 Task: Find connections with filter location Plovdiv with filter topic #lifewith filter profile language Potuguese with filter current company Sealed Air Corporation with filter school Islamia College of Science & Commerce, Srinagar with filter industry Public Assistance Programs with filter service category Insurance with filter keywords title Sales Manager
Action: Mouse moved to (234, 278)
Screenshot: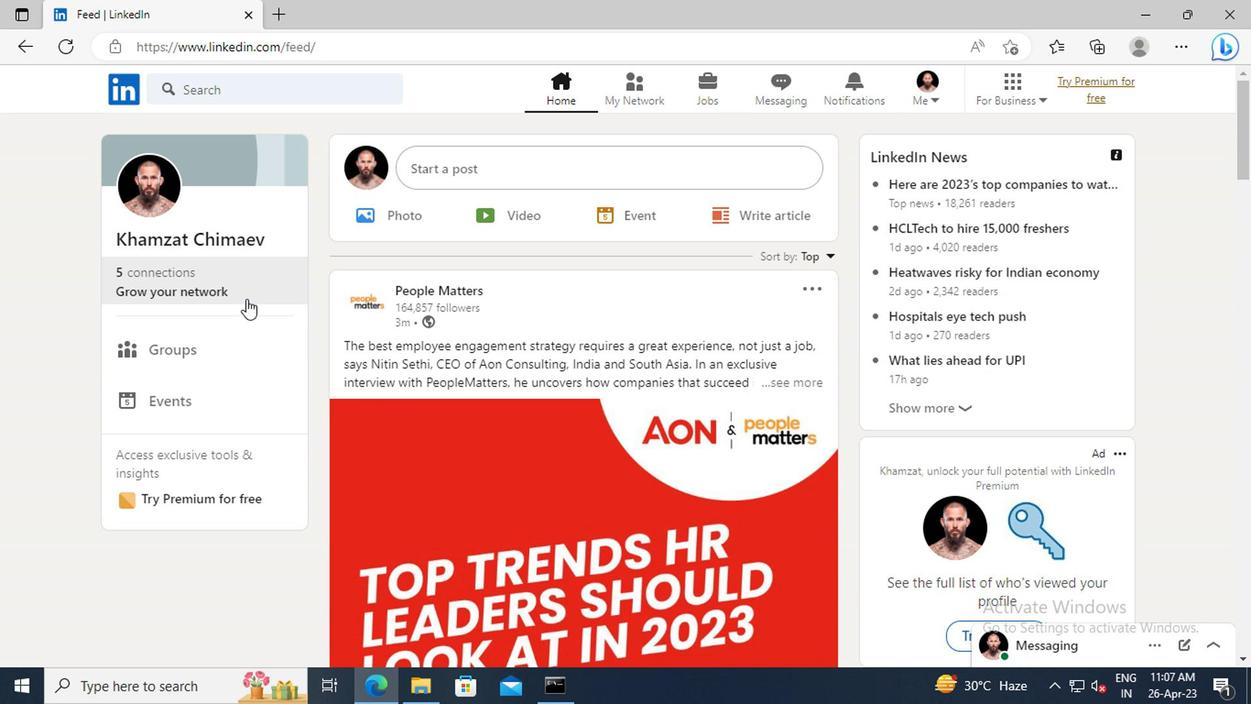 
Action: Mouse pressed left at (234, 278)
Screenshot: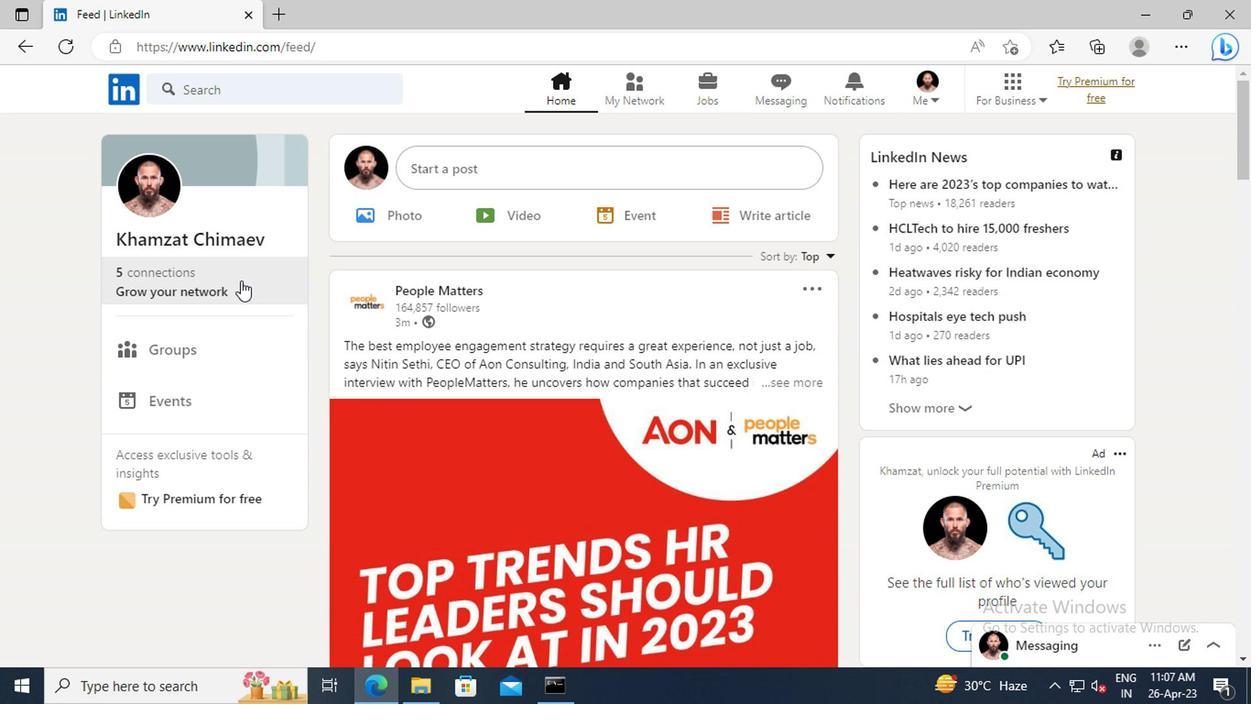 
Action: Mouse moved to (234, 197)
Screenshot: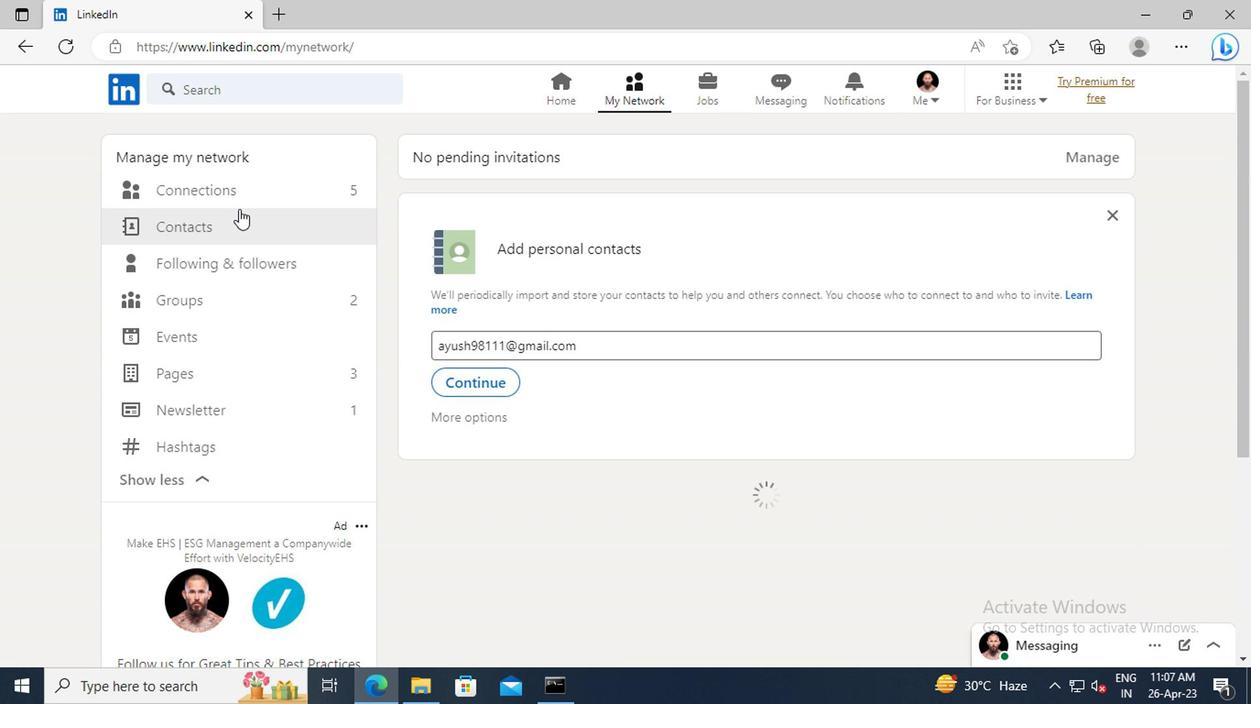 
Action: Mouse pressed left at (234, 197)
Screenshot: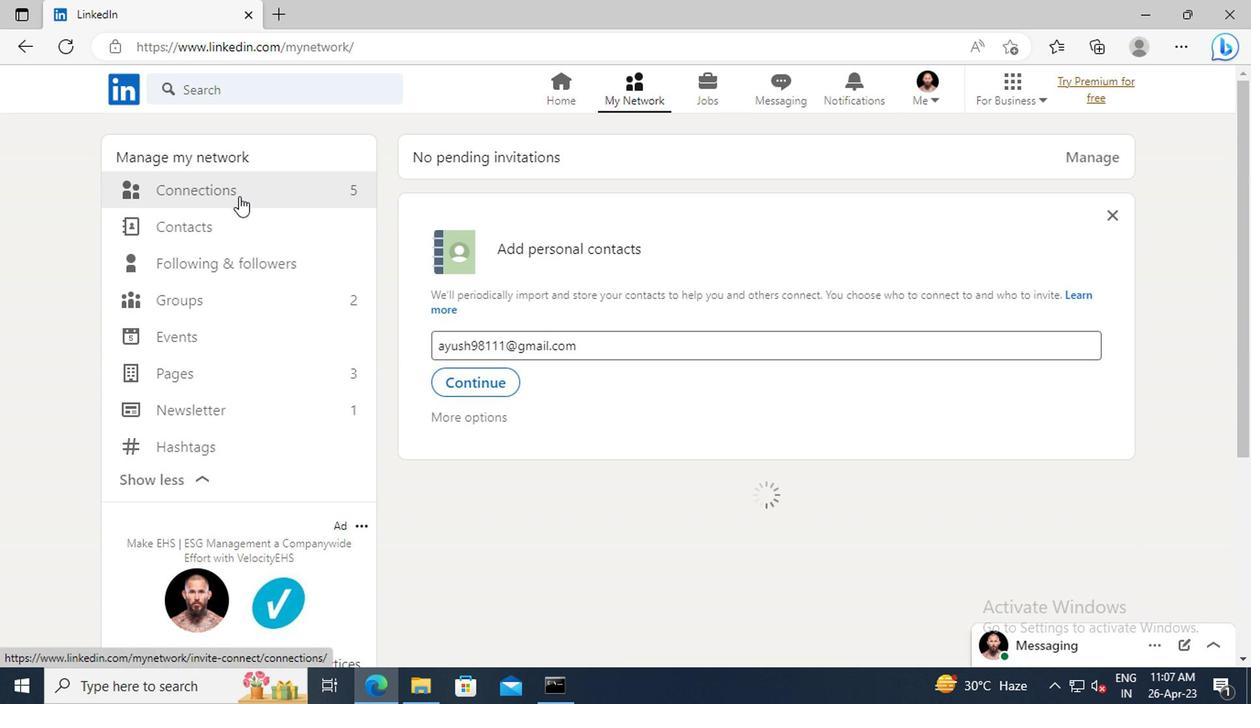 
Action: Mouse moved to (738, 198)
Screenshot: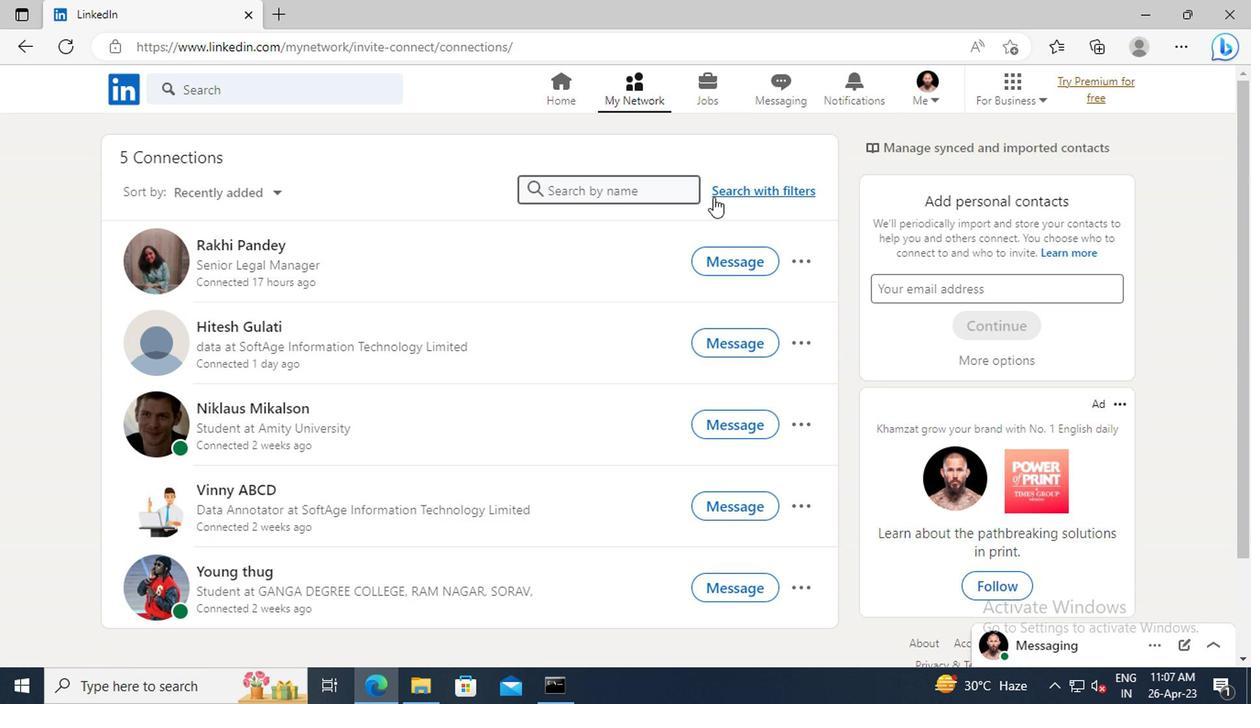 
Action: Mouse pressed left at (738, 198)
Screenshot: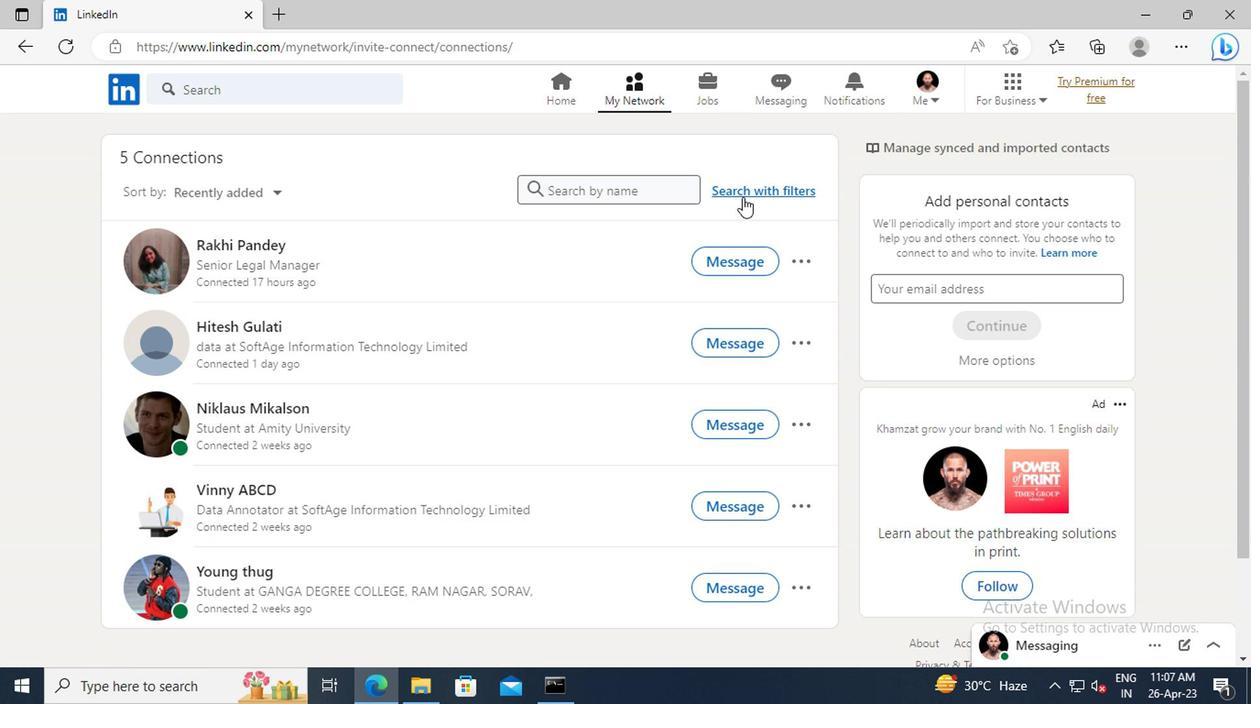 
Action: Mouse moved to (689, 149)
Screenshot: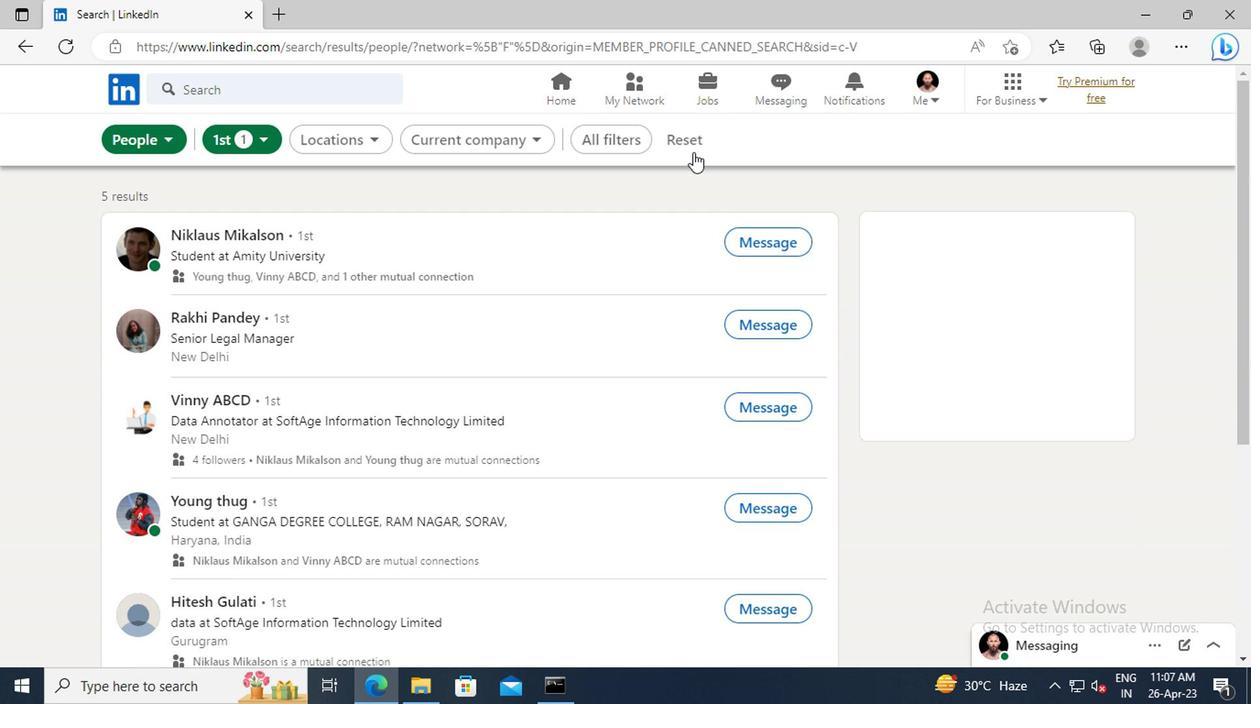 
Action: Mouse pressed left at (689, 149)
Screenshot: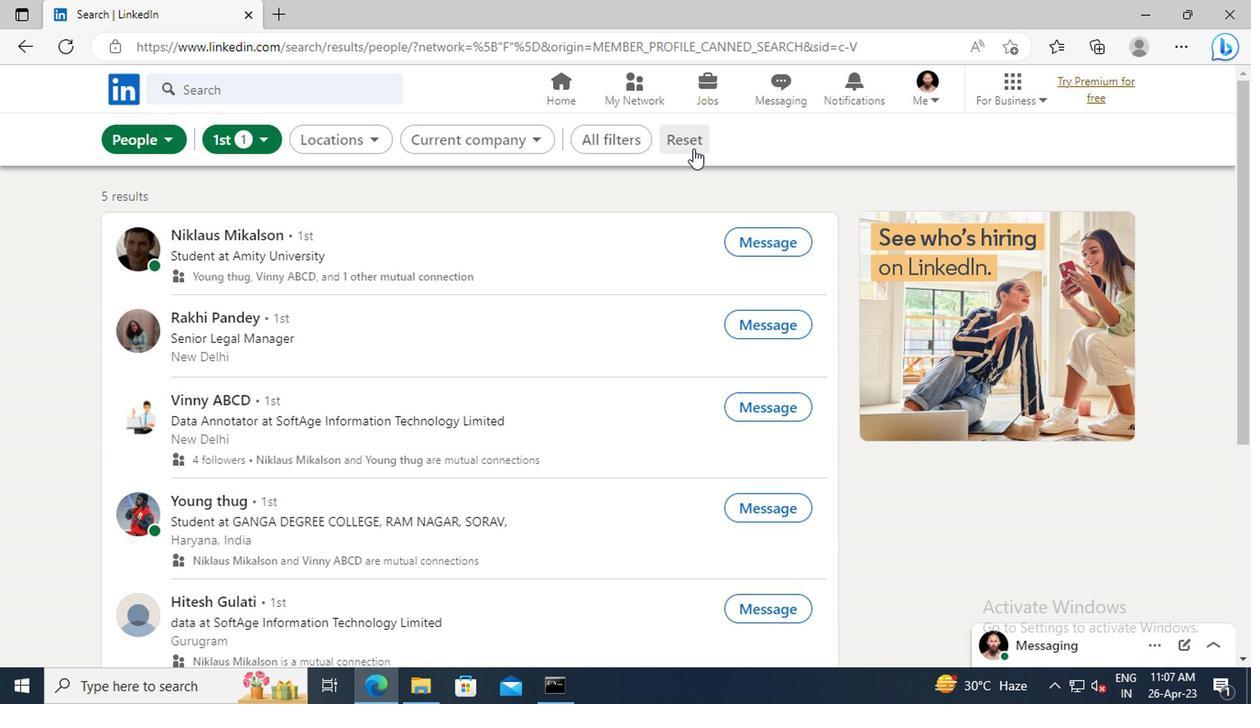 
Action: Mouse moved to (649, 142)
Screenshot: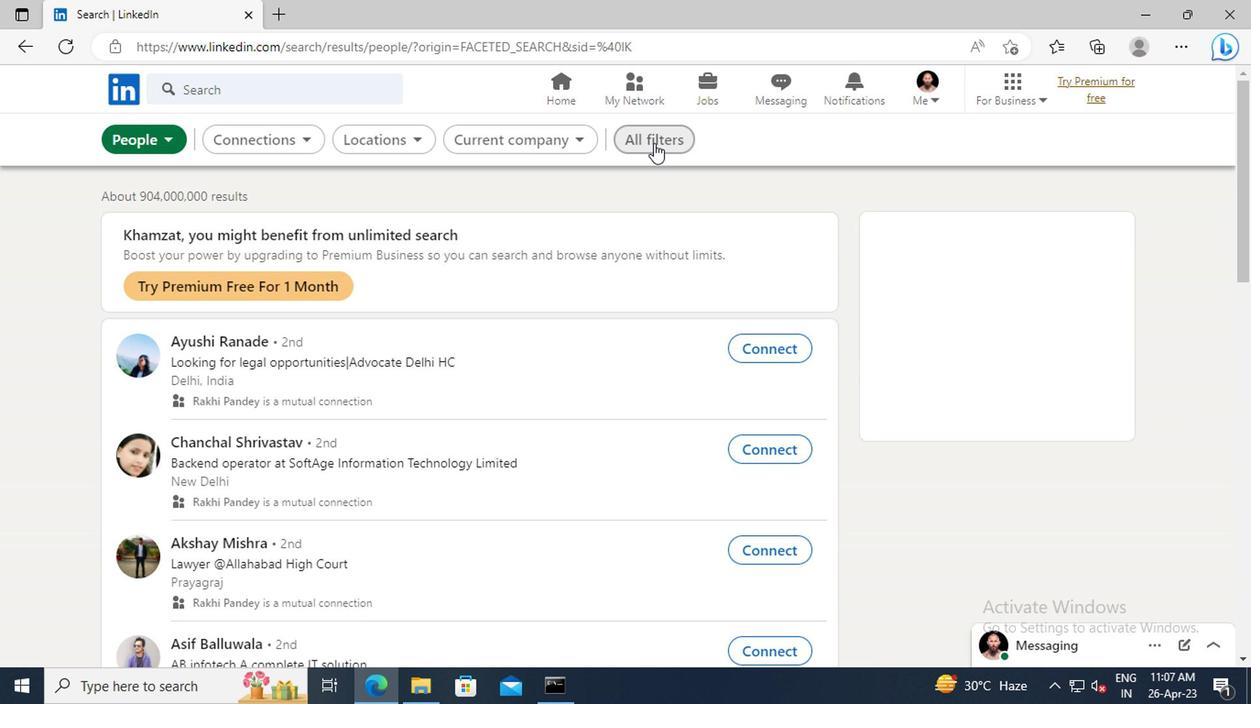 
Action: Mouse pressed left at (649, 142)
Screenshot: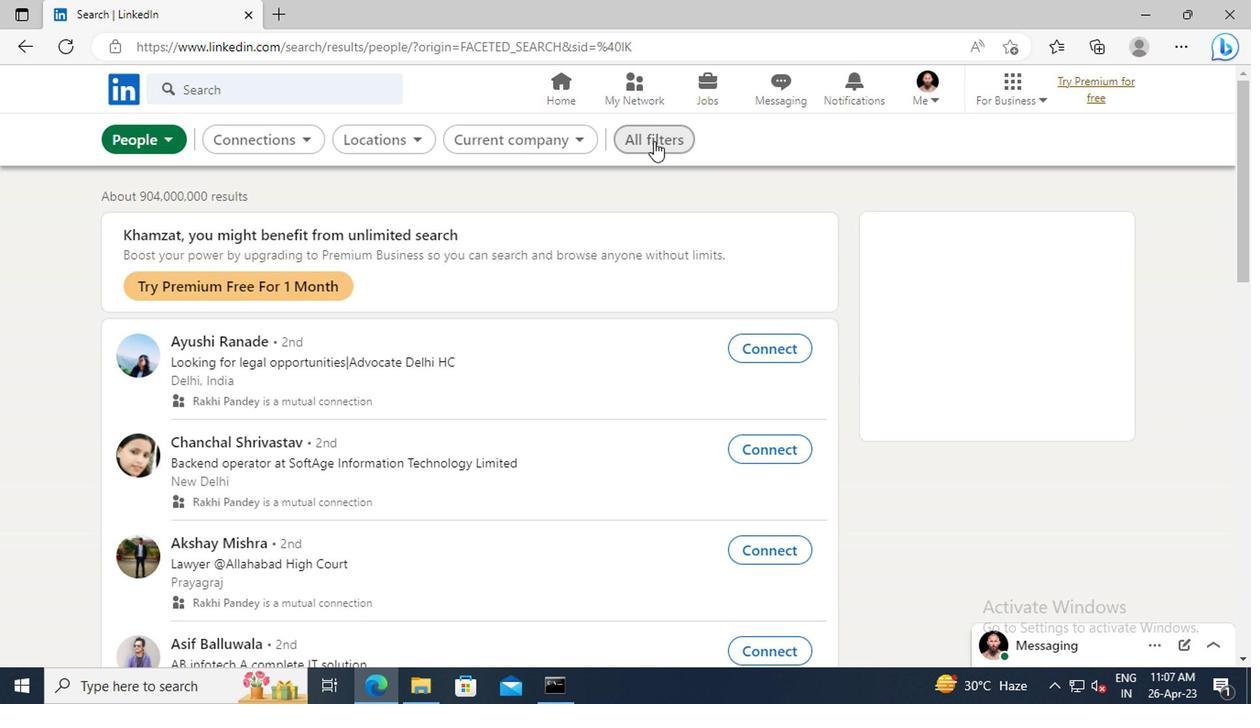
Action: Mouse moved to (999, 314)
Screenshot: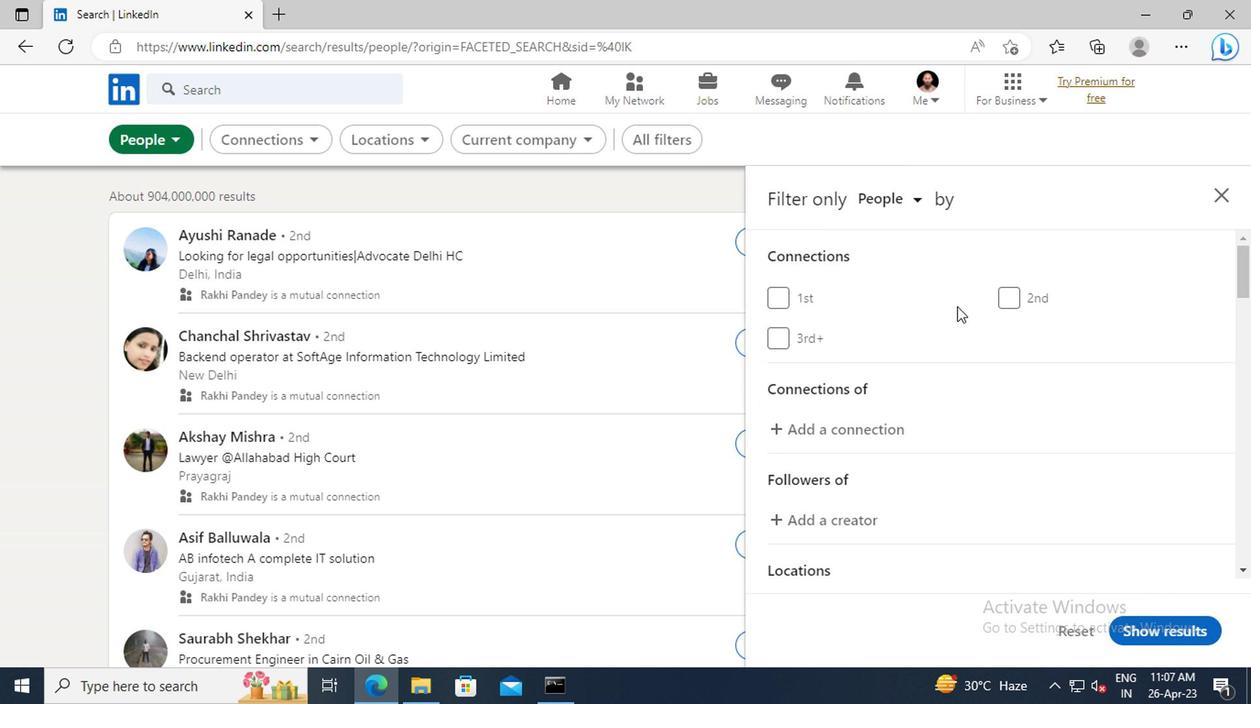 
Action: Mouse scrolled (999, 312) with delta (0, -1)
Screenshot: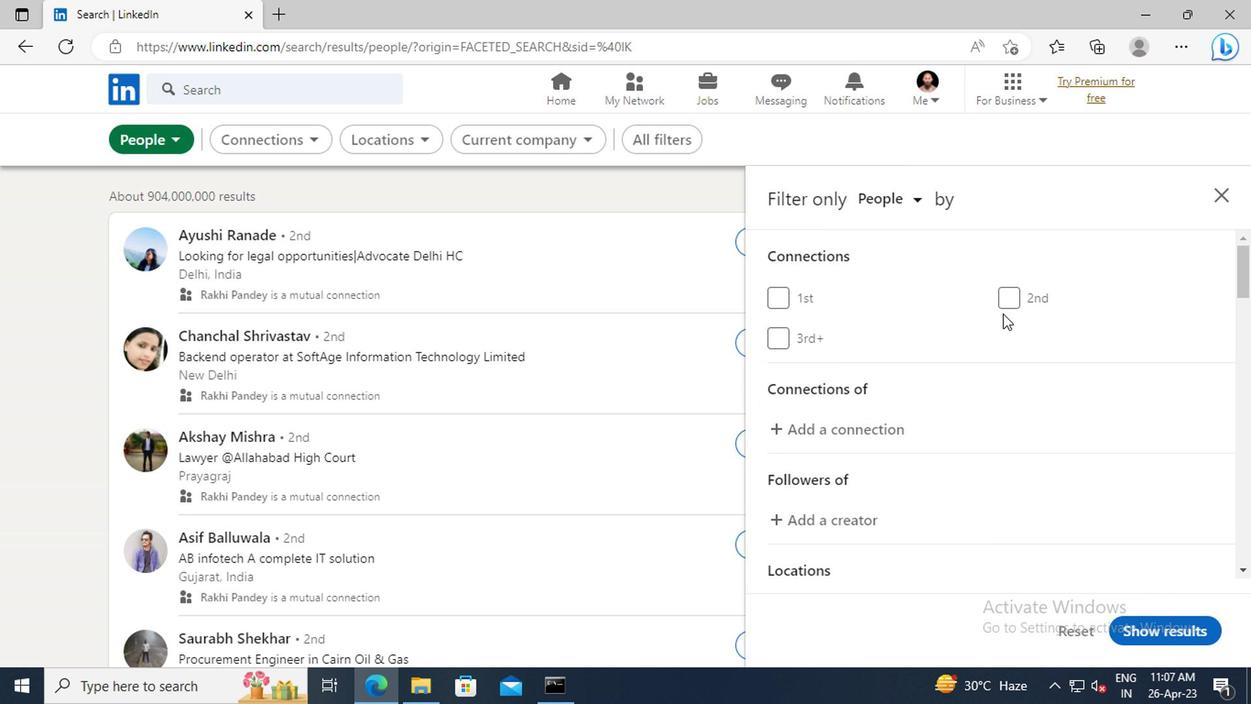 
Action: Mouse scrolled (999, 312) with delta (0, -1)
Screenshot: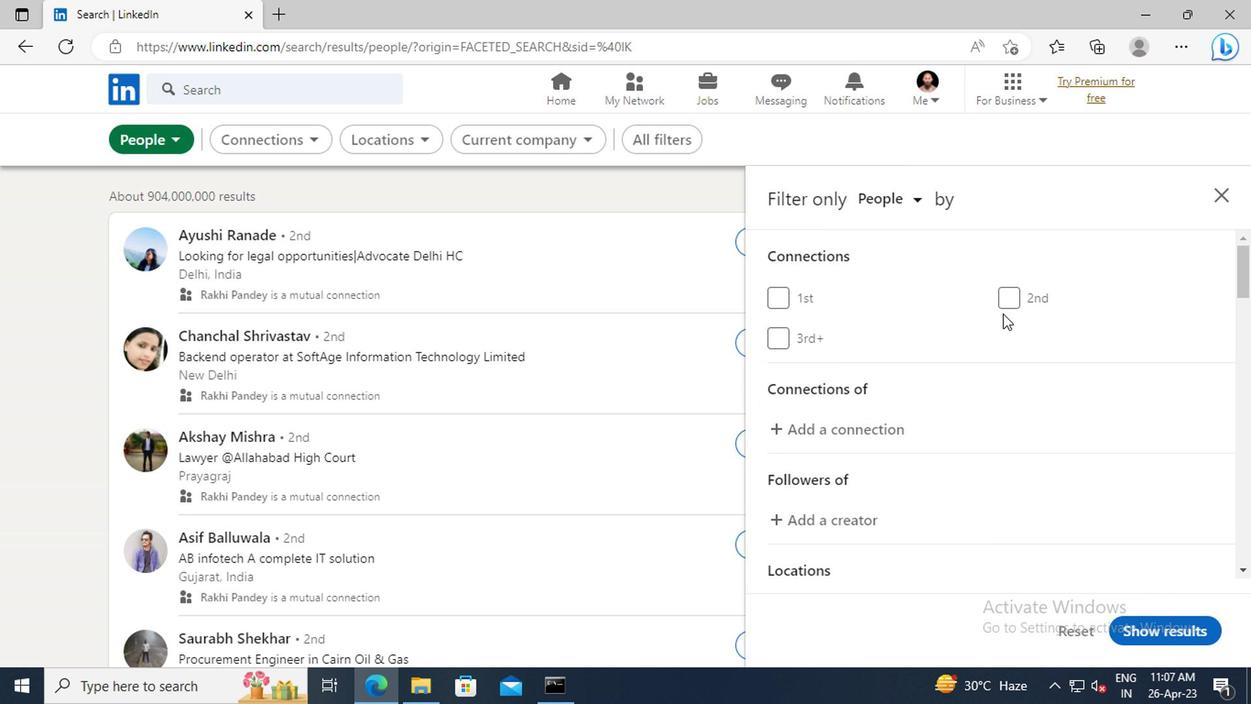 
Action: Mouse scrolled (999, 312) with delta (0, -1)
Screenshot: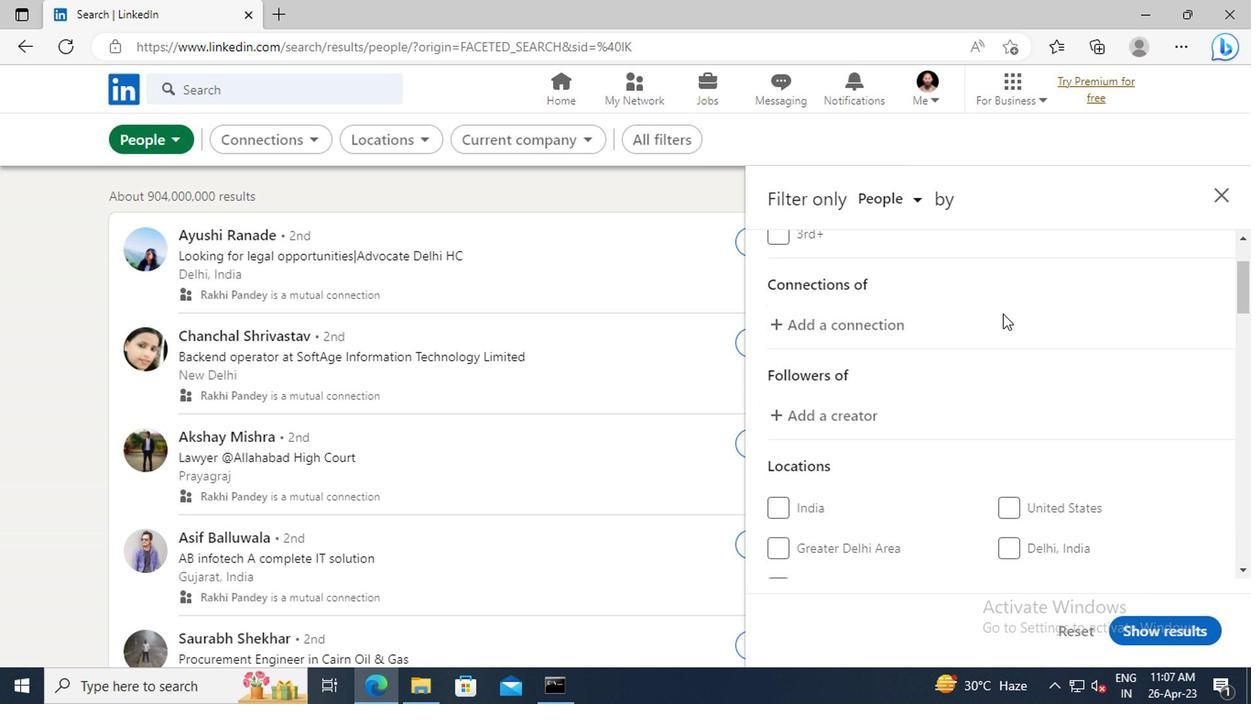 
Action: Mouse scrolled (999, 312) with delta (0, -1)
Screenshot: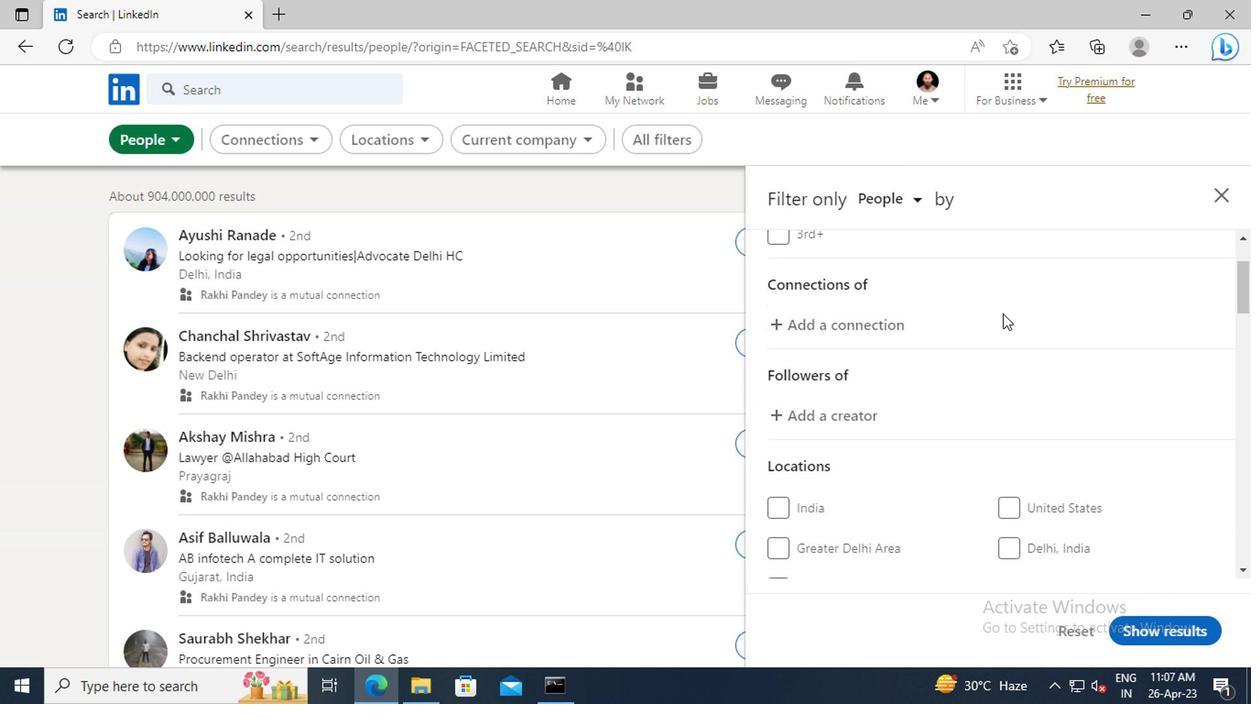 
Action: Mouse scrolled (999, 312) with delta (0, -1)
Screenshot: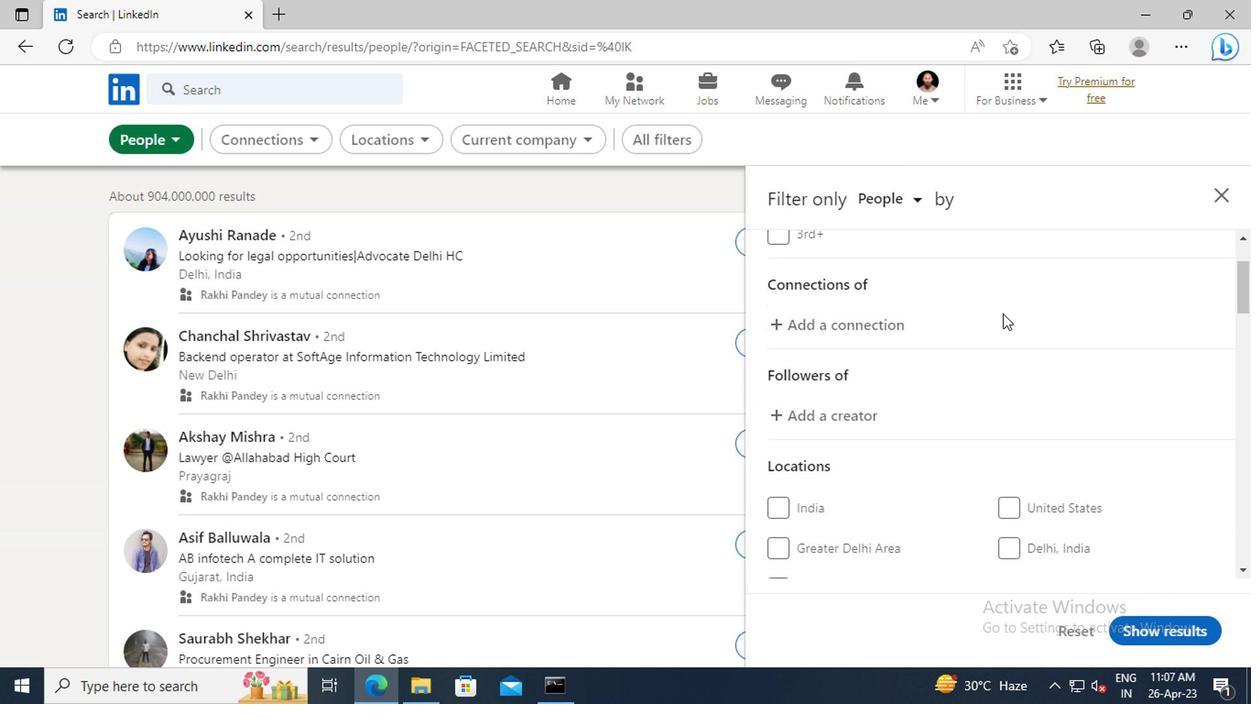 
Action: Mouse scrolled (999, 312) with delta (0, -1)
Screenshot: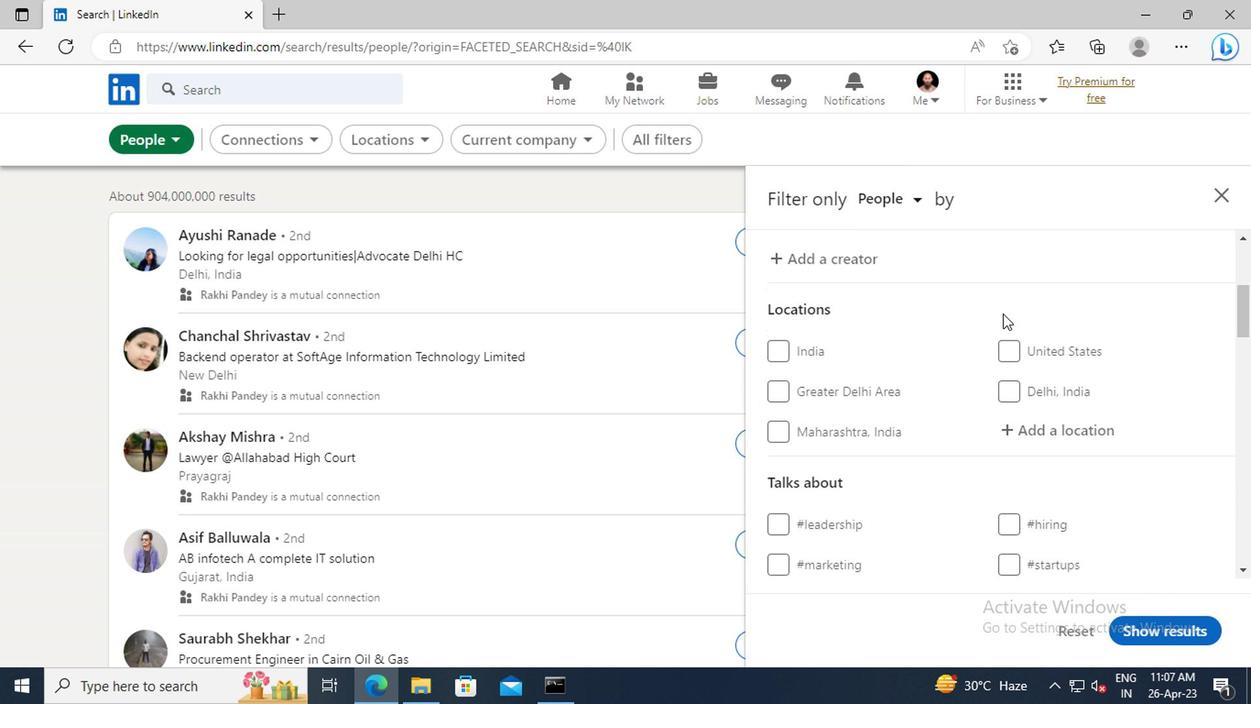 
Action: Mouse moved to (1033, 376)
Screenshot: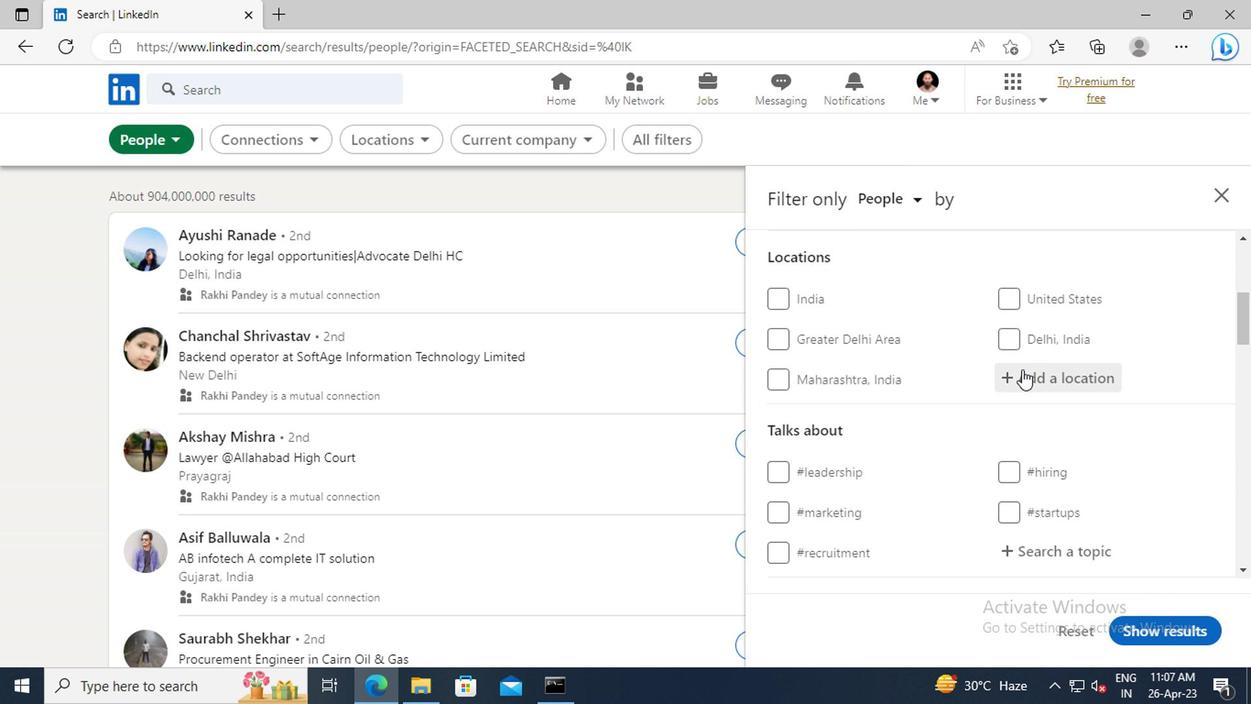 
Action: Mouse pressed left at (1033, 376)
Screenshot: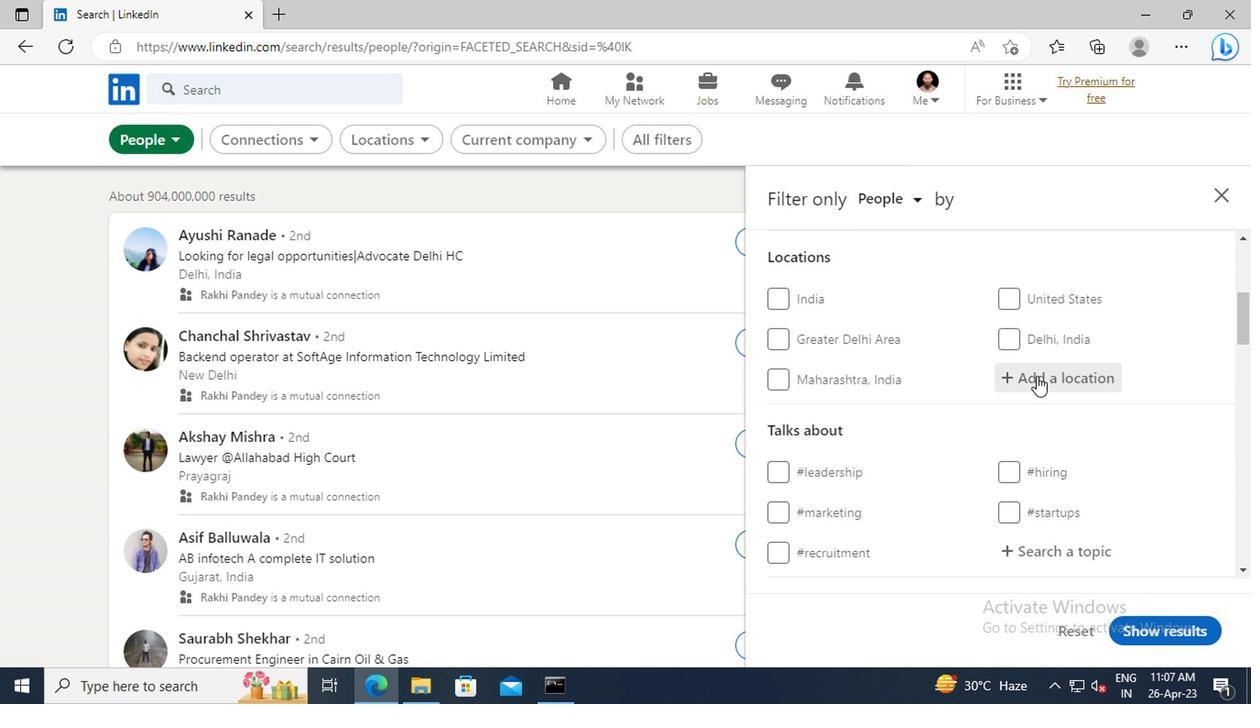 
Action: Key pressed <Key.shift><Key.shift><Key.shift><Key.shift><Key.shift><Key.shift><Key.shift><Key.shift><Key.shift><Key.shift><Key.shift><Key.shift><Key.shift><Key.shift>PLOVDIV
Screenshot: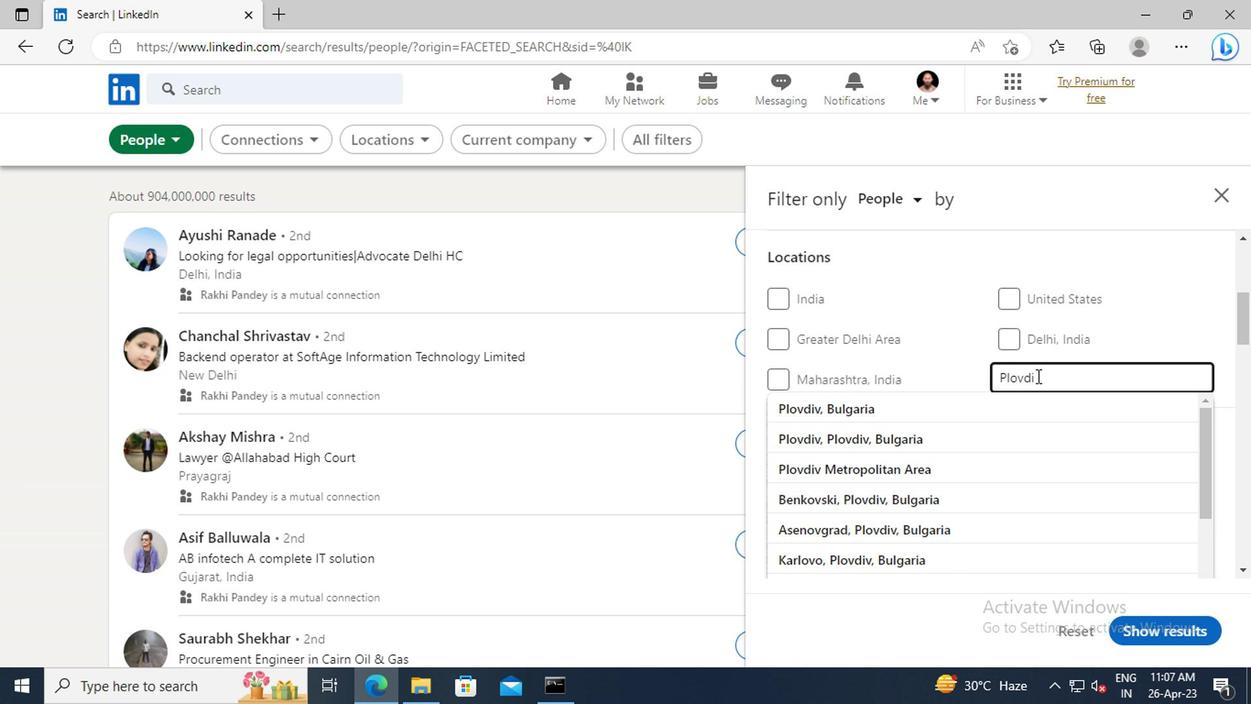 
Action: Mouse moved to (1028, 406)
Screenshot: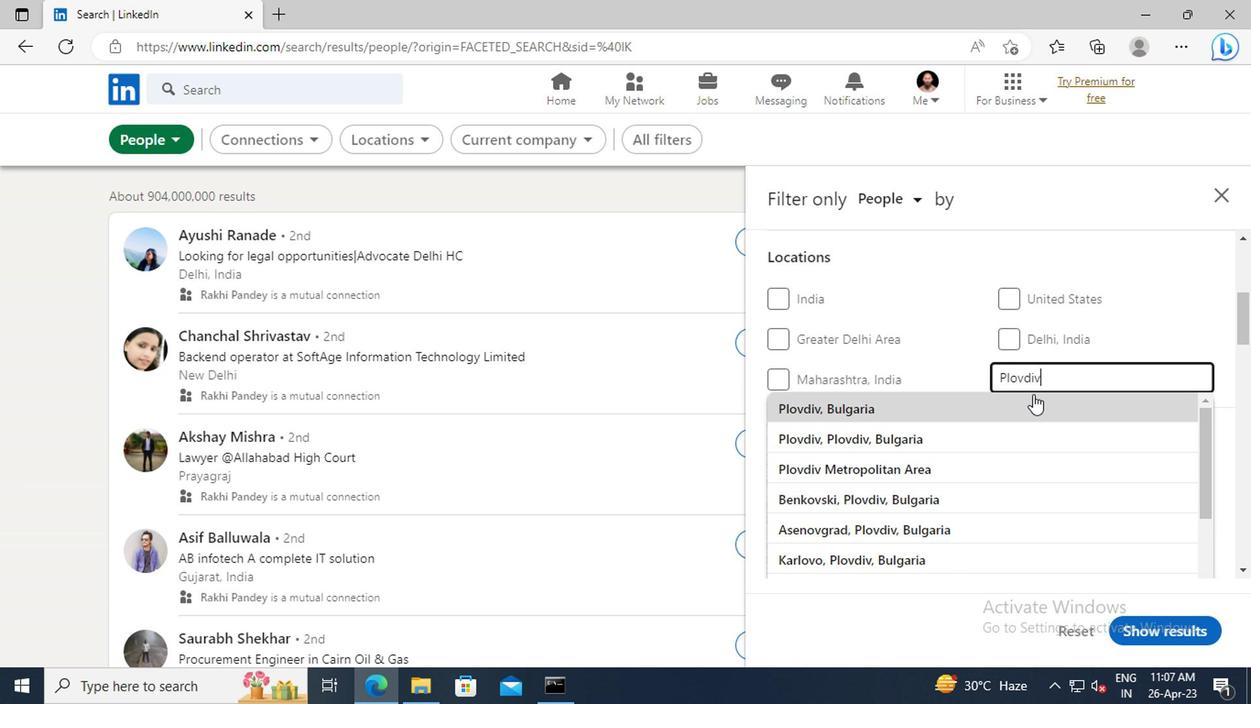 
Action: Mouse pressed left at (1028, 406)
Screenshot: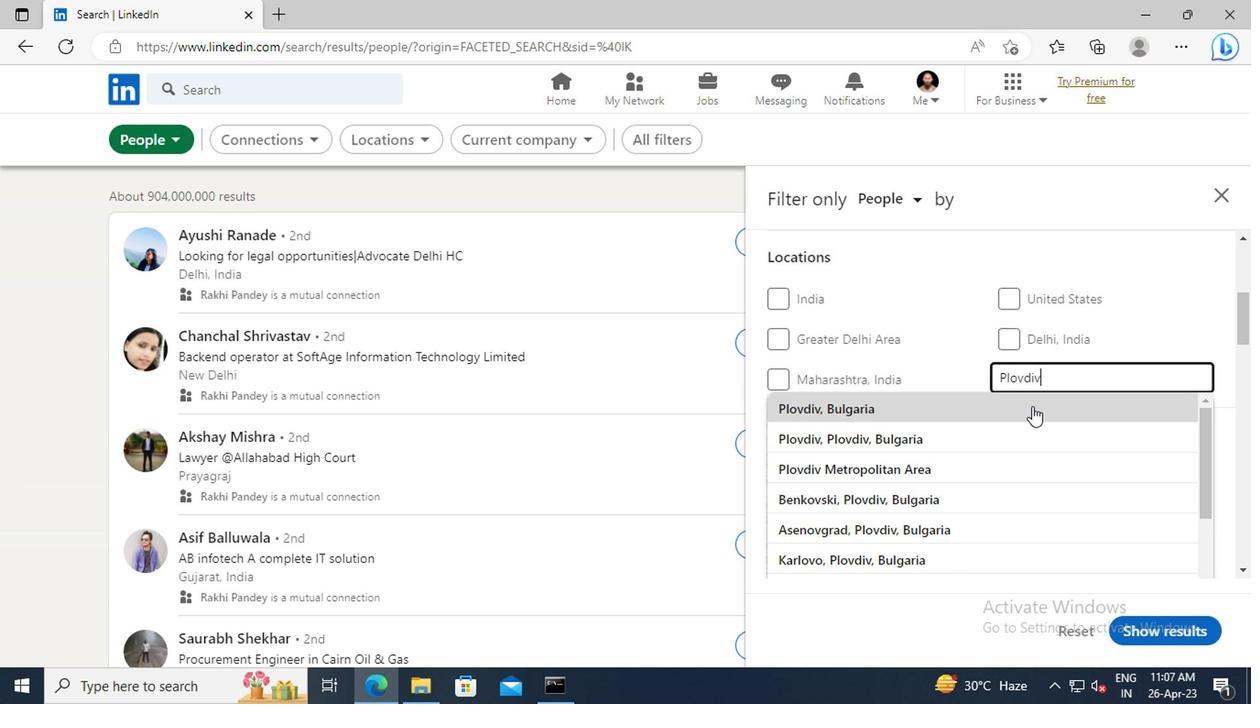 
Action: Mouse moved to (1026, 357)
Screenshot: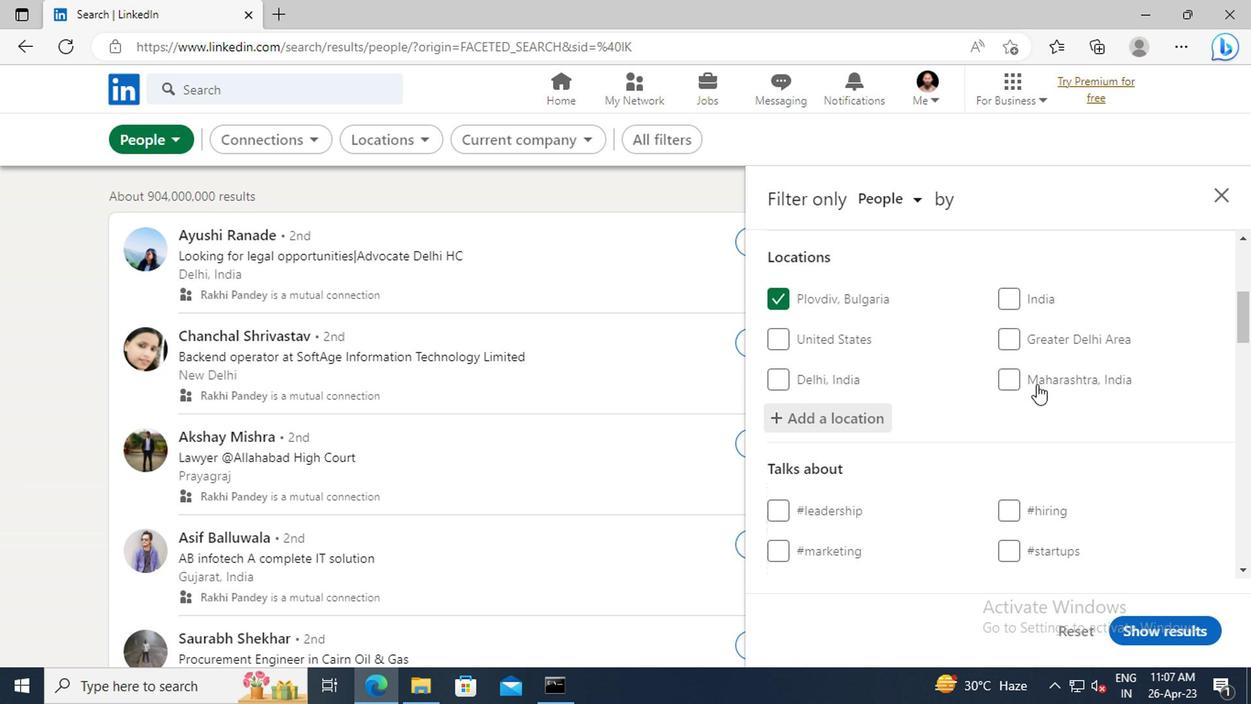 
Action: Mouse scrolled (1026, 356) with delta (0, -1)
Screenshot: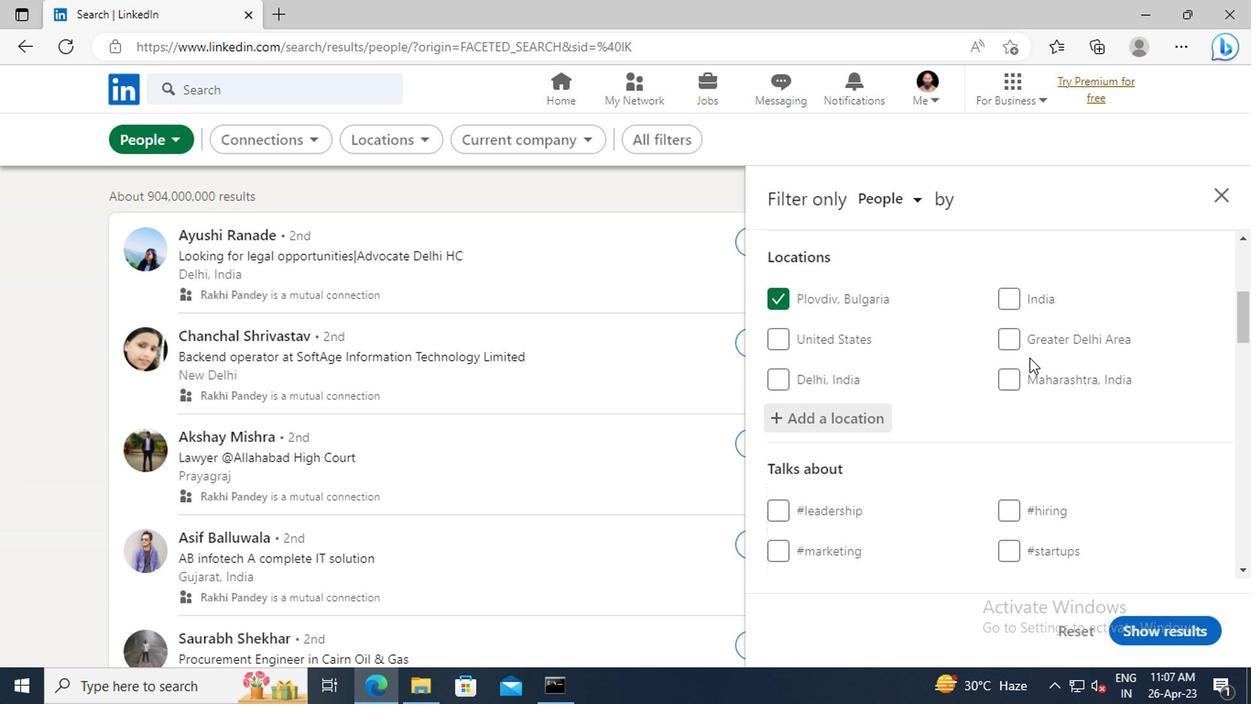 
Action: Mouse scrolled (1026, 356) with delta (0, -1)
Screenshot: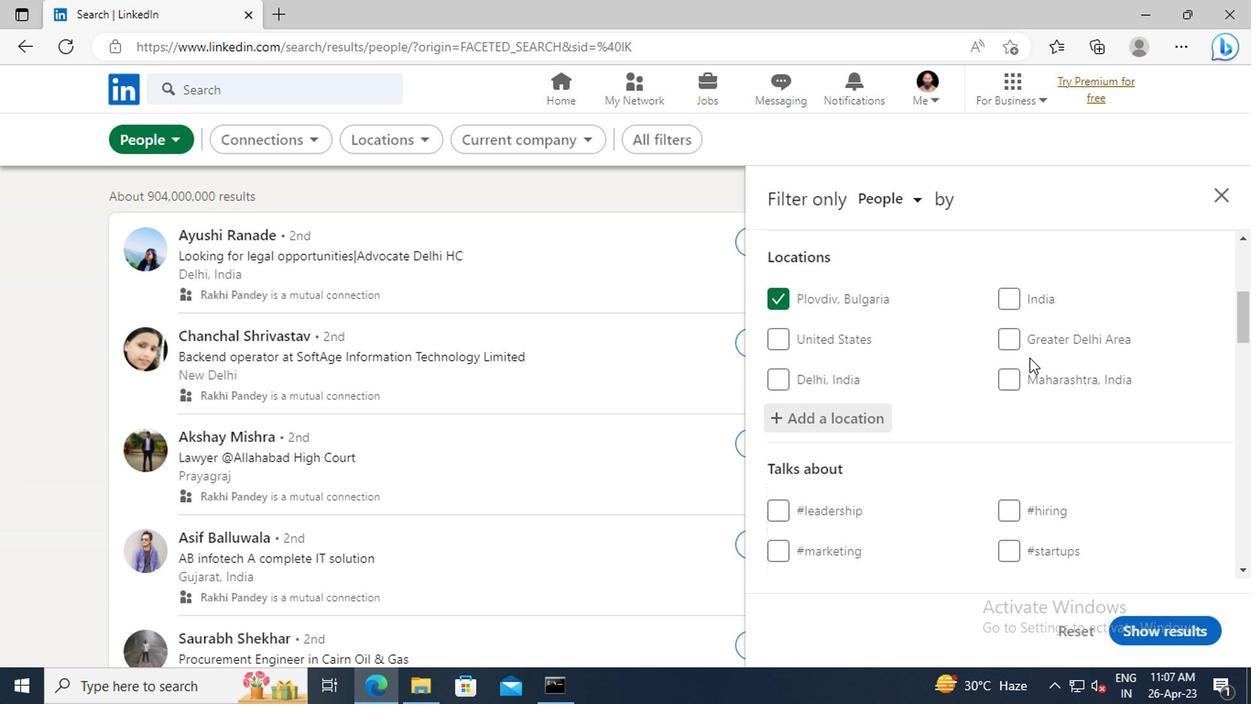 
Action: Mouse scrolled (1026, 356) with delta (0, -1)
Screenshot: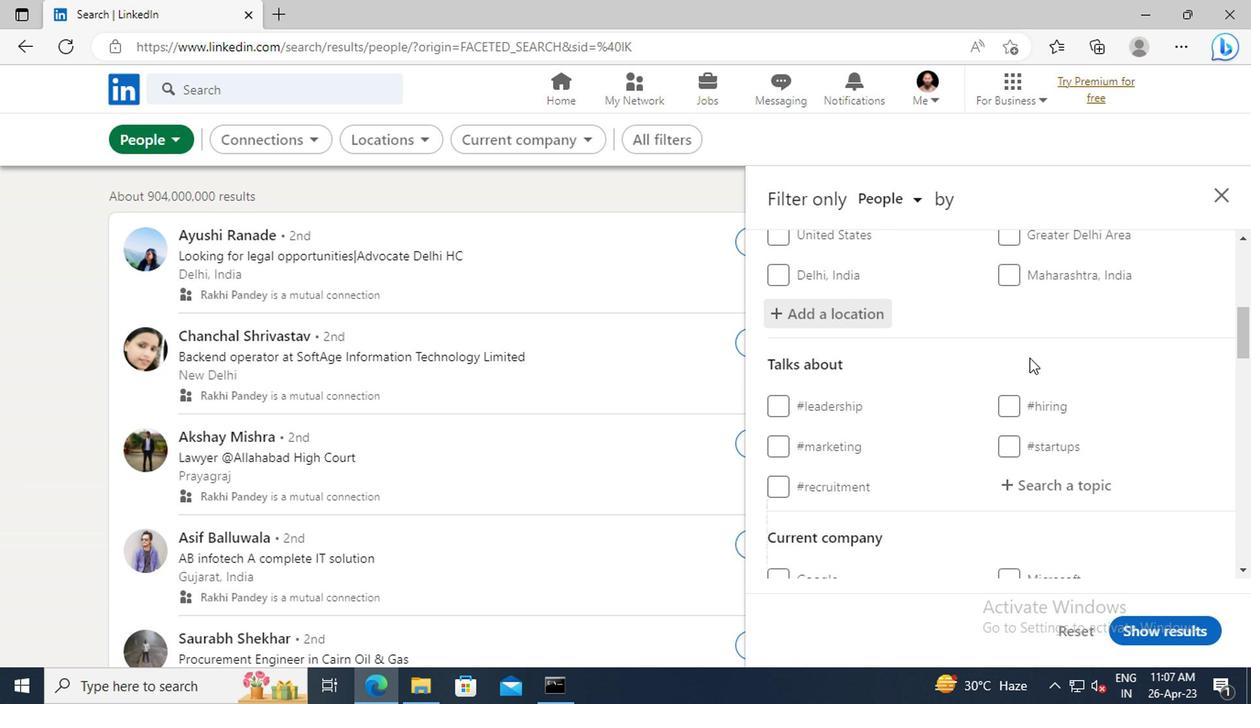 
Action: Mouse scrolled (1026, 356) with delta (0, -1)
Screenshot: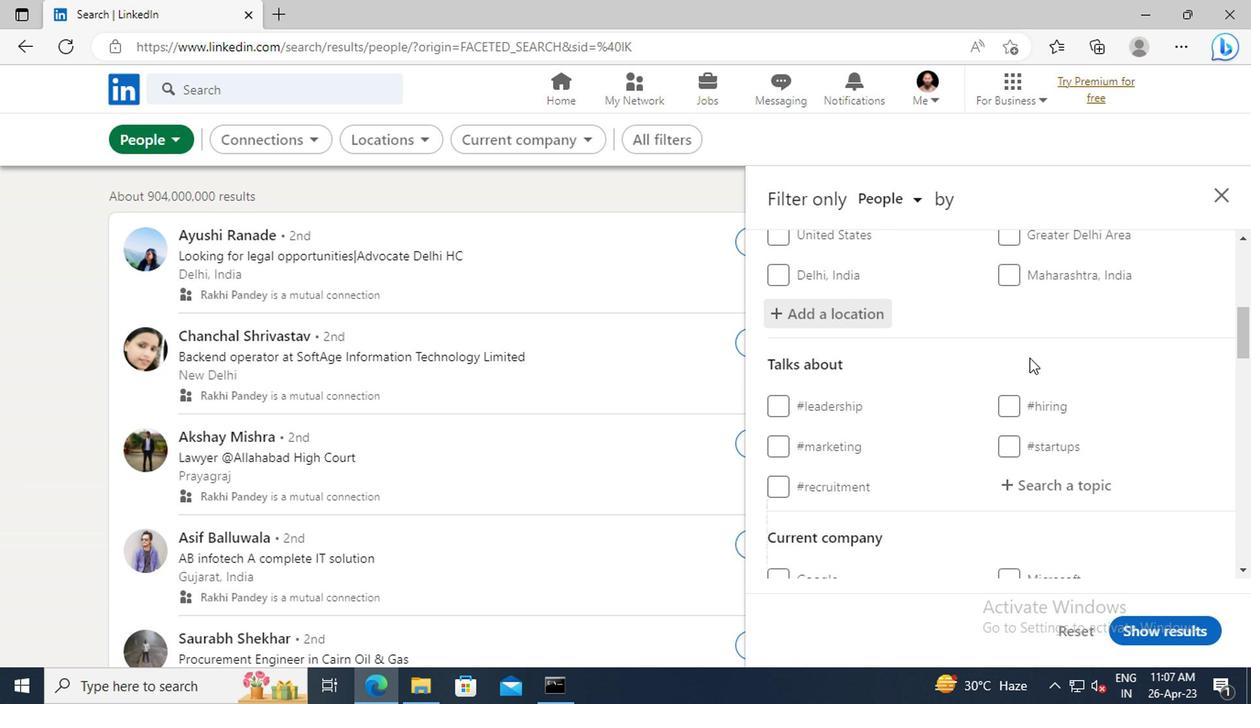 
Action: Mouse moved to (1033, 385)
Screenshot: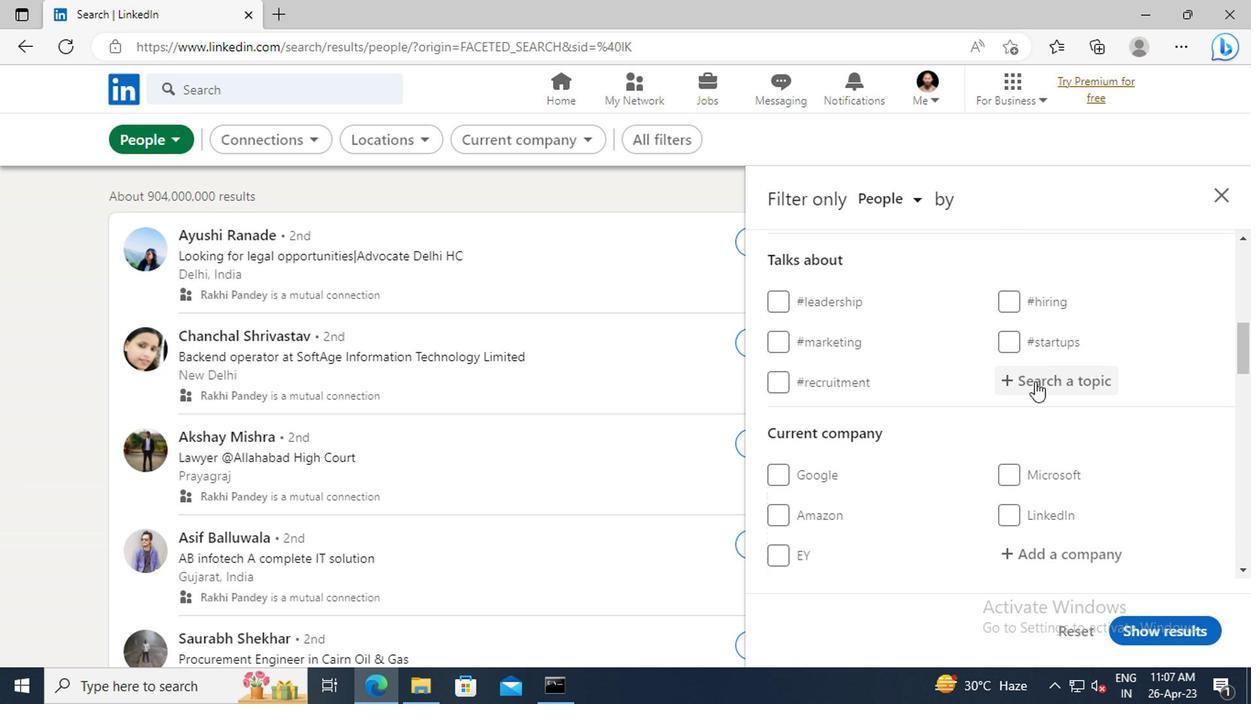 
Action: Mouse pressed left at (1033, 385)
Screenshot: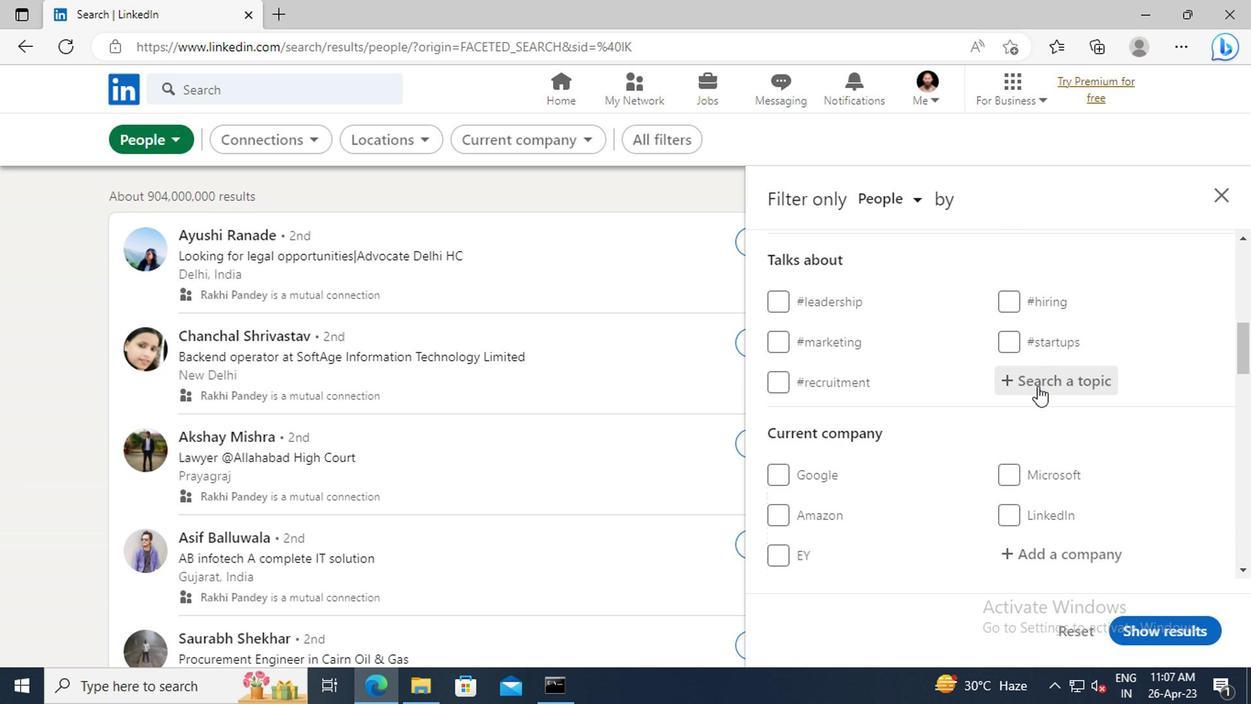 
Action: Key pressed <Key.shift>#LIFEWITH<Key.enter>
Screenshot: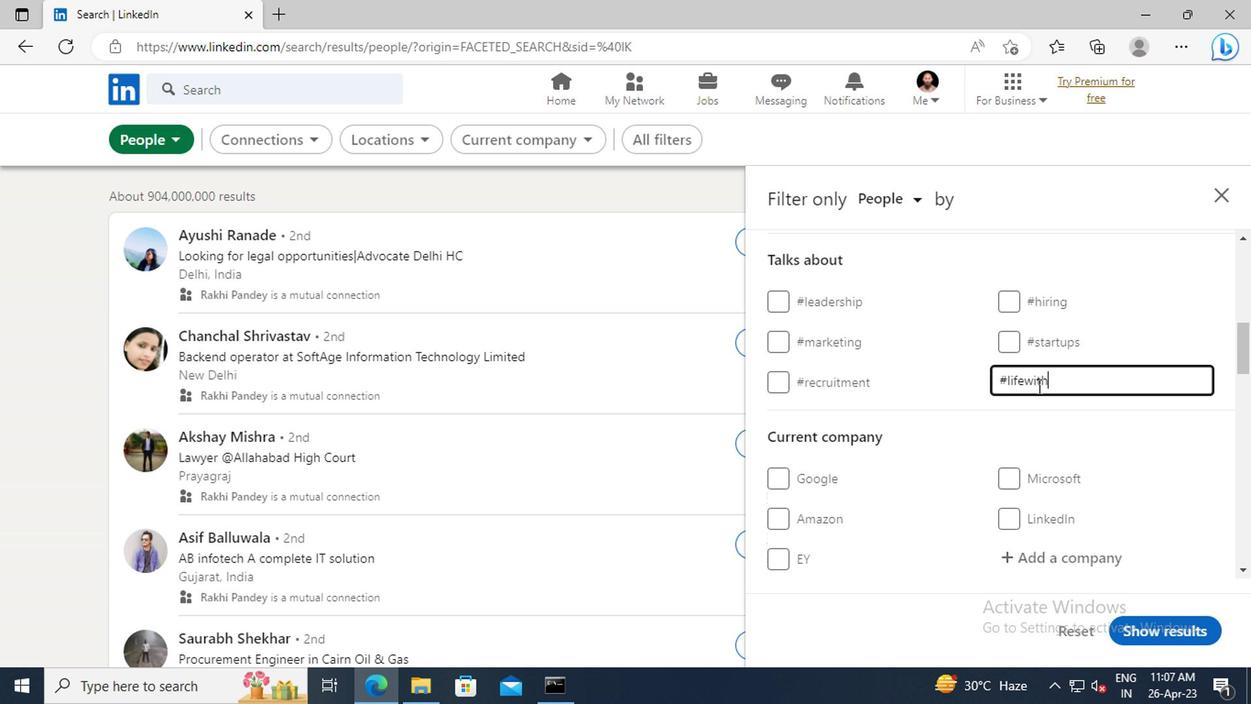 
Action: Mouse moved to (988, 376)
Screenshot: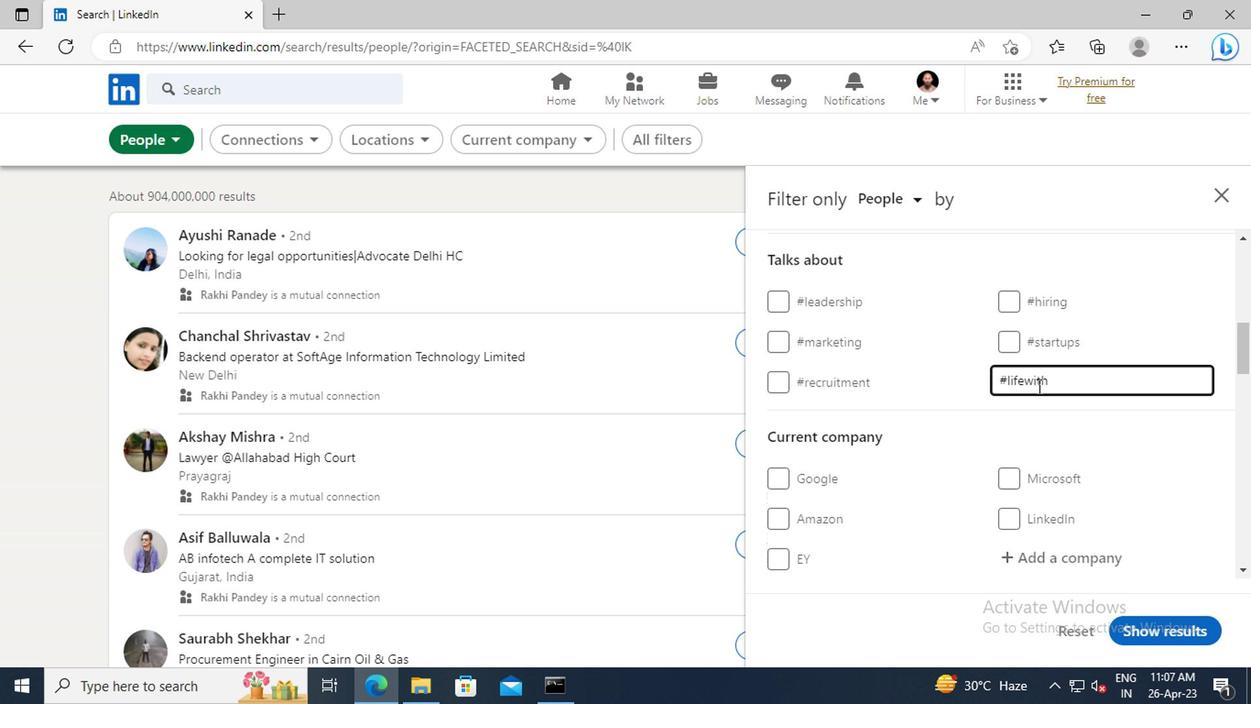 
Action: Mouse scrolled (988, 376) with delta (0, 0)
Screenshot: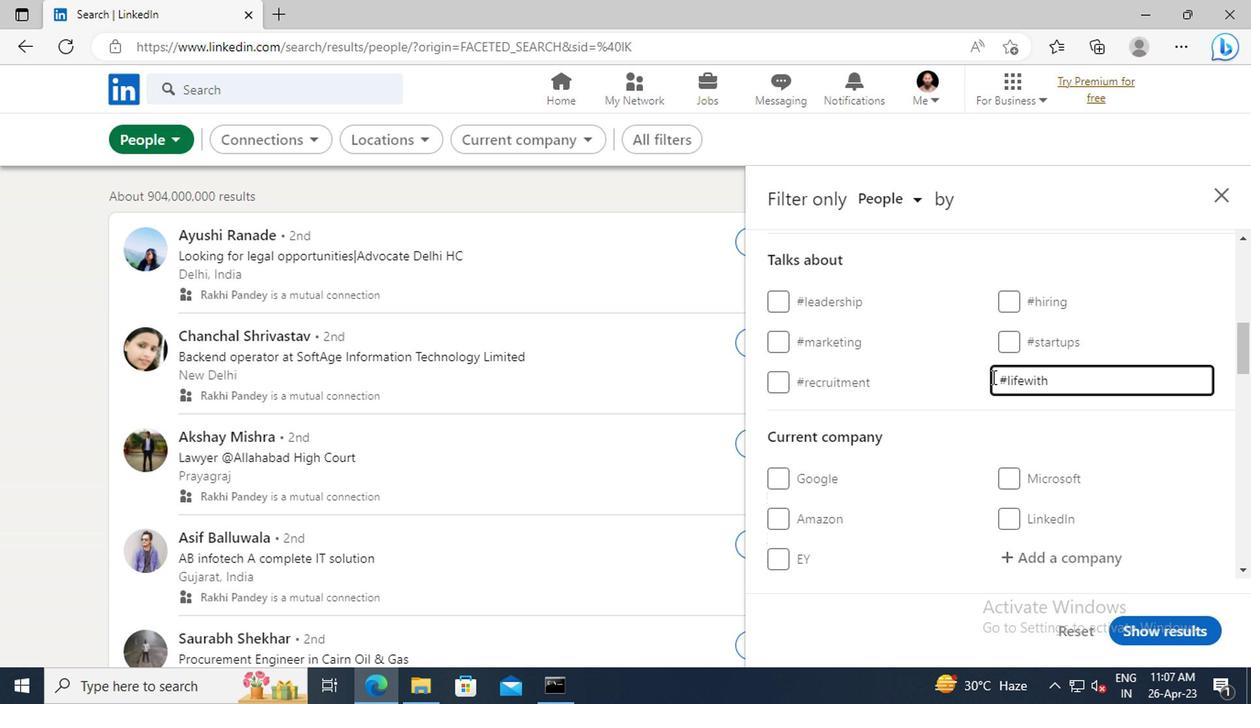 
Action: Mouse scrolled (988, 376) with delta (0, 0)
Screenshot: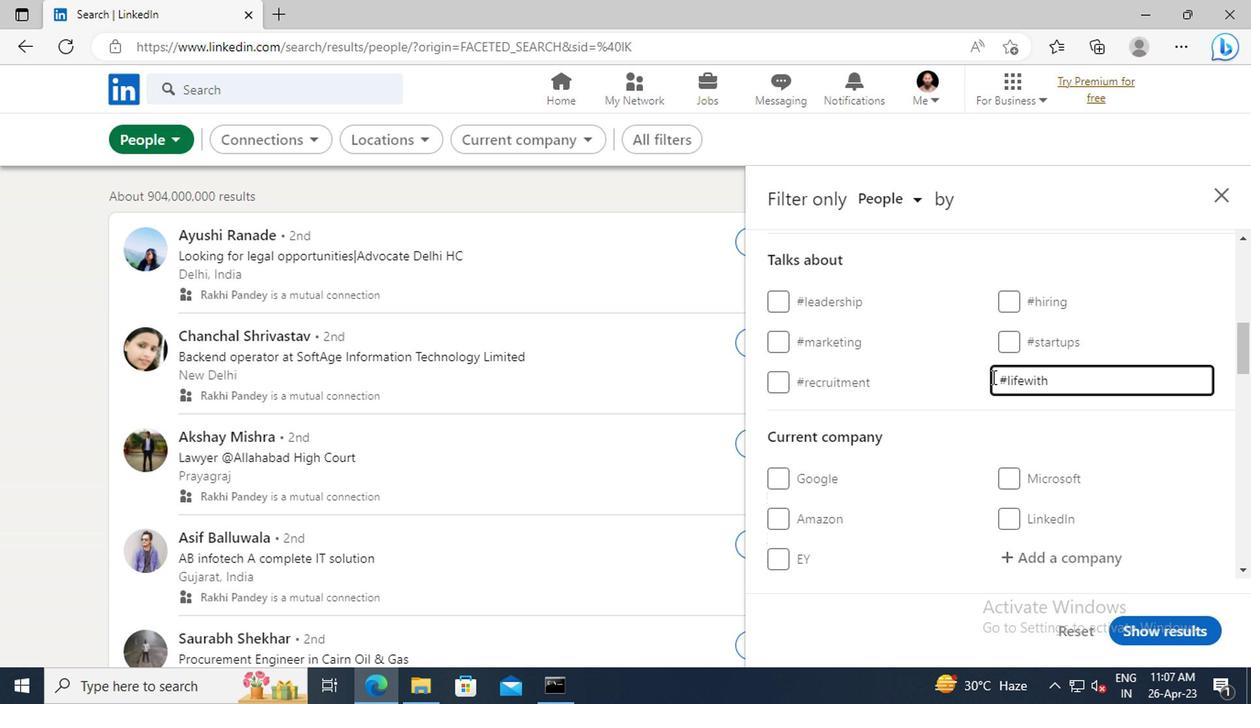 
Action: Mouse scrolled (988, 376) with delta (0, 0)
Screenshot: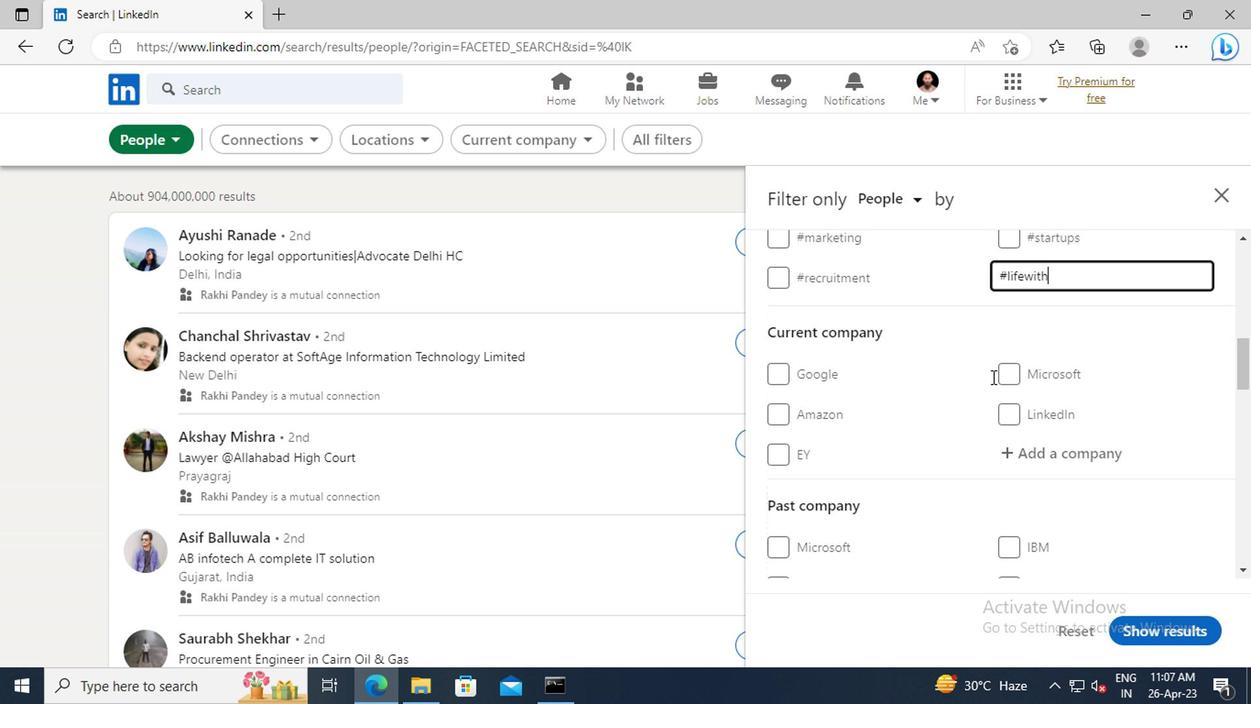 
Action: Mouse scrolled (988, 376) with delta (0, 0)
Screenshot: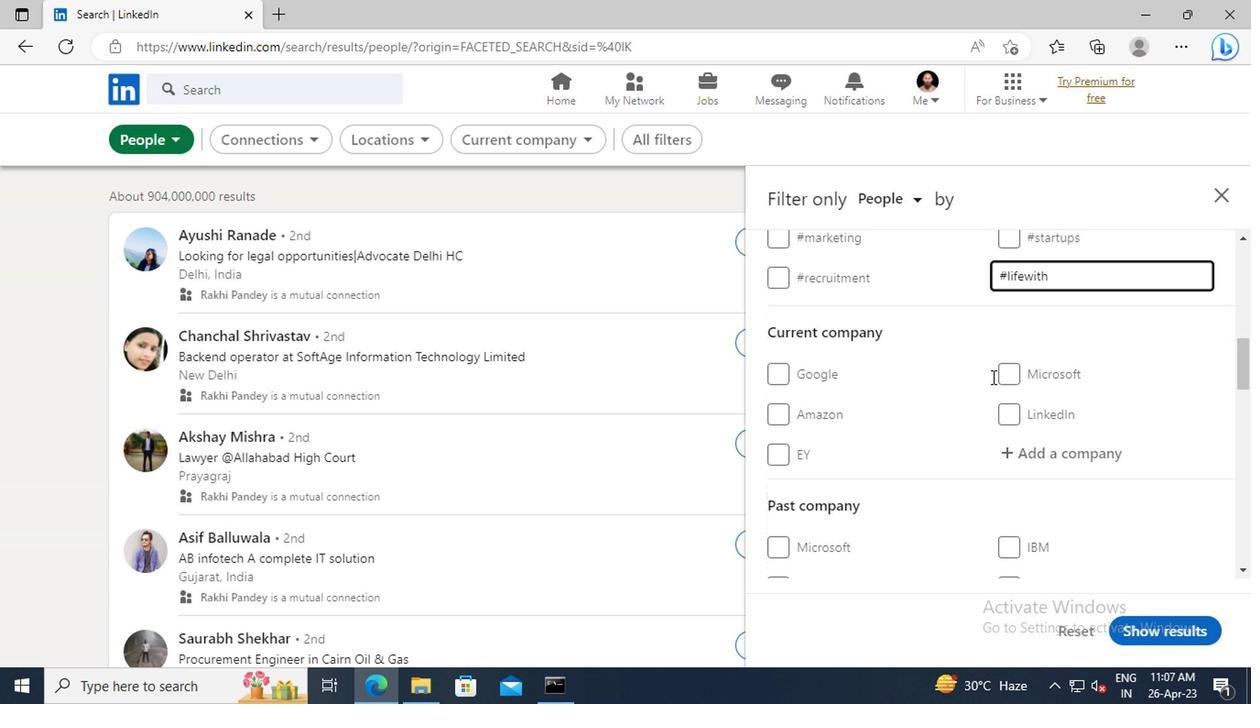 
Action: Mouse scrolled (988, 376) with delta (0, 0)
Screenshot: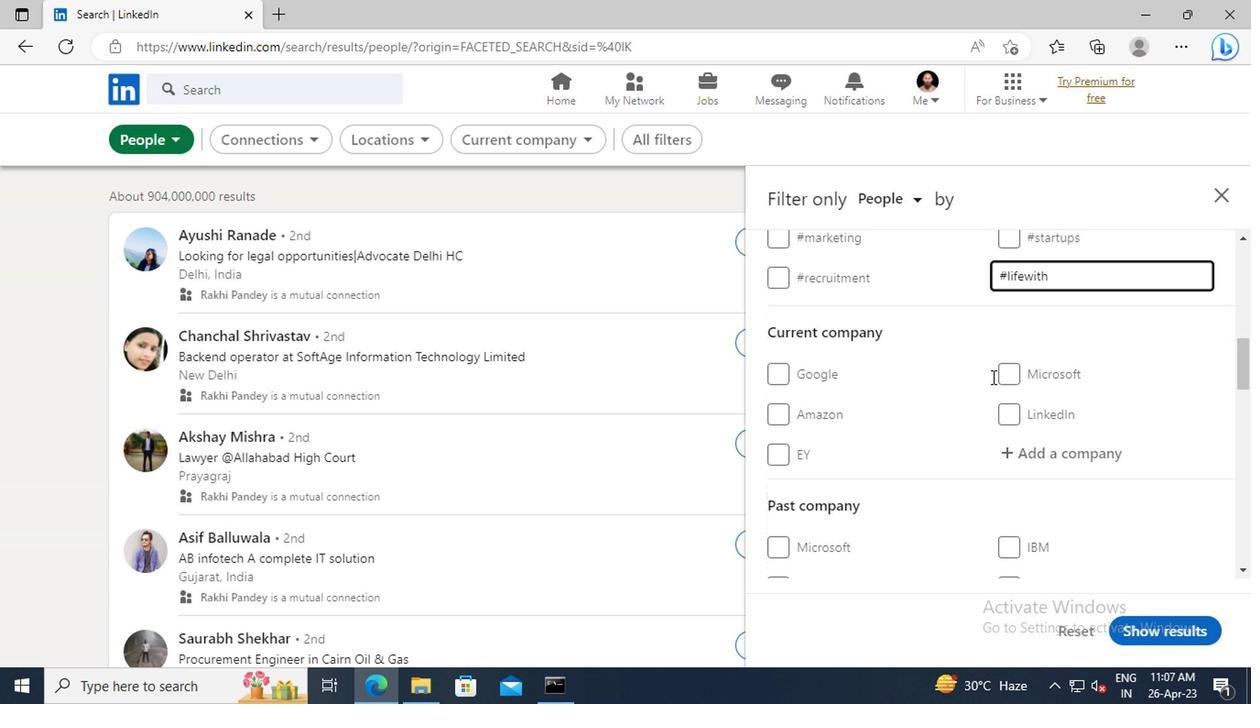 
Action: Mouse scrolled (988, 376) with delta (0, 0)
Screenshot: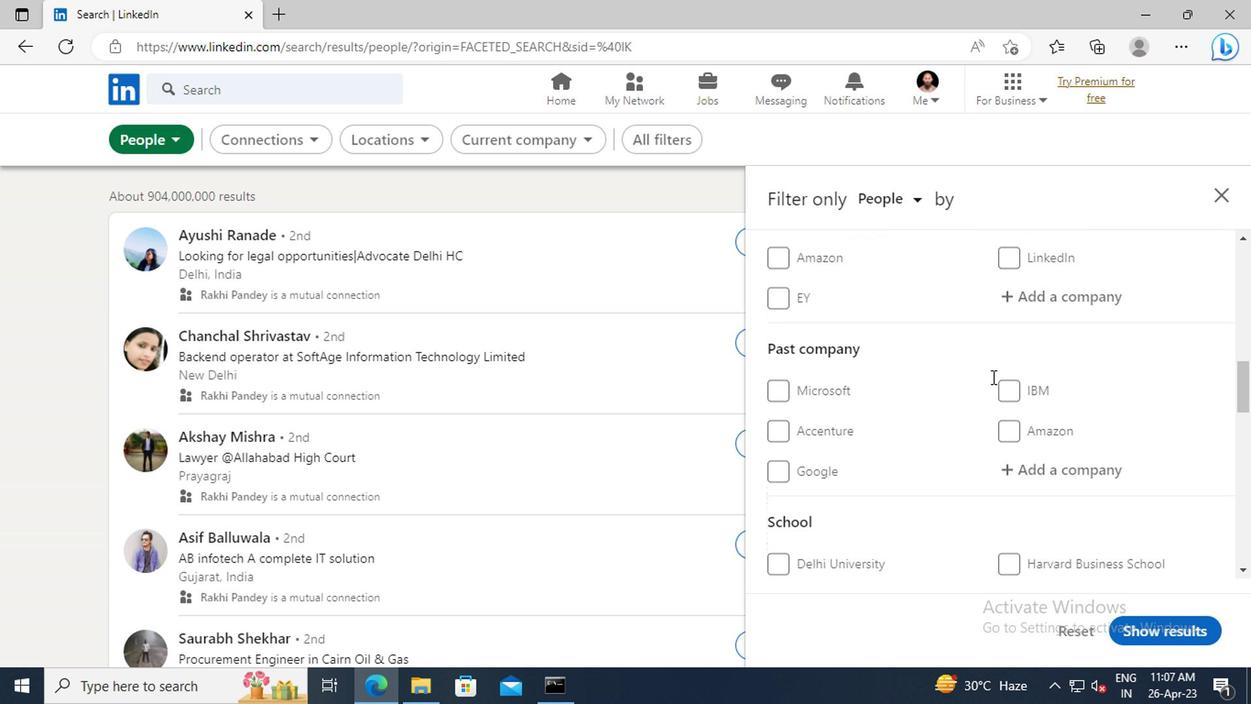 
Action: Mouse scrolled (988, 376) with delta (0, 0)
Screenshot: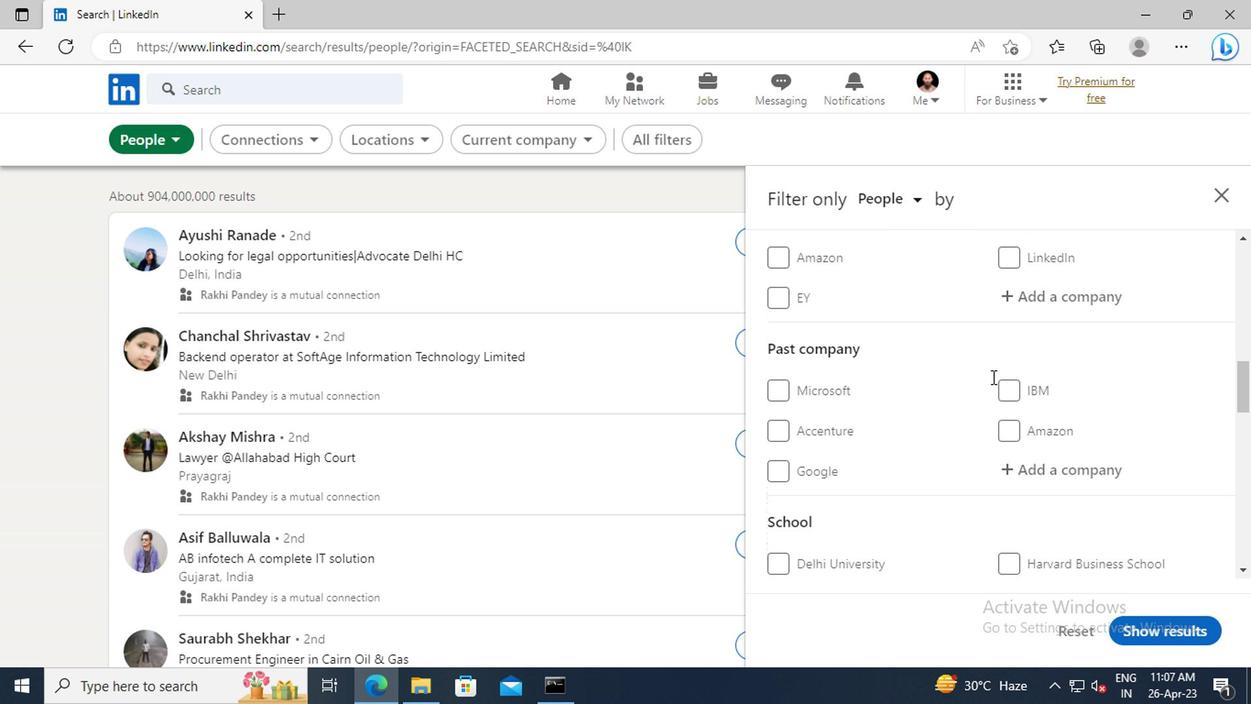 
Action: Mouse scrolled (988, 376) with delta (0, 0)
Screenshot: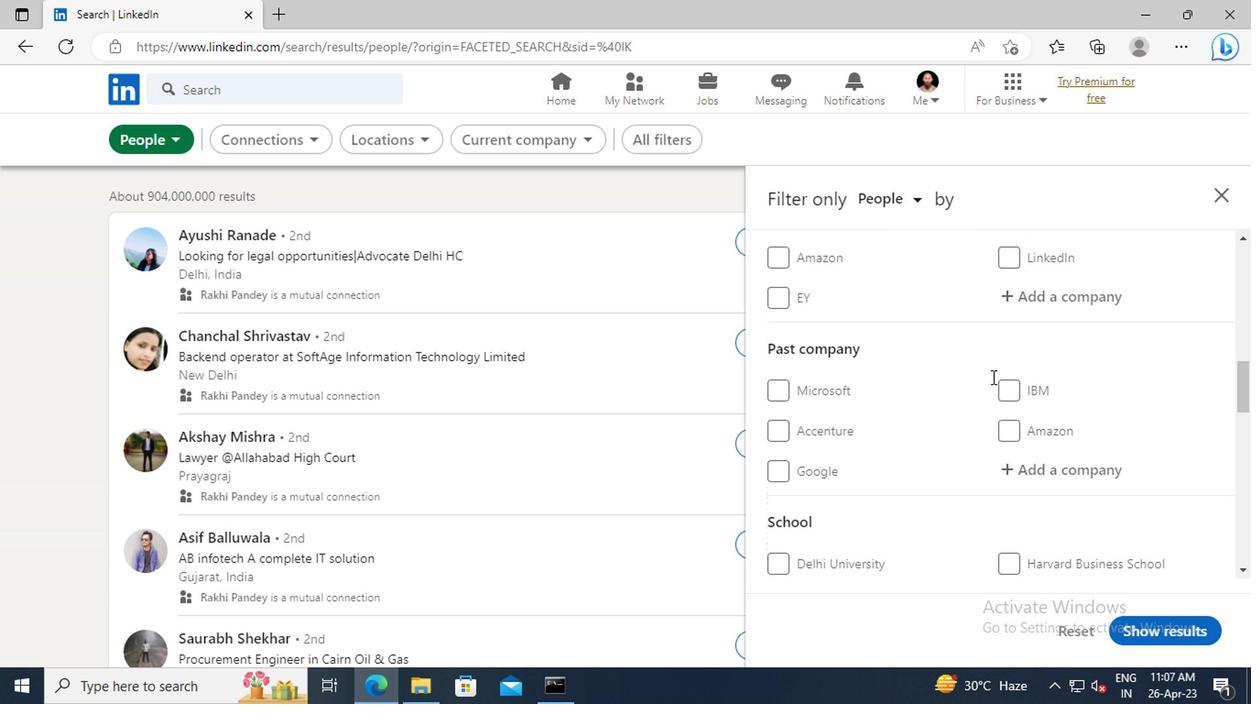 
Action: Mouse scrolled (988, 376) with delta (0, 0)
Screenshot: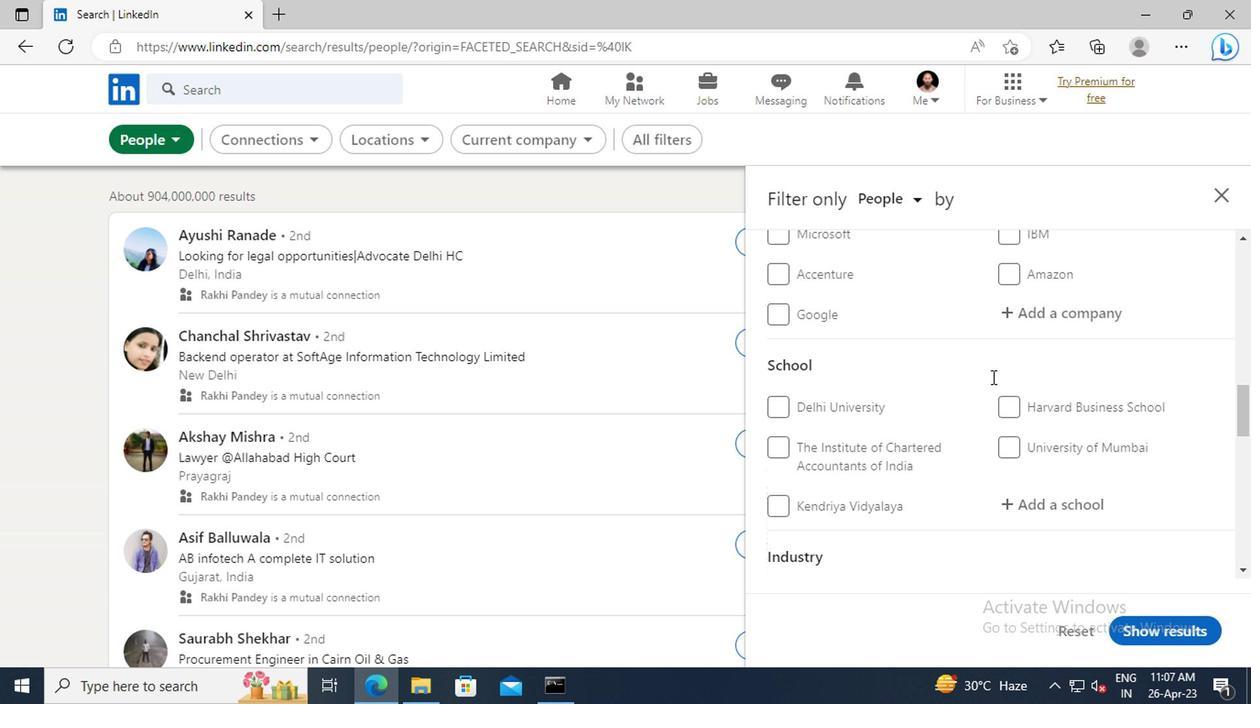 
Action: Mouse scrolled (988, 376) with delta (0, 0)
Screenshot: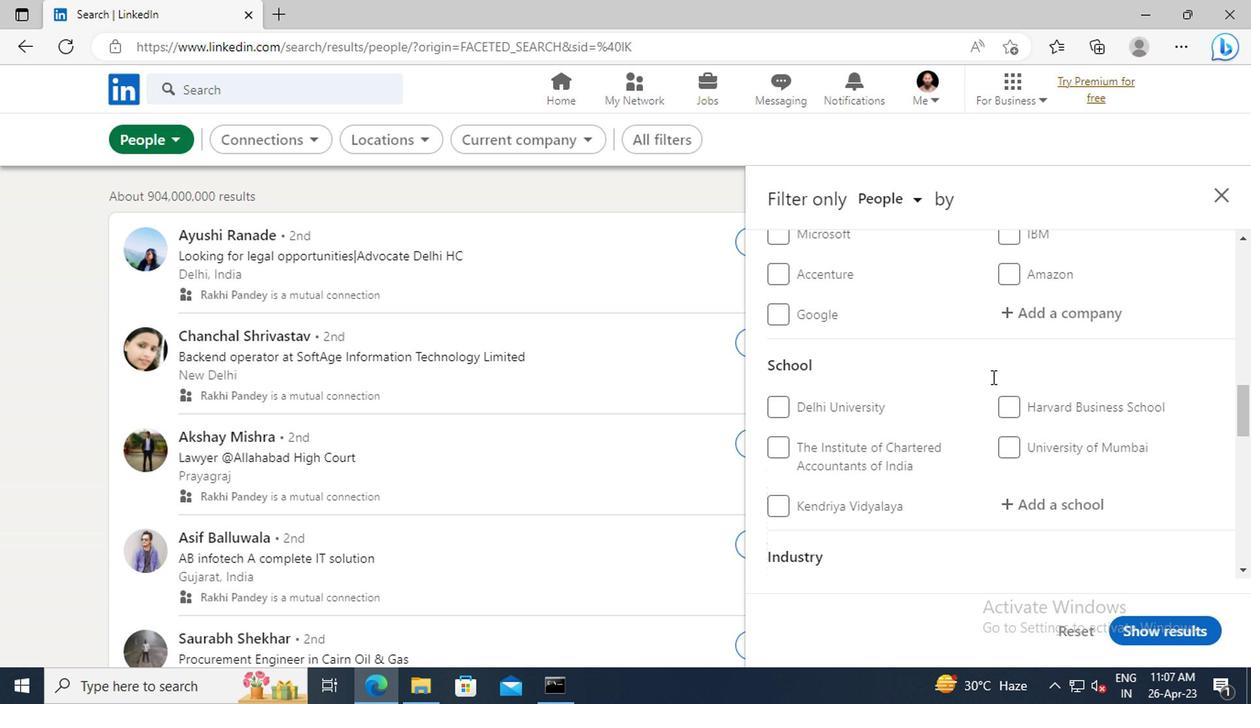 
Action: Mouse scrolled (988, 376) with delta (0, 0)
Screenshot: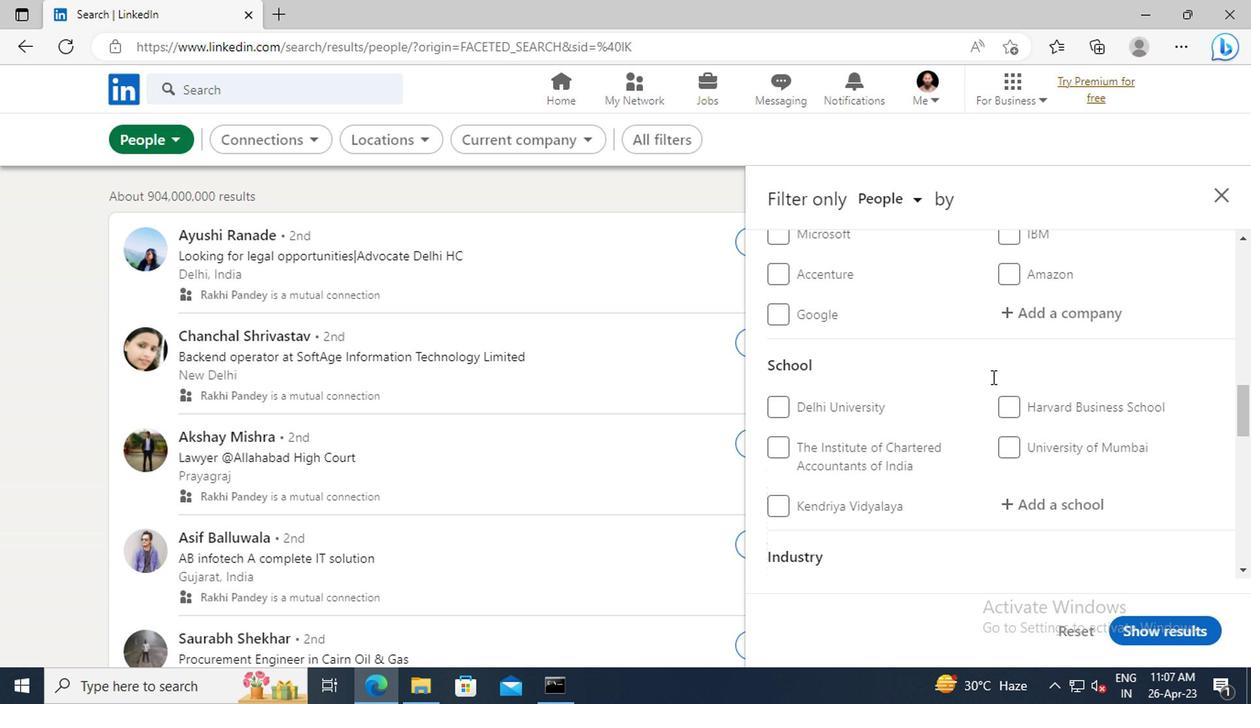 
Action: Mouse scrolled (988, 376) with delta (0, 0)
Screenshot: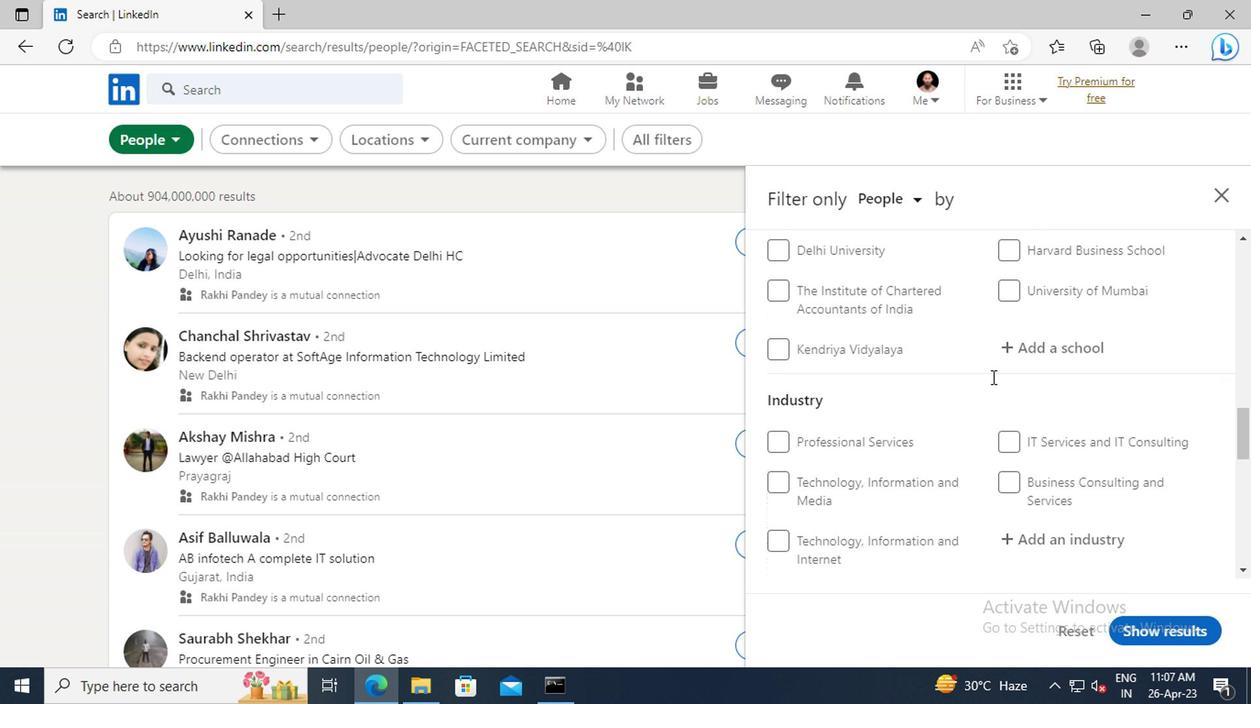 
Action: Mouse scrolled (988, 376) with delta (0, 0)
Screenshot: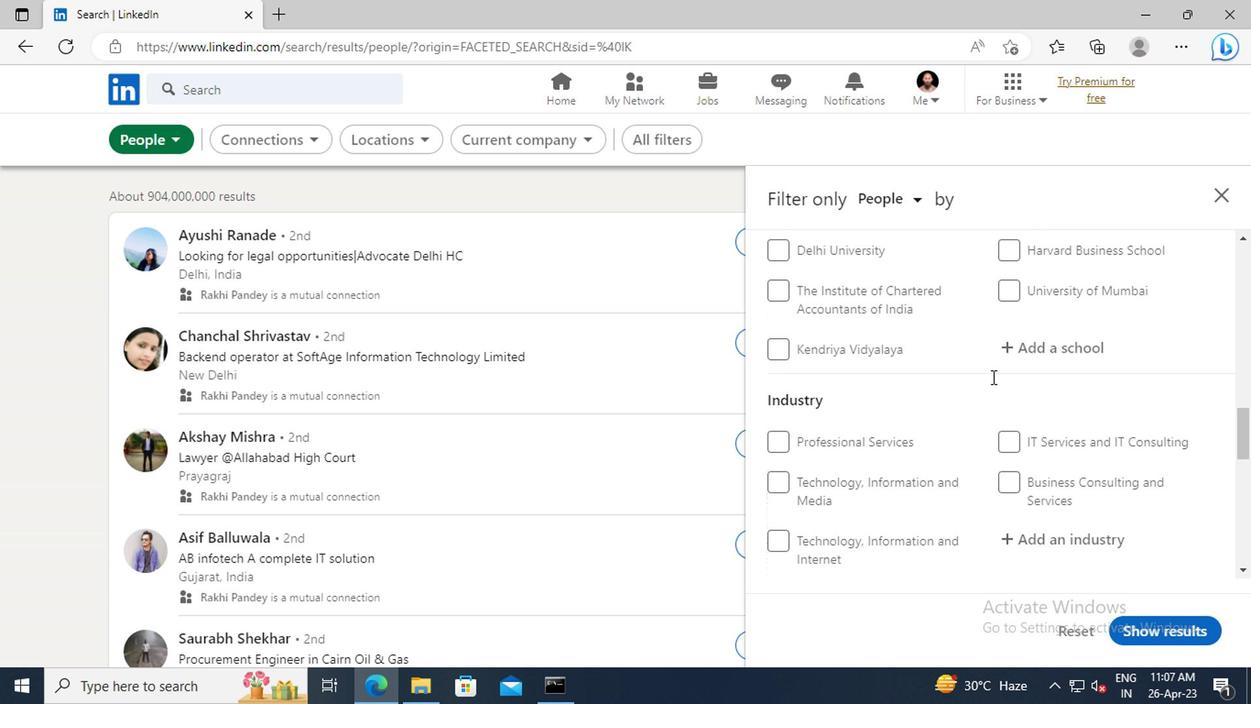 
Action: Mouse scrolled (988, 376) with delta (0, 0)
Screenshot: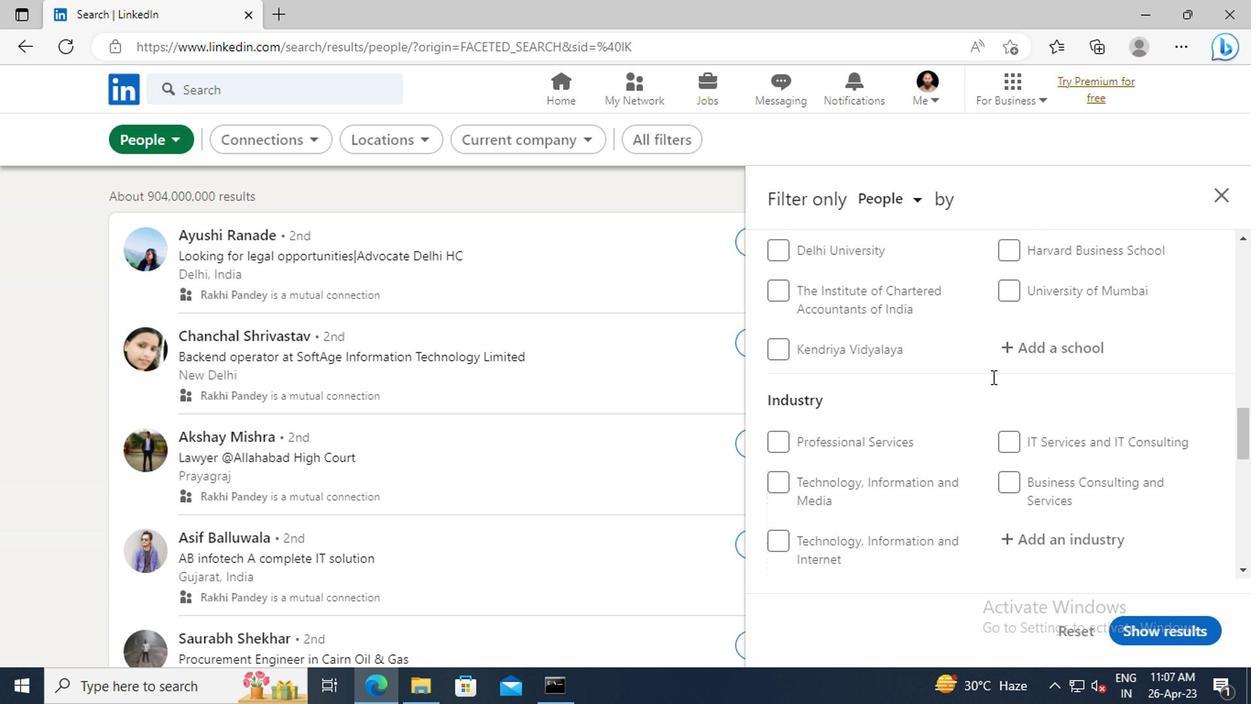 
Action: Mouse scrolled (988, 376) with delta (0, 0)
Screenshot: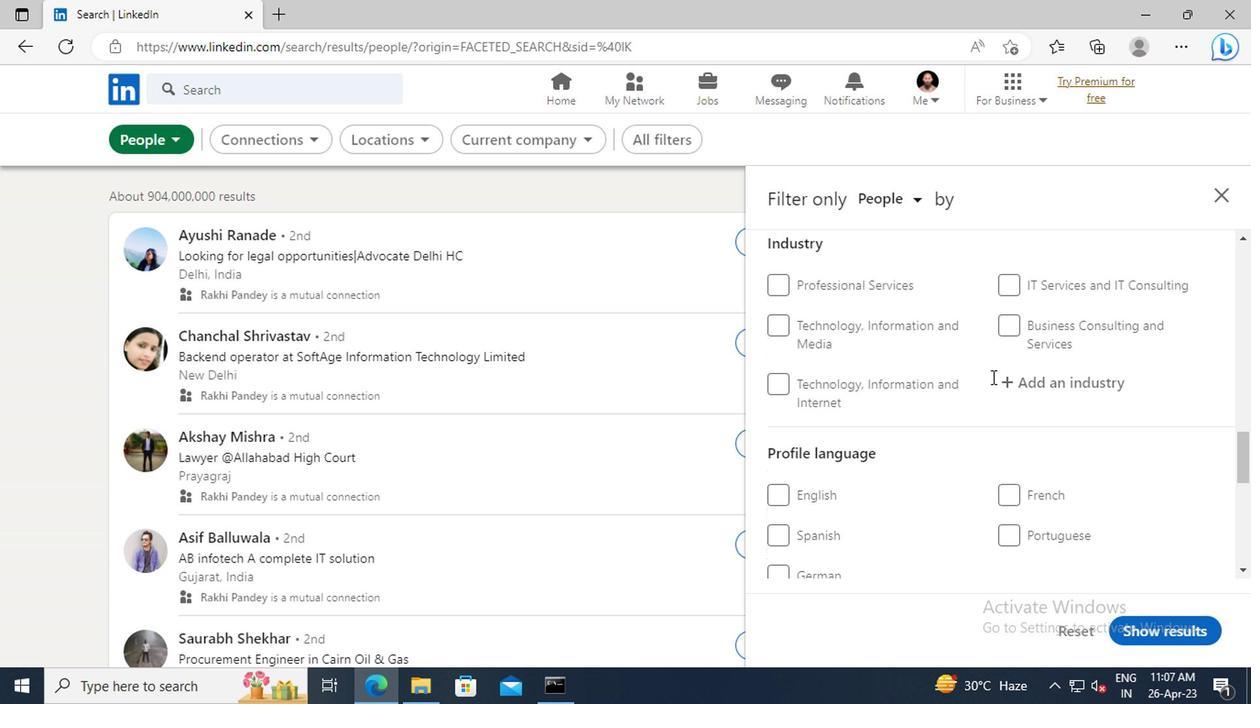 
Action: Mouse scrolled (988, 376) with delta (0, 0)
Screenshot: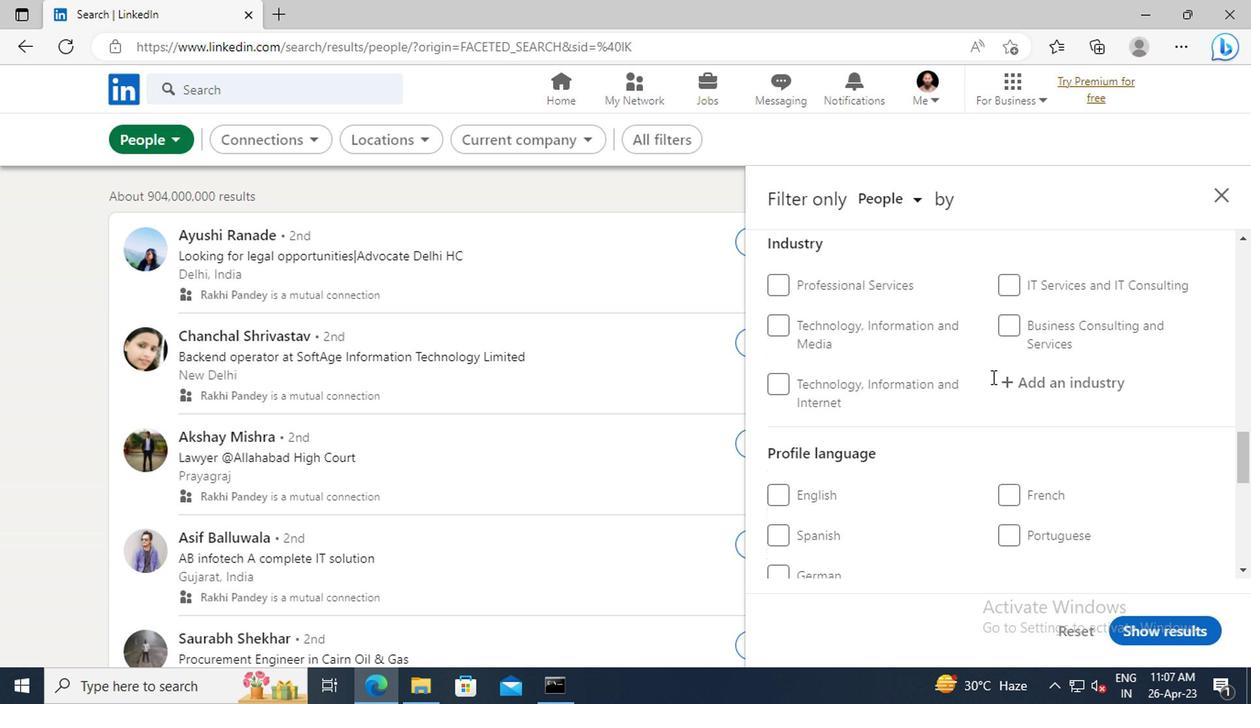 
Action: Mouse moved to (1009, 431)
Screenshot: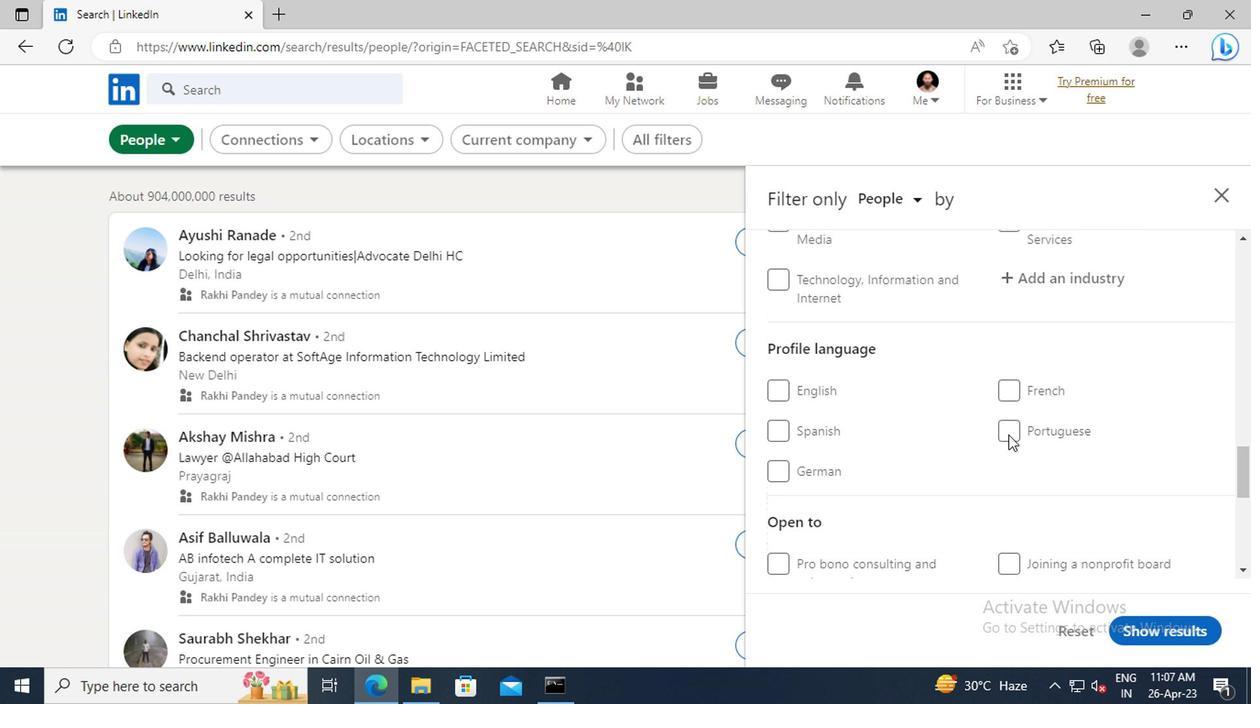 
Action: Mouse pressed left at (1009, 431)
Screenshot: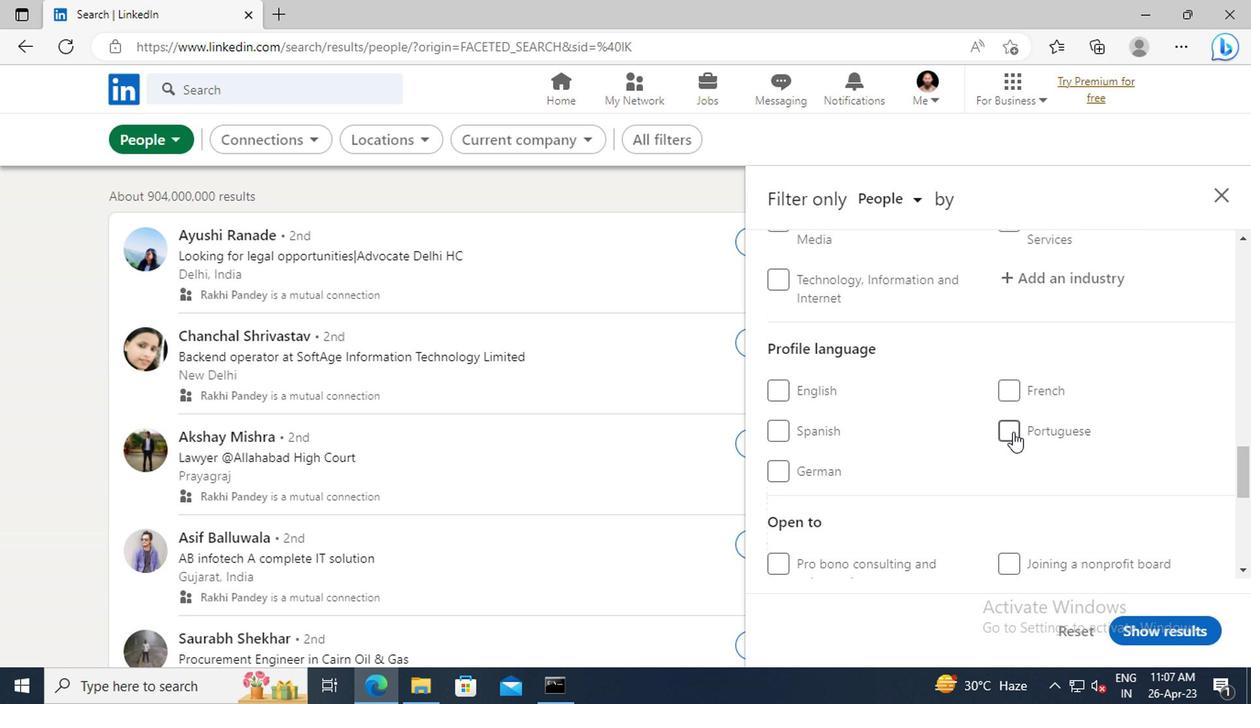 
Action: Mouse moved to (968, 419)
Screenshot: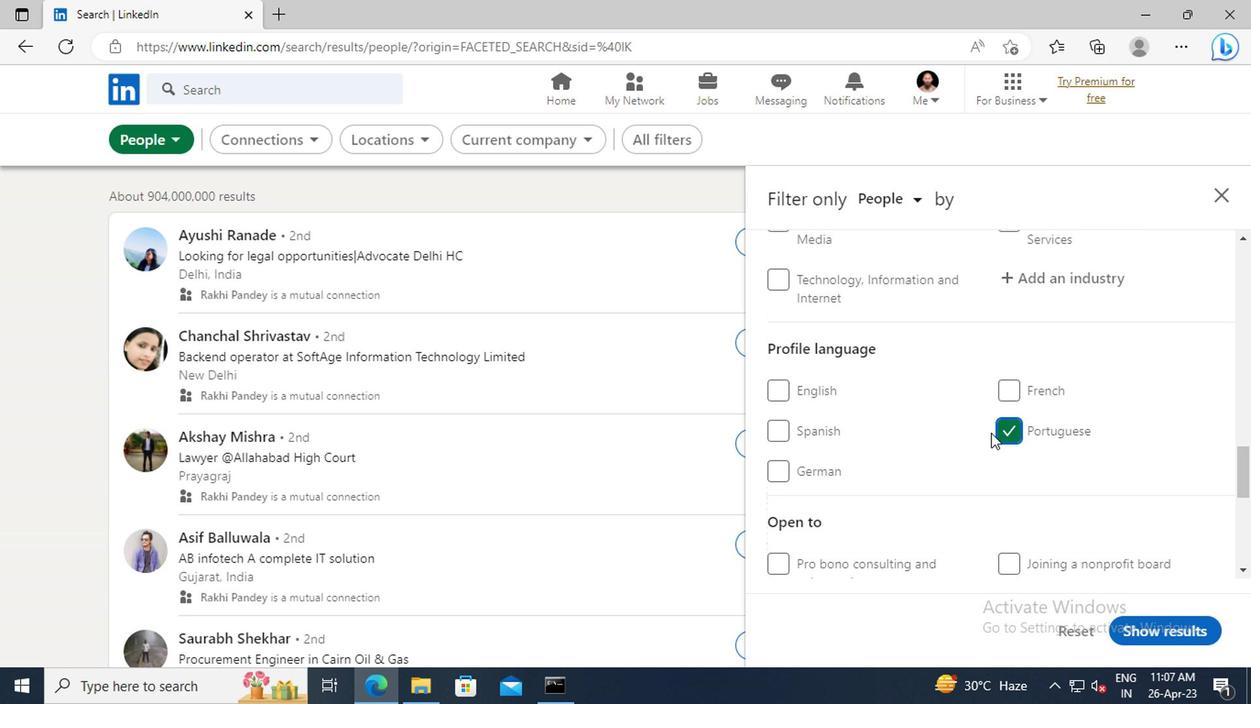 
Action: Mouse scrolled (968, 419) with delta (0, 0)
Screenshot: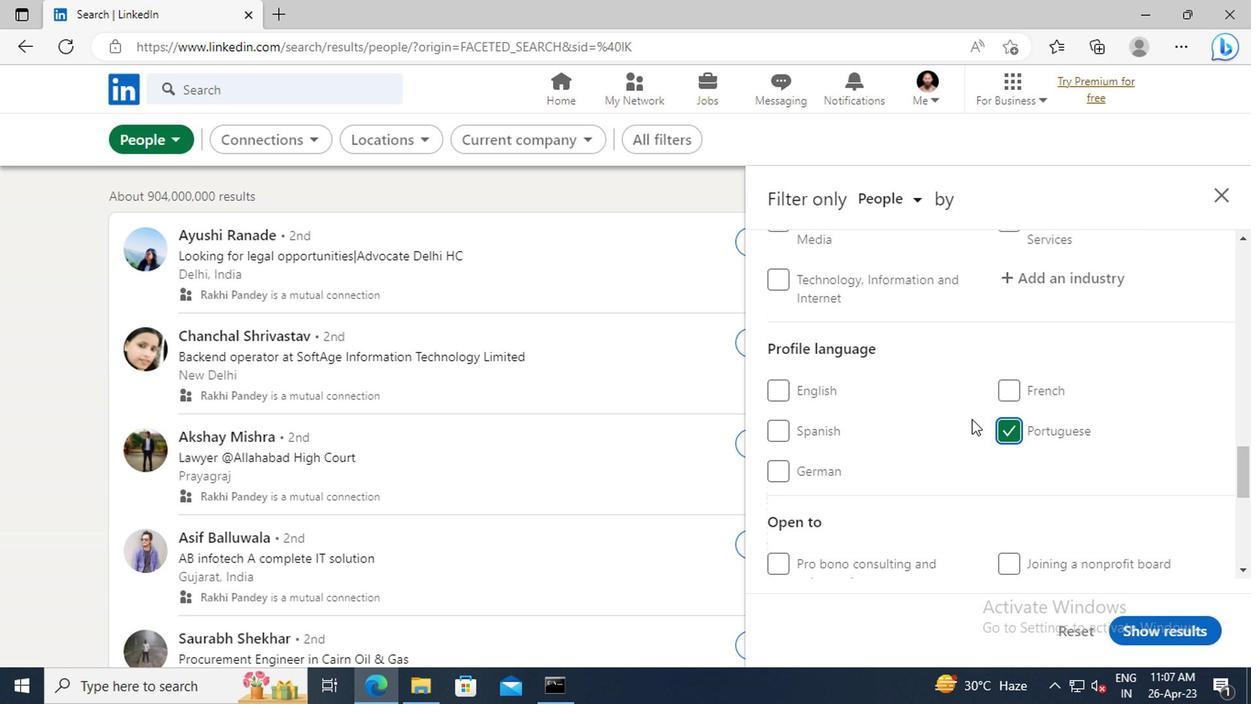 
Action: Mouse scrolled (968, 419) with delta (0, 0)
Screenshot: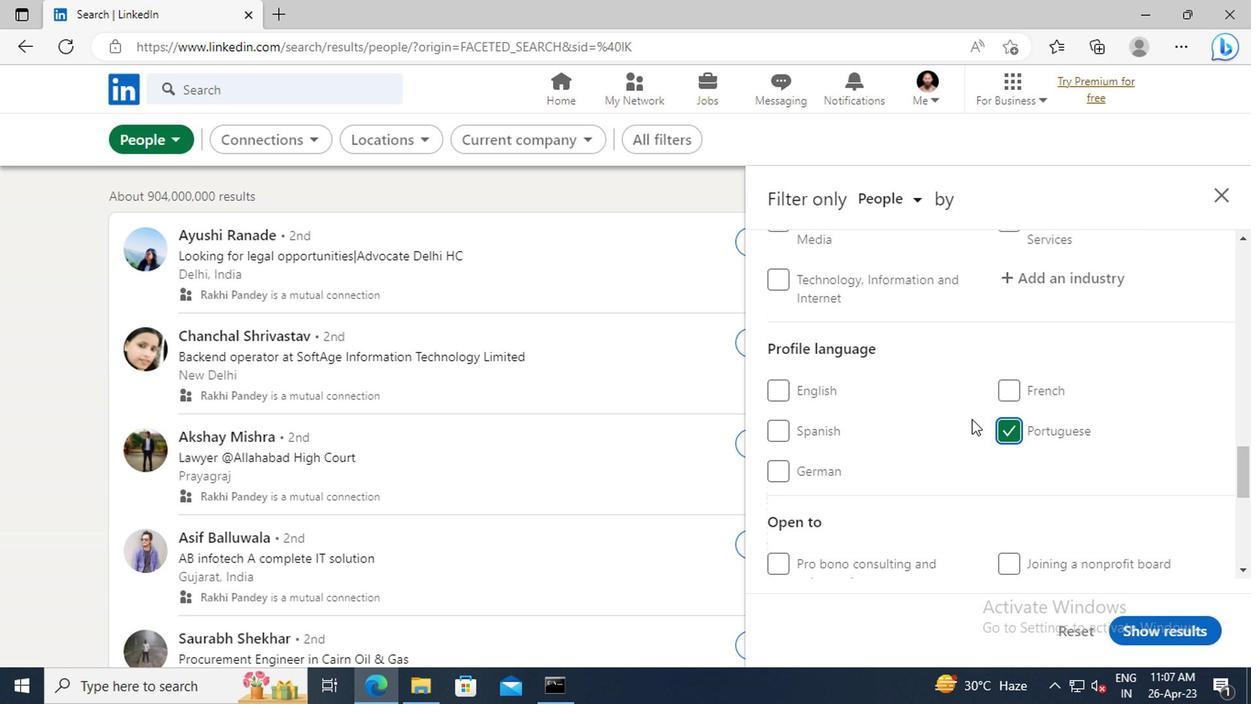 
Action: Mouse scrolled (968, 419) with delta (0, 0)
Screenshot: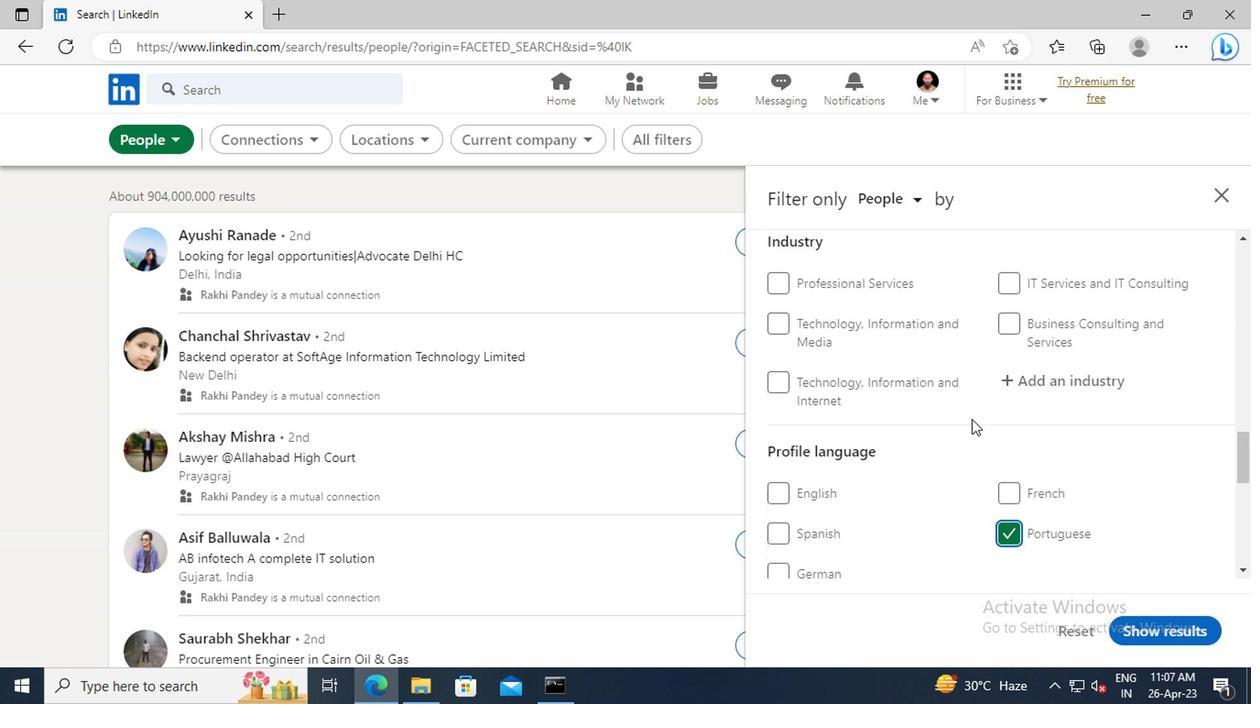 
Action: Mouse scrolled (968, 419) with delta (0, 0)
Screenshot: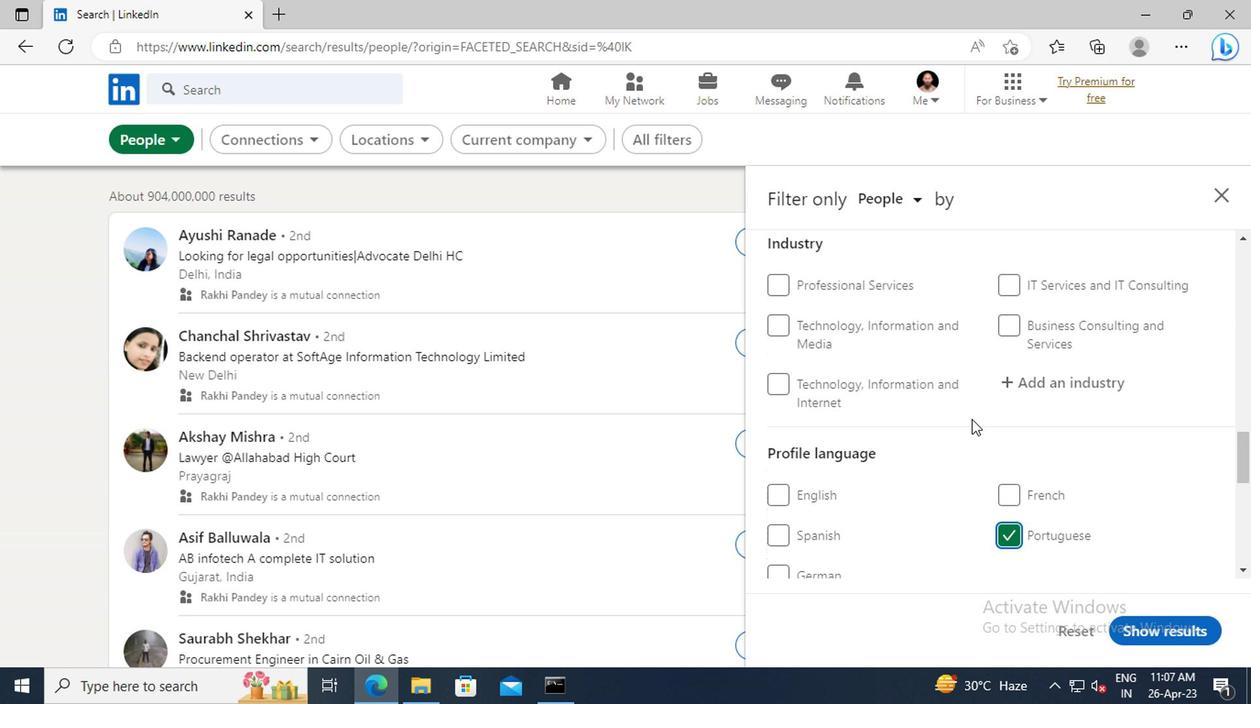 
Action: Mouse scrolled (968, 419) with delta (0, 0)
Screenshot: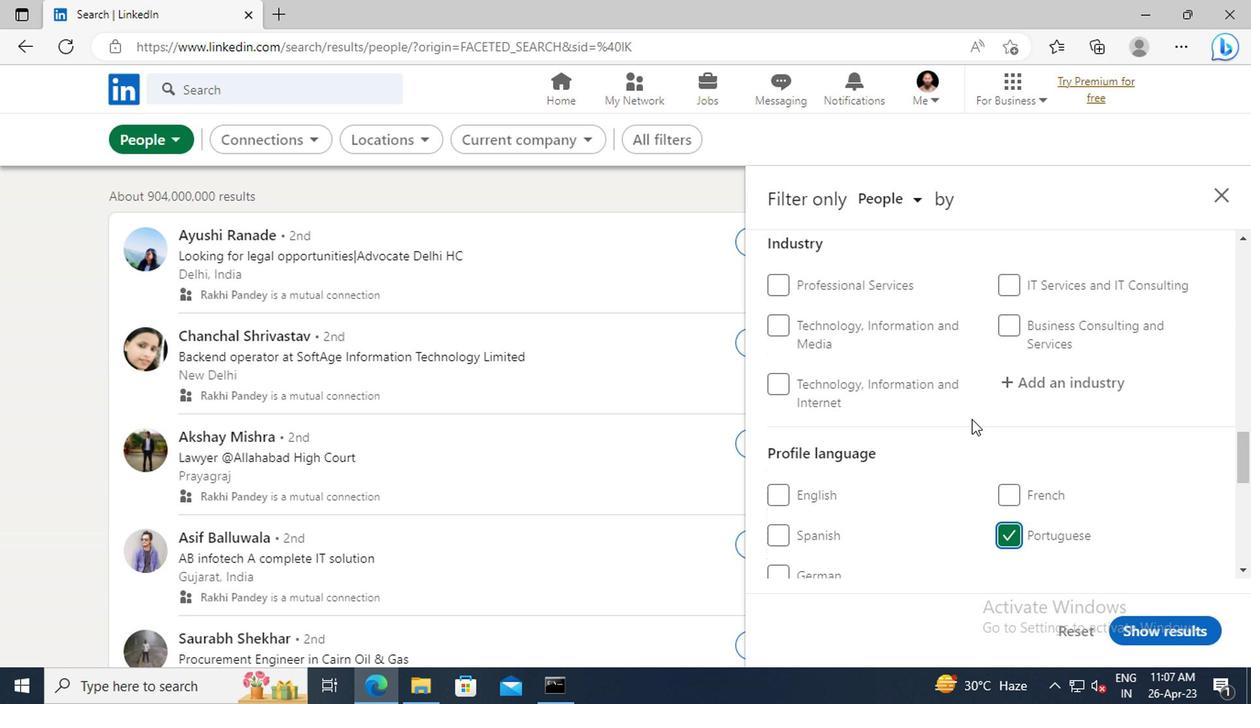 
Action: Mouse scrolled (968, 419) with delta (0, 0)
Screenshot: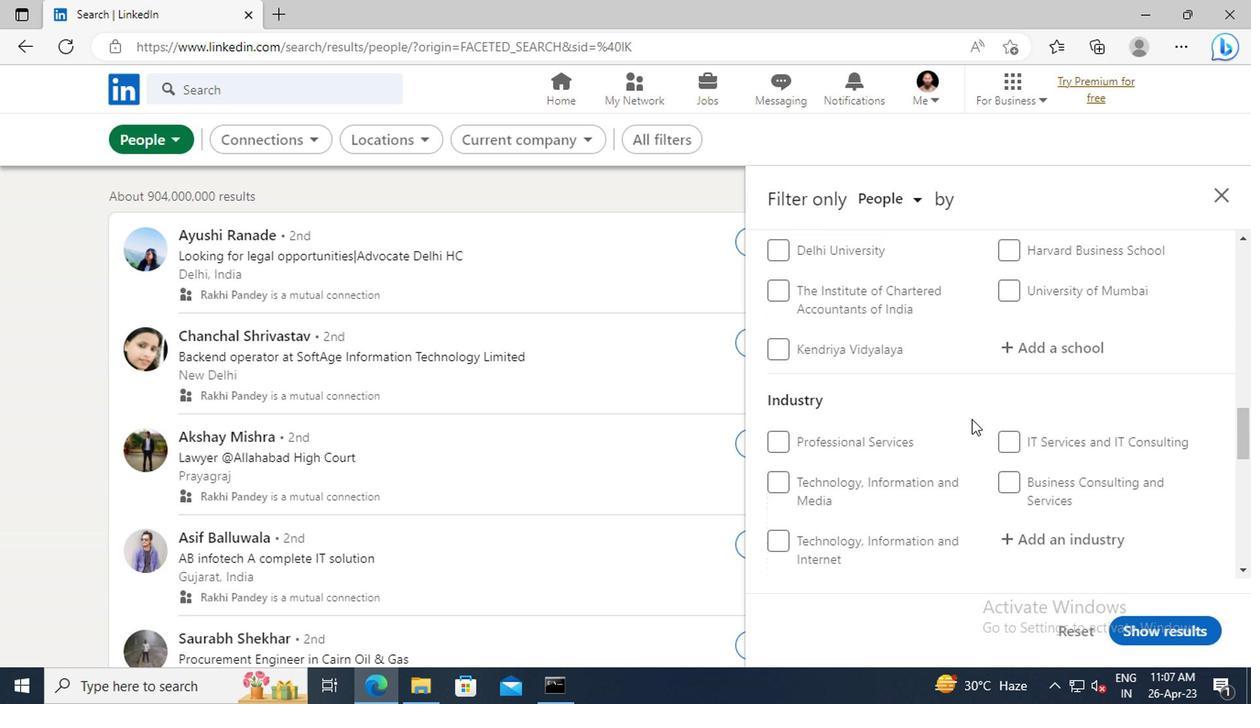 
Action: Mouse scrolled (968, 419) with delta (0, 0)
Screenshot: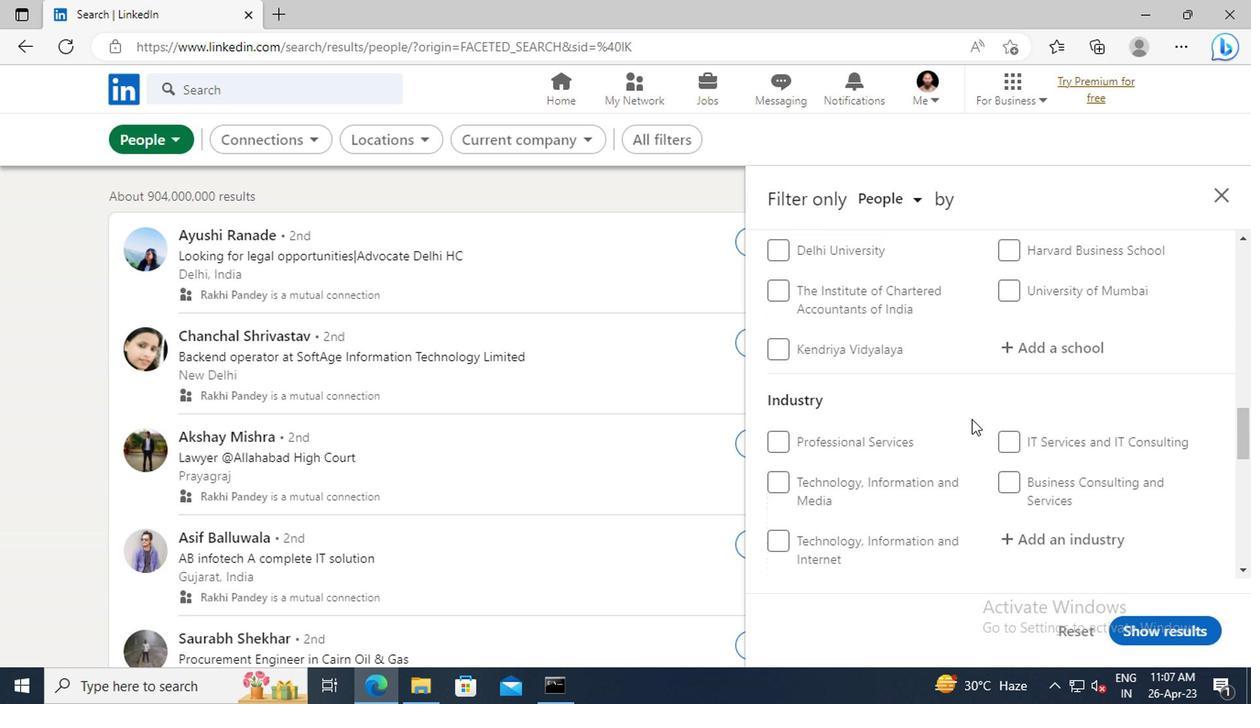 
Action: Mouse scrolled (968, 419) with delta (0, 0)
Screenshot: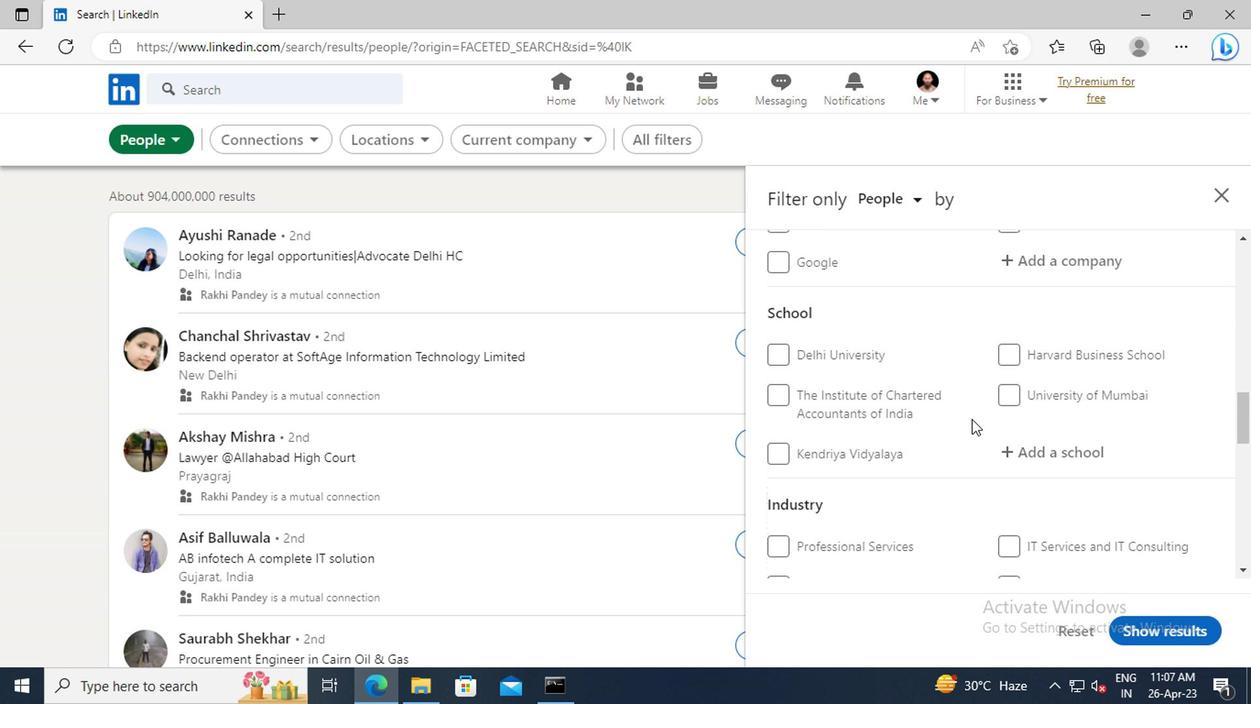 
Action: Mouse scrolled (968, 419) with delta (0, 0)
Screenshot: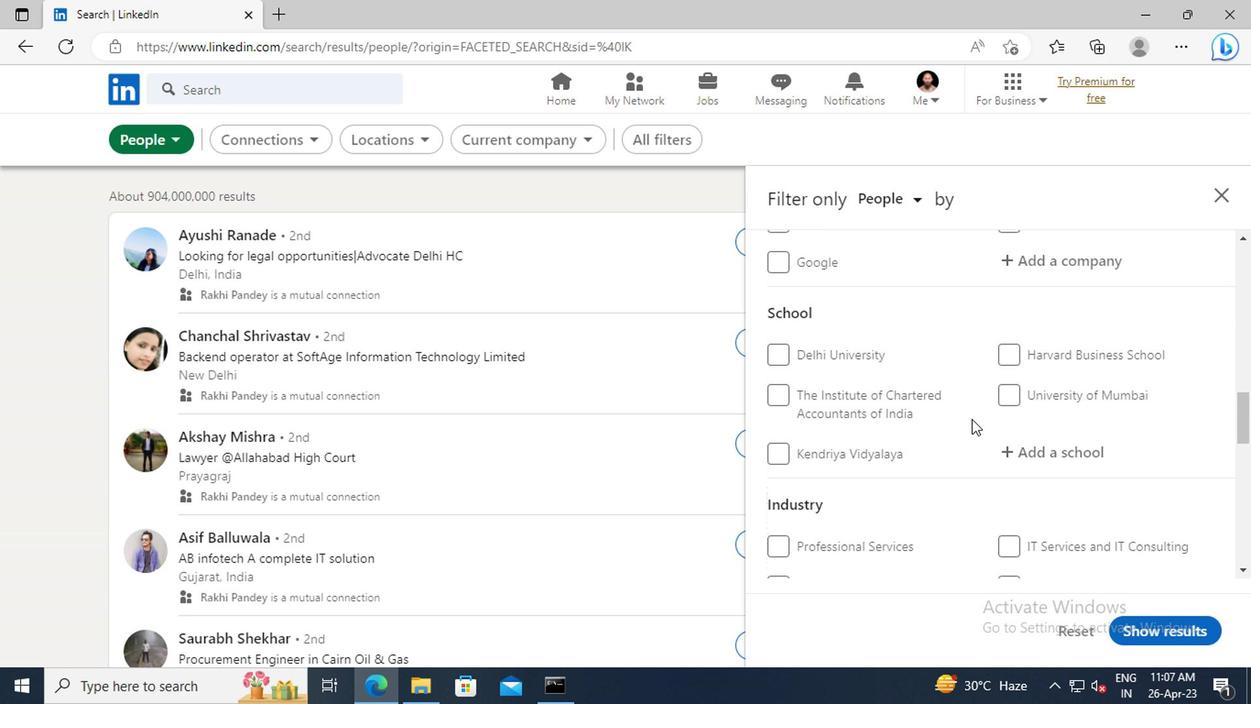 
Action: Mouse moved to (968, 419)
Screenshot: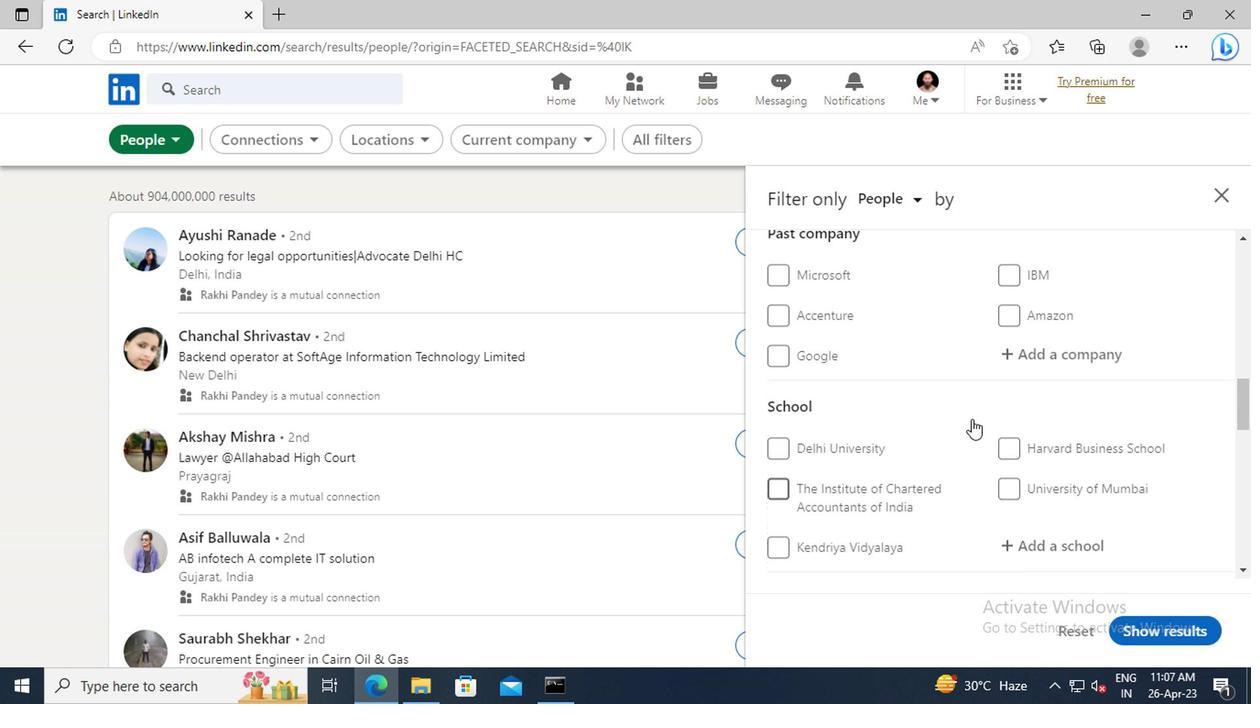 
Action: Mouse scrolled (968, 419) with delta (0, 0)
Screenshot: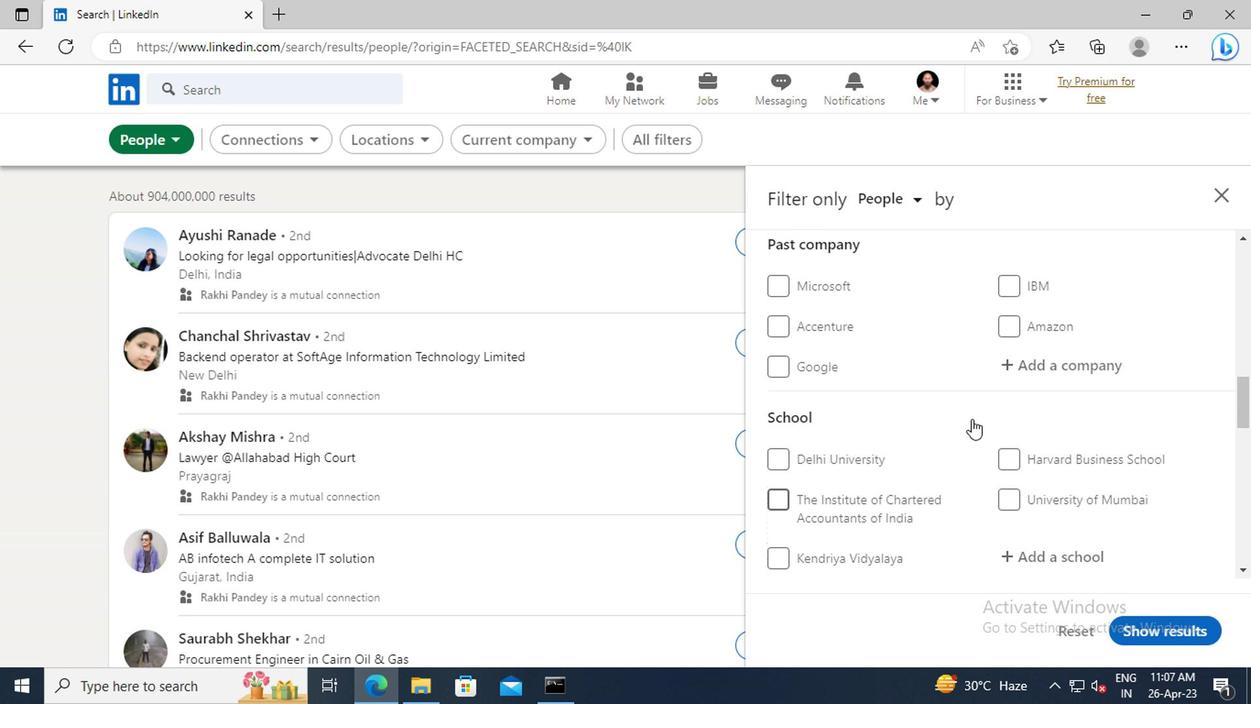 
Action: Mouse scrolled (968, 419) with delta (0, 0)
Screenshot: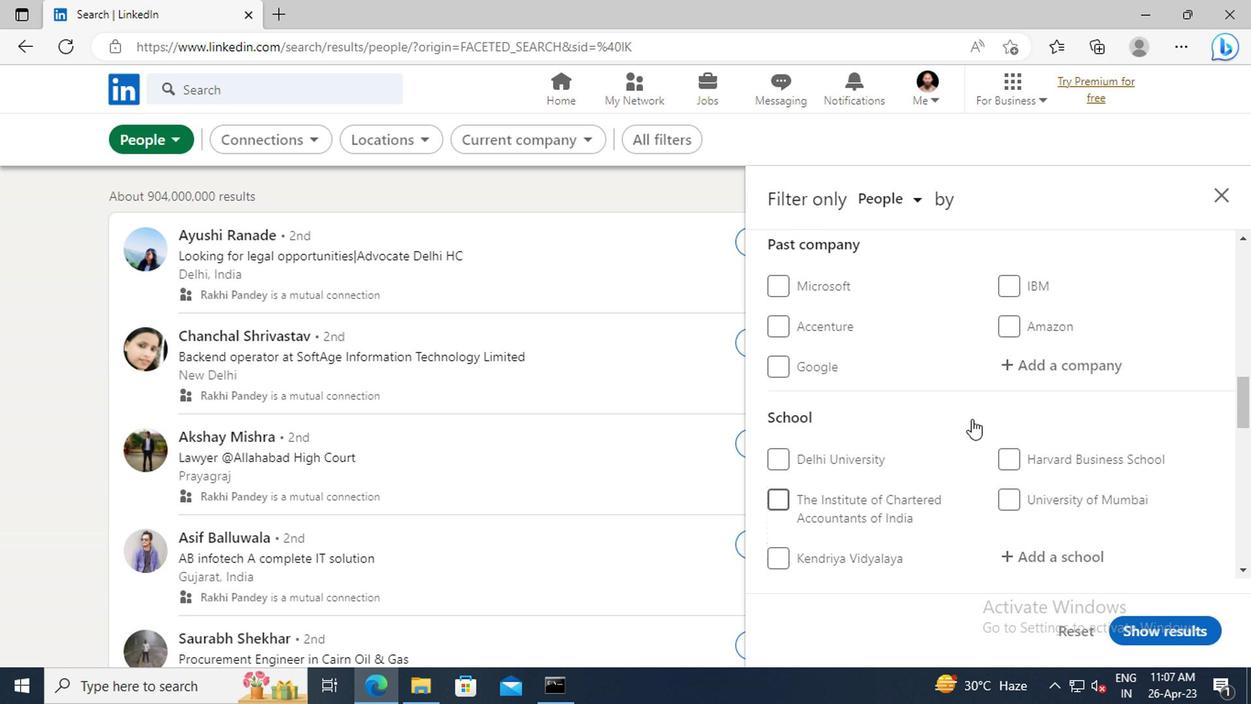 
Action: Mouse scrolled (968, 419) with delta (0, 0)
Screenshot: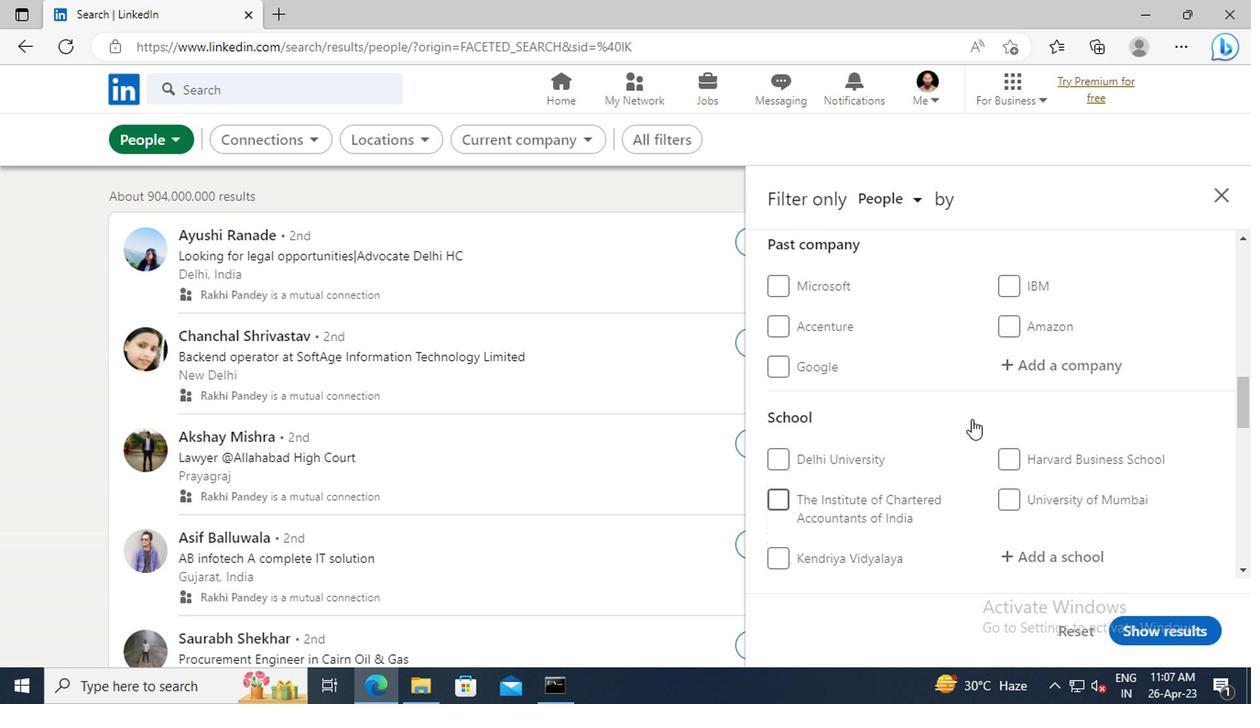 
Action: Mouse scrolled (968, 419) with delta (0, 0)
Screenshot: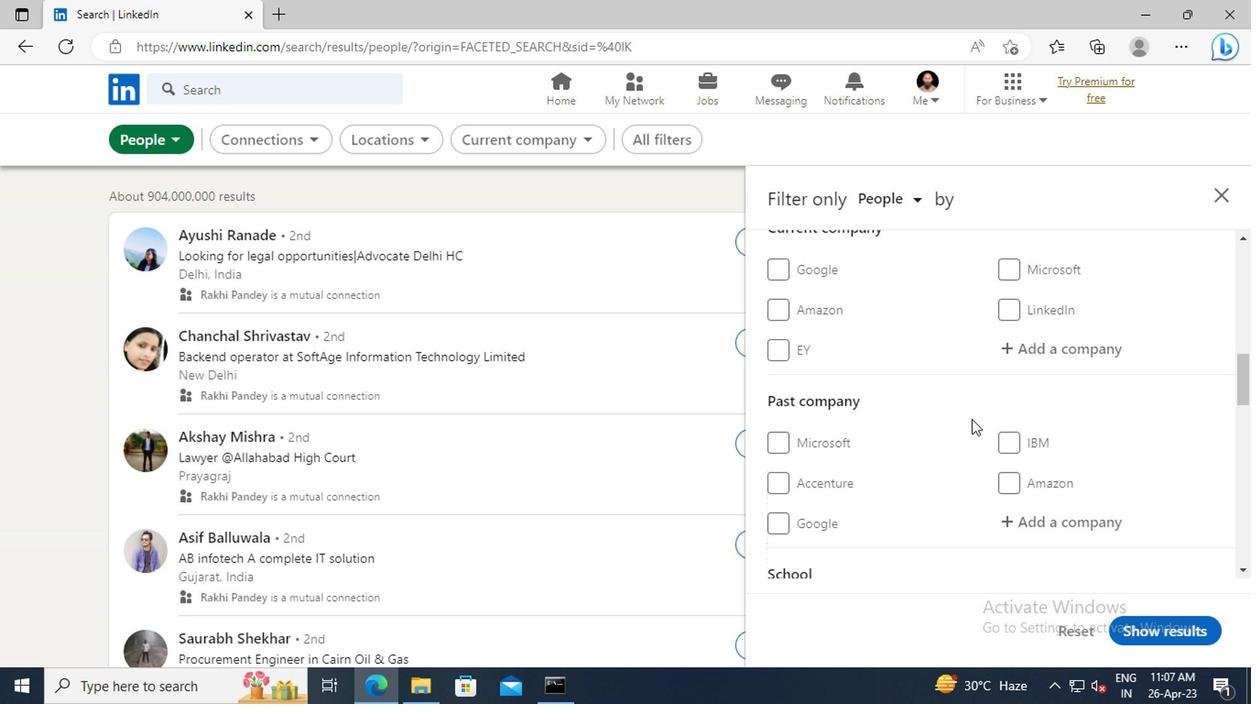 
Action: Mouse scrolled (968, 419) with delta (0, 0)
Screenshot: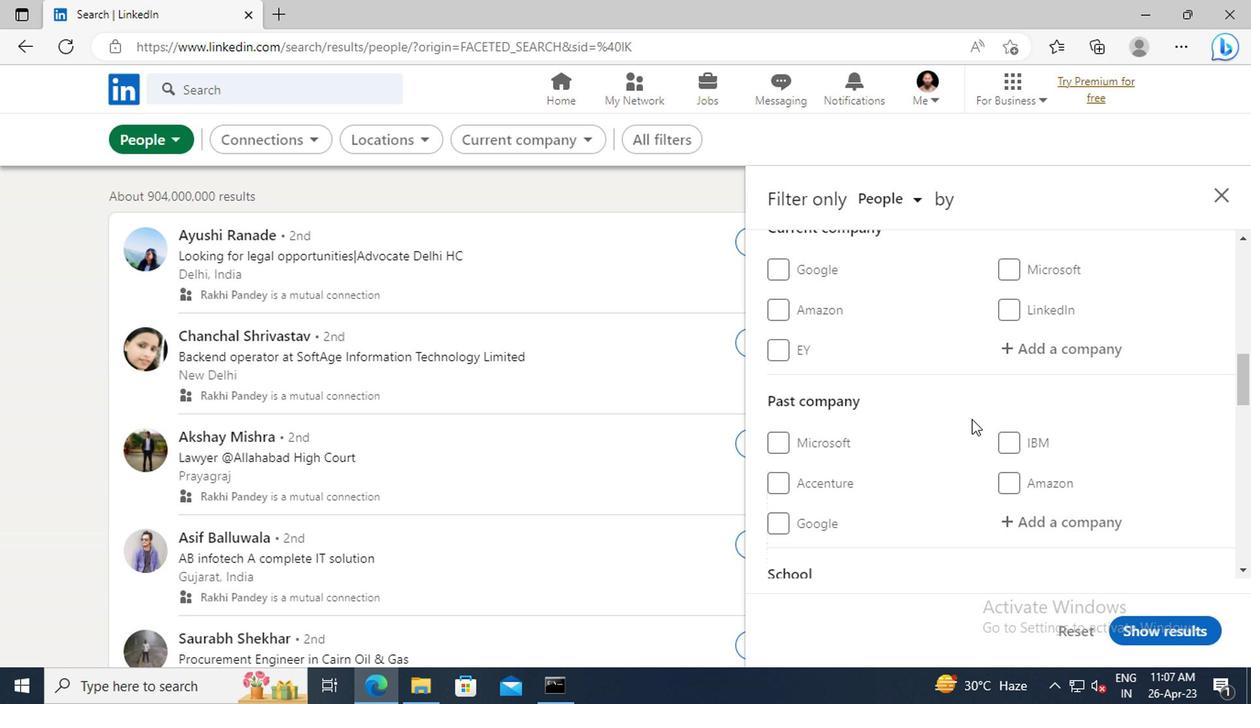 
Action: Mouse moved to (1017, 455)
Screenshot: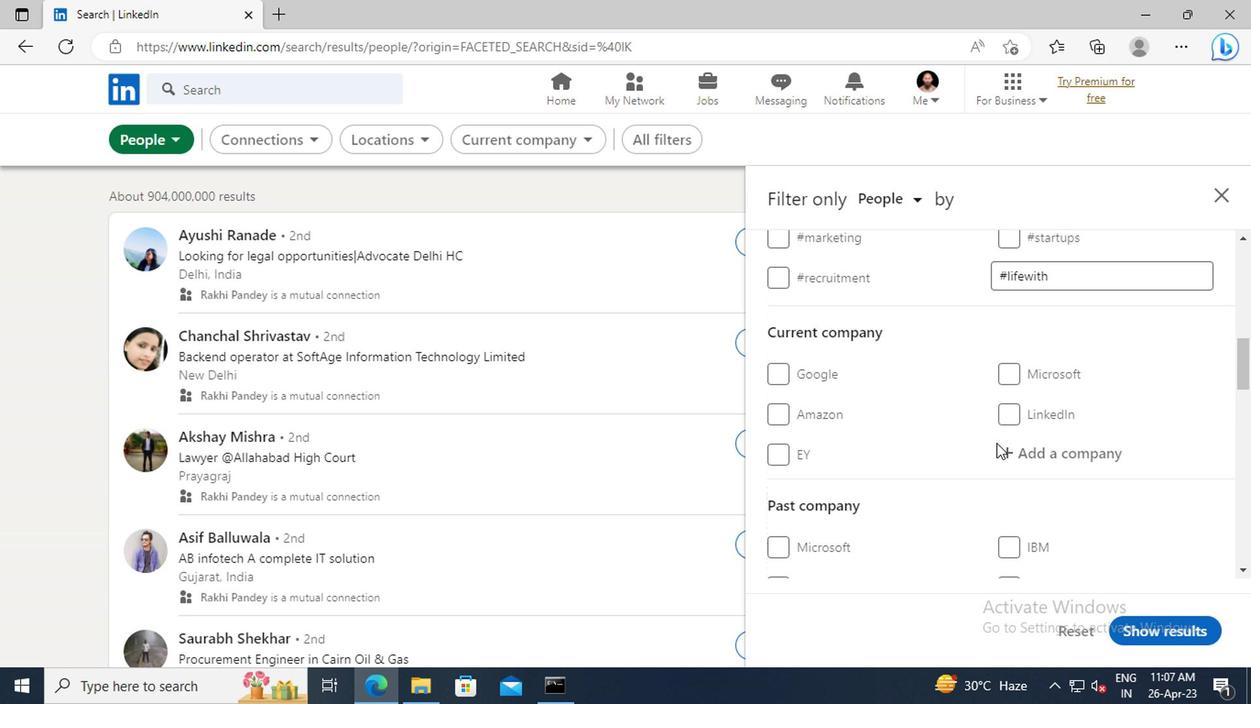 
Action: Mouse pressed left at (1017, 455)
Screenshot: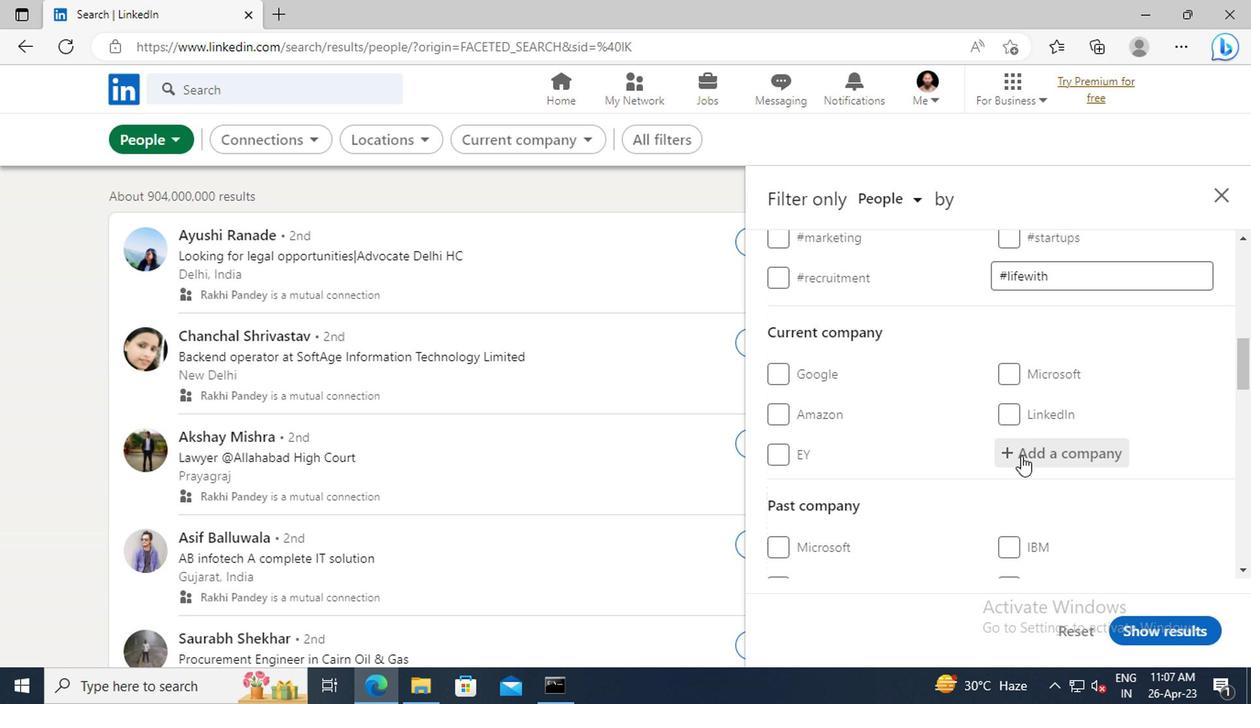 
Action: Key pressed <Key.shift>SEALED<Key.space><Key.shift>AIR<Key.space><Key.shift>CORPORATION
Screenshot: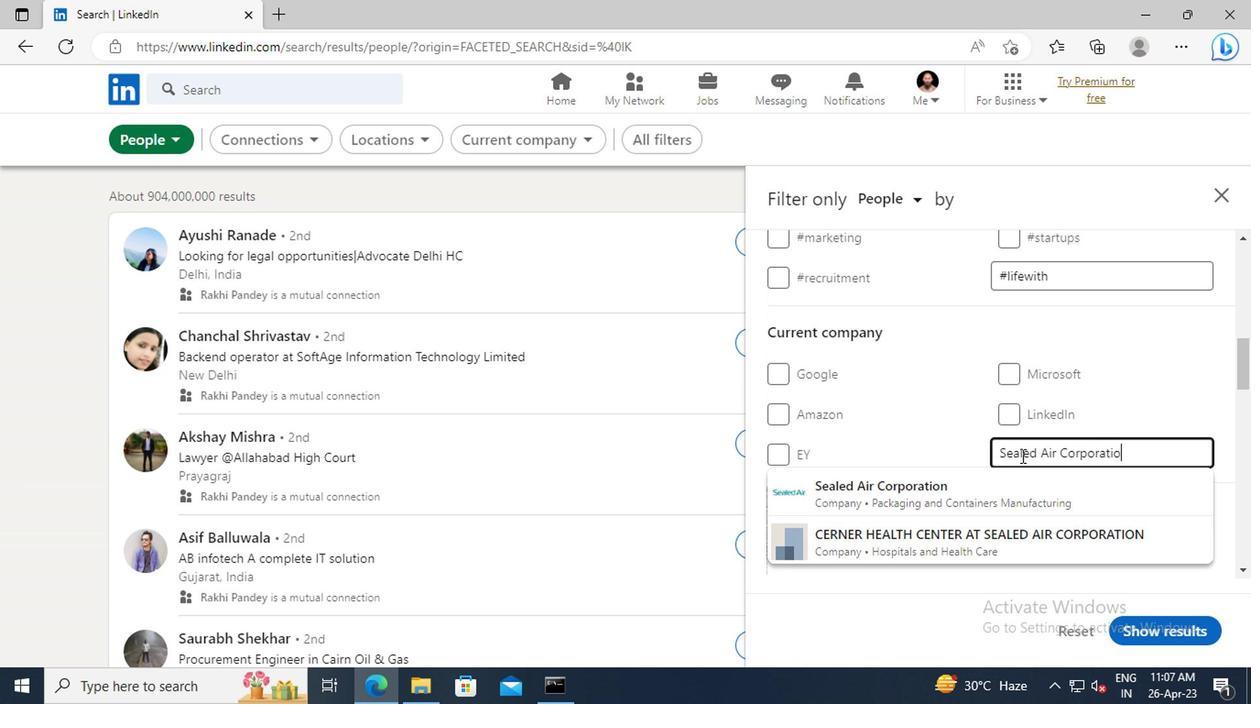 
Action: Mouse moved to (986, 482)
Screenshot: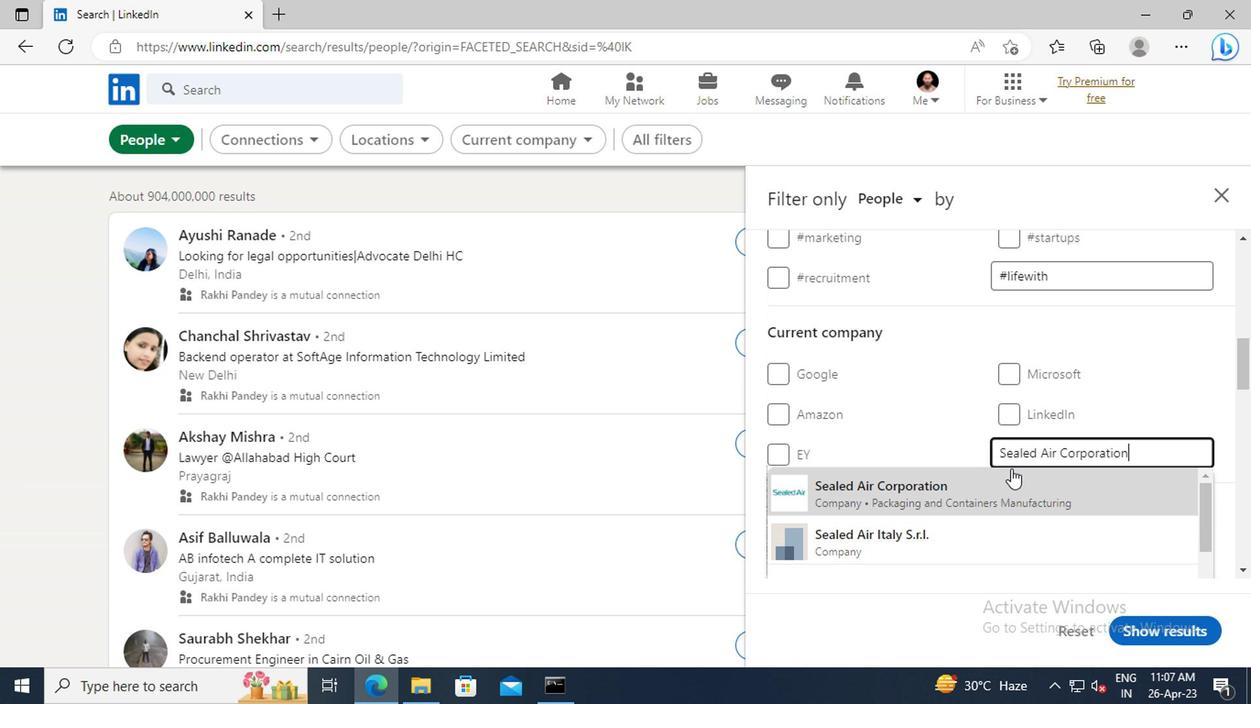 
Action: Mouse pressed left at (986, 482)
Screenshot: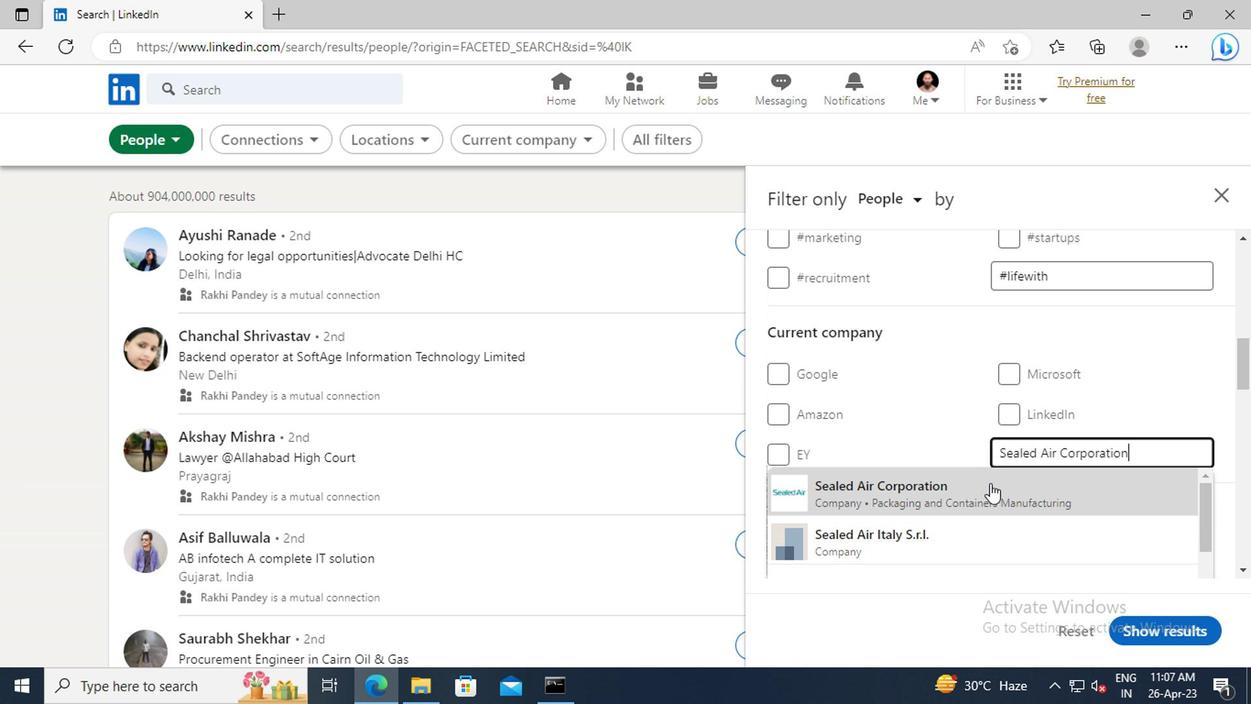 
Action: Mouse moved to (943, 398)
Screenshot: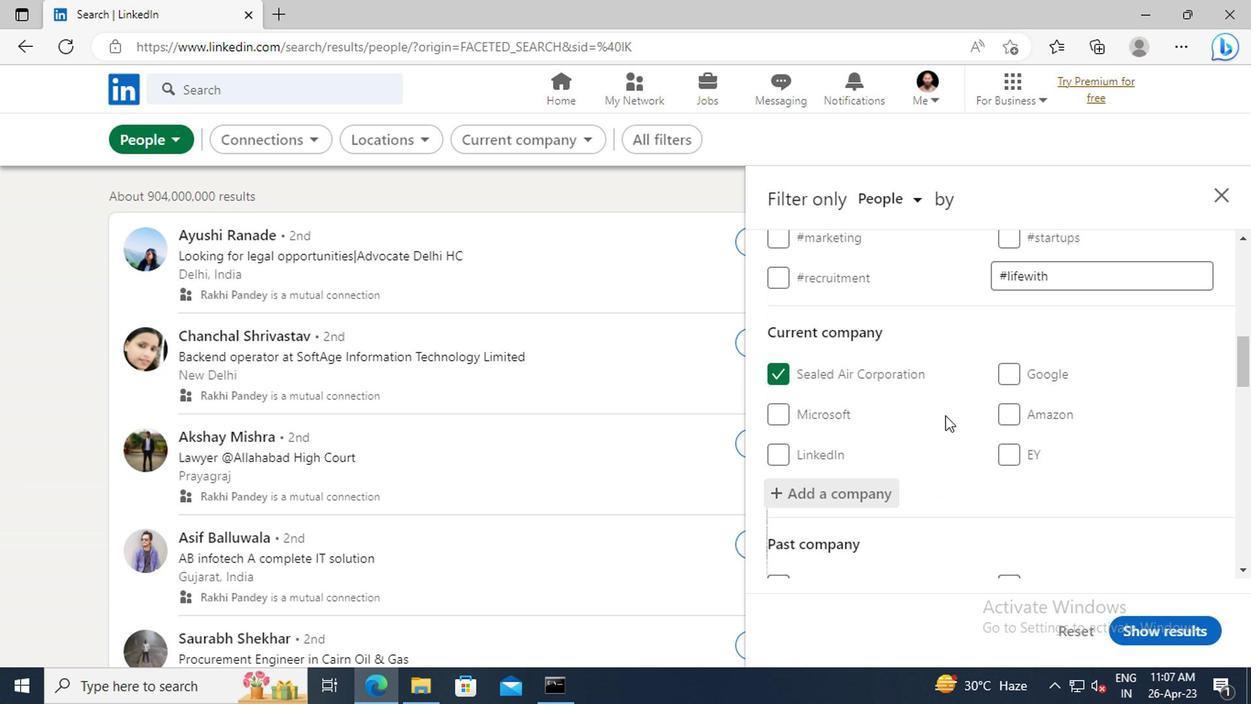 
Action: Mouse scrolled (943, 397) with delta (0, -1)
Screenshot: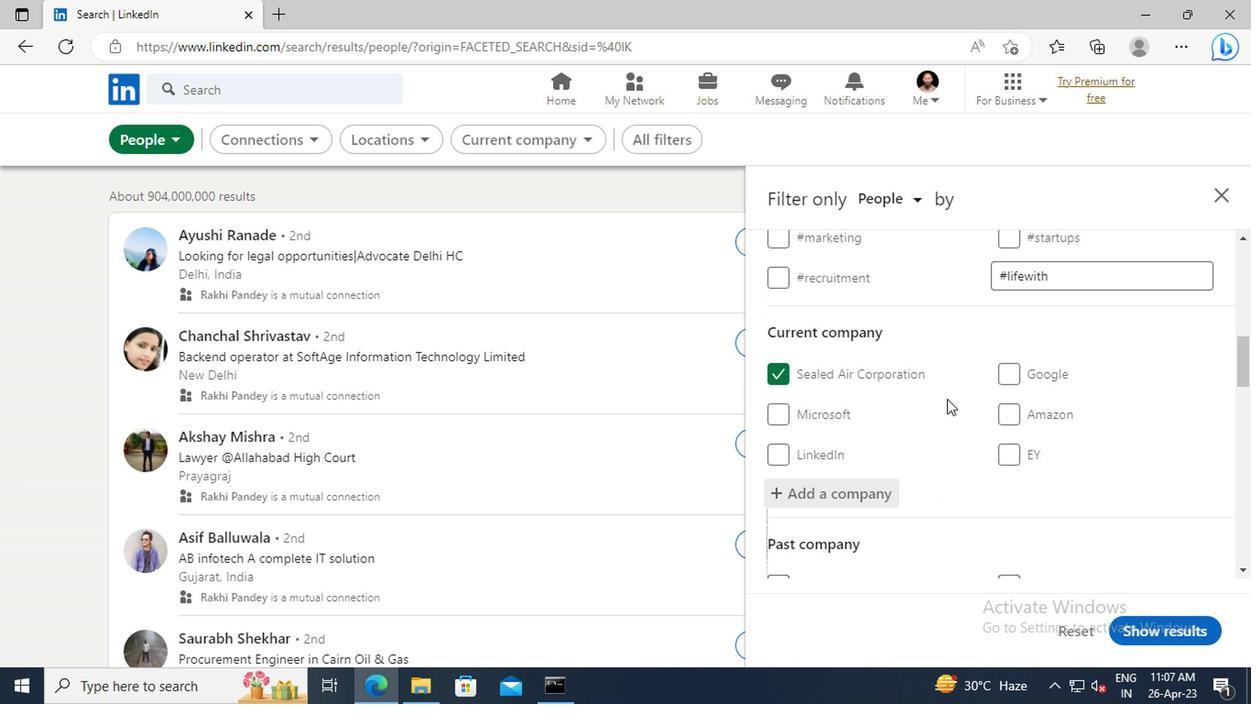 
Action: Mouse moved to (943, 397)
Screenshot: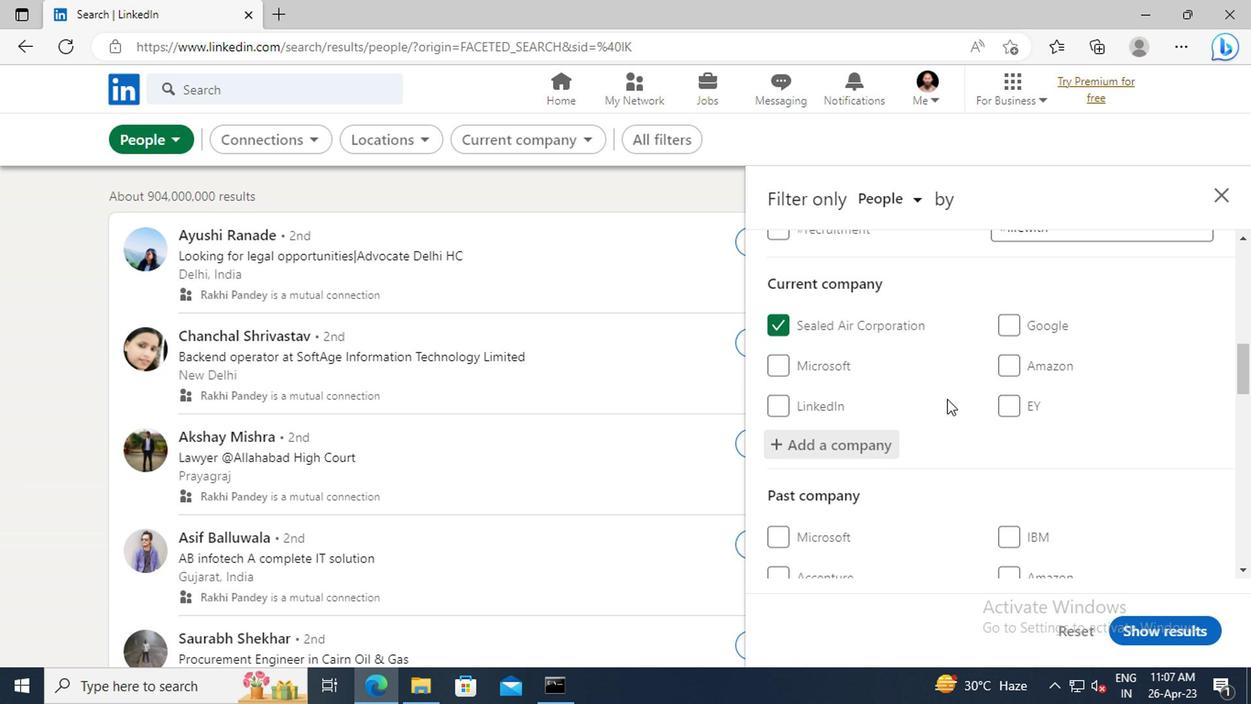 
Action: Mouse scrolled (943, 397) with delta (0, 0)
Screenshot: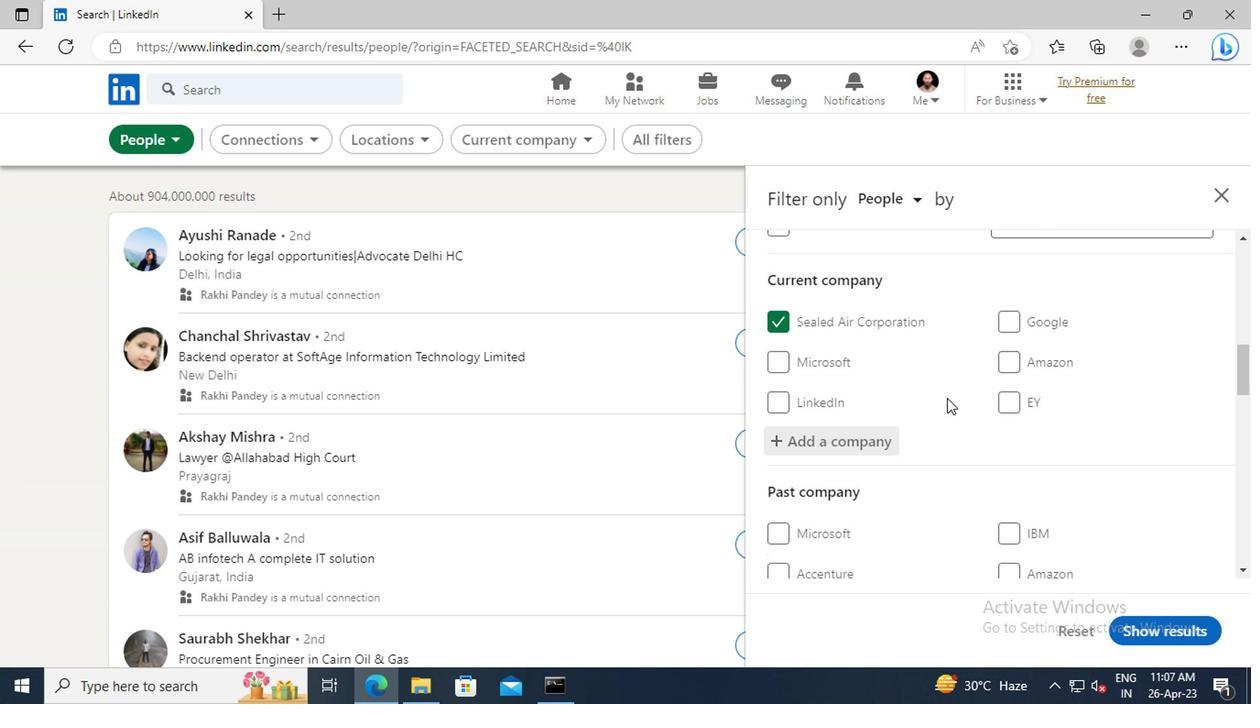 
Action: Mouse scrolled (943, 397) with delta (0, 0)
Screenshot: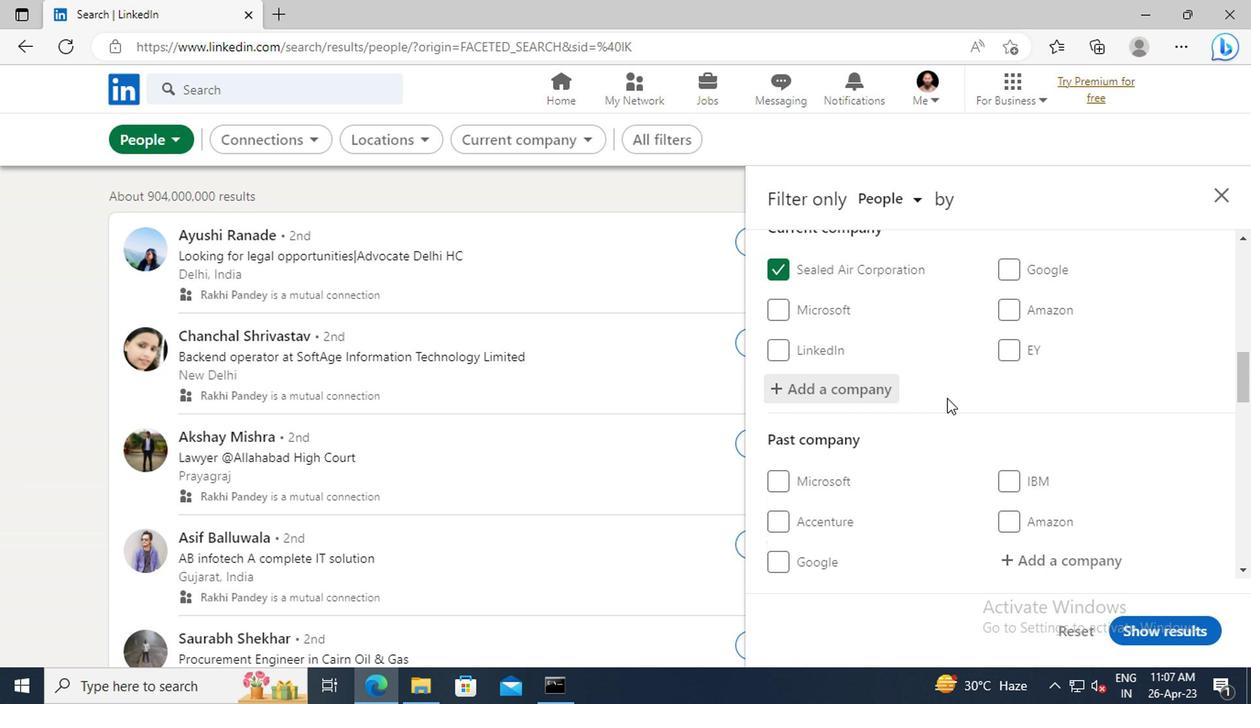 
Action: Mouse scrolled (943, 397) with delta (0, 0)
Screenshot: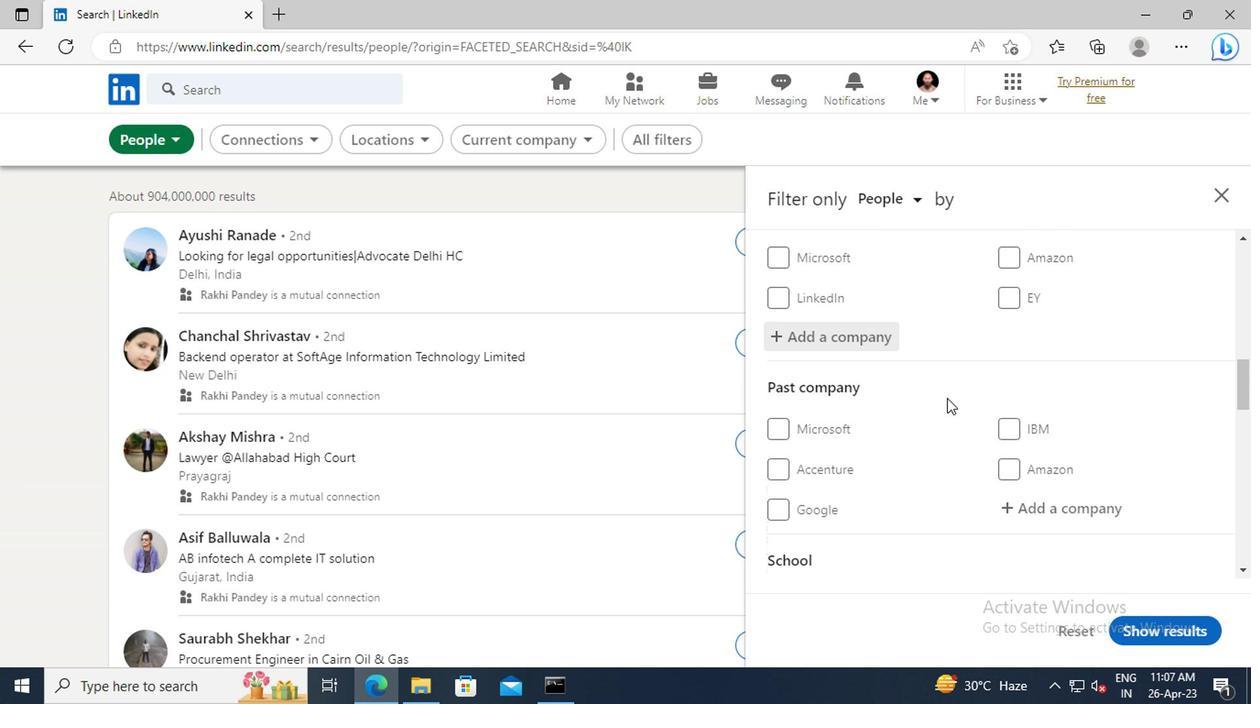 
Action: Mouse scrolled (943, 397) with delta (0, 0)
Screenshot: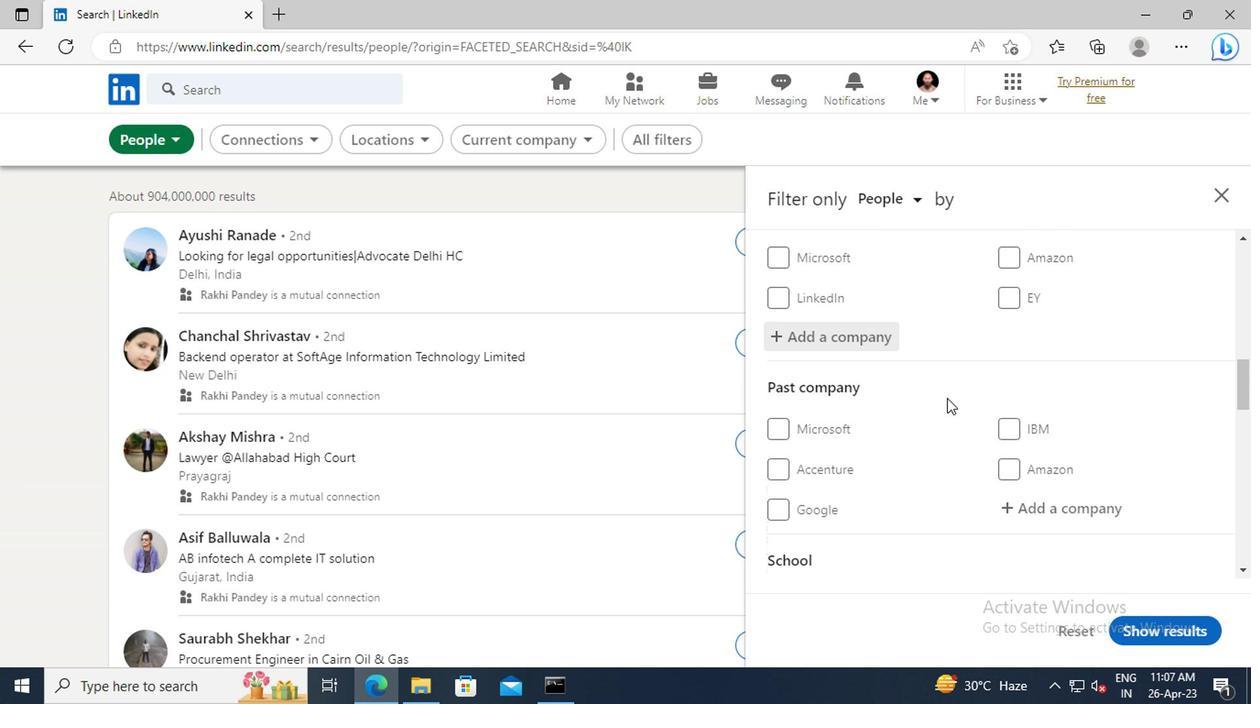 
Action: Mouse scrolled (943, 397) with delta (0, 0)
Screenshot: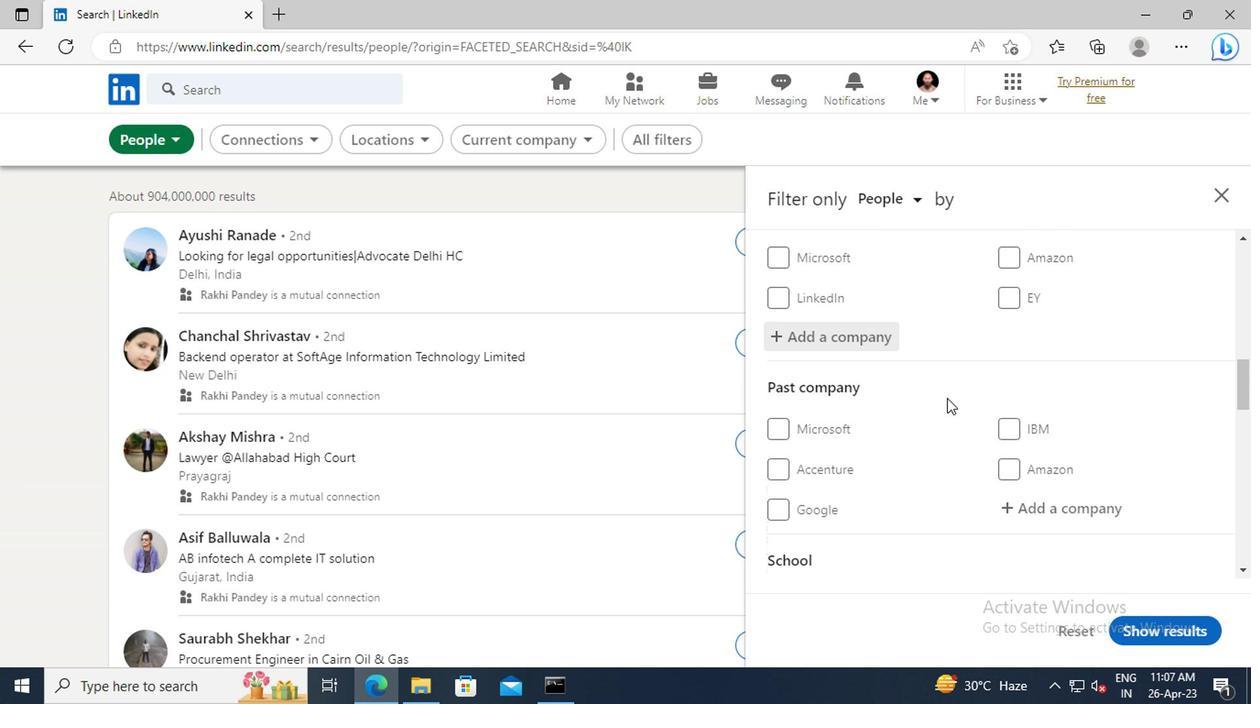 
Action: Mouse scrolled (943, 397) with delta (0, 0)
Screenshot: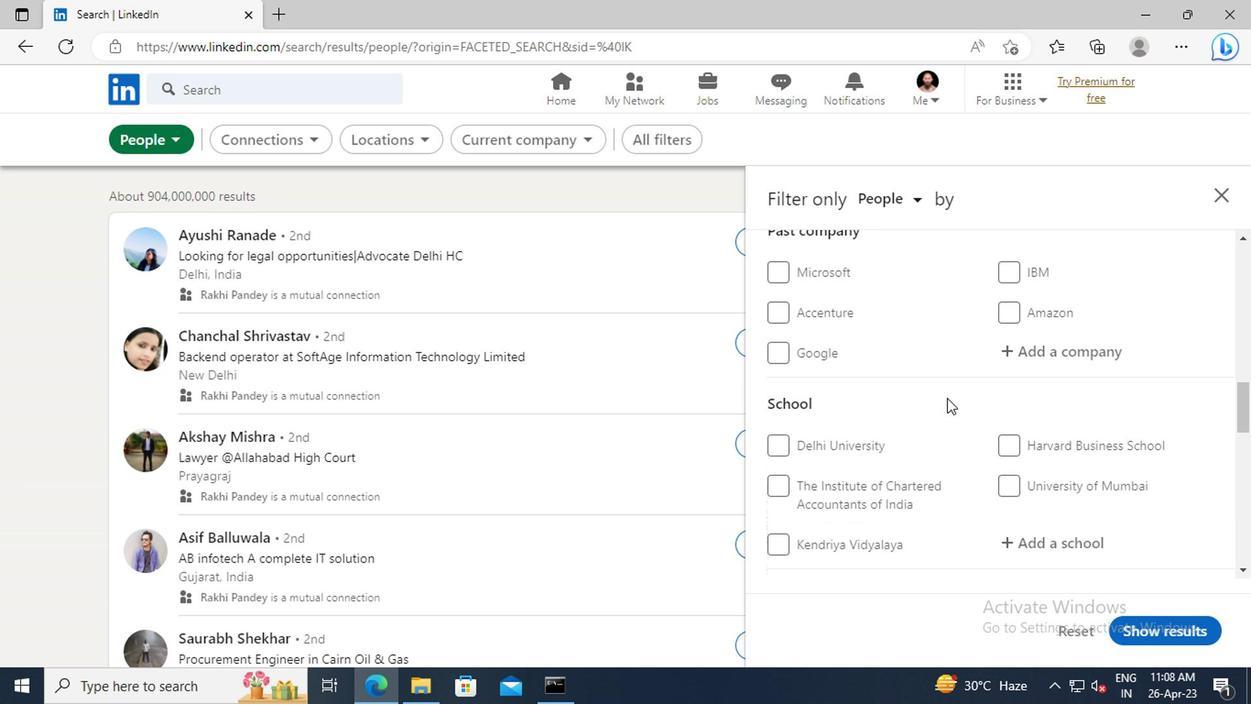 
Action: Mouse scrolled (943, 397) with delta (0, 0)
Screenshot: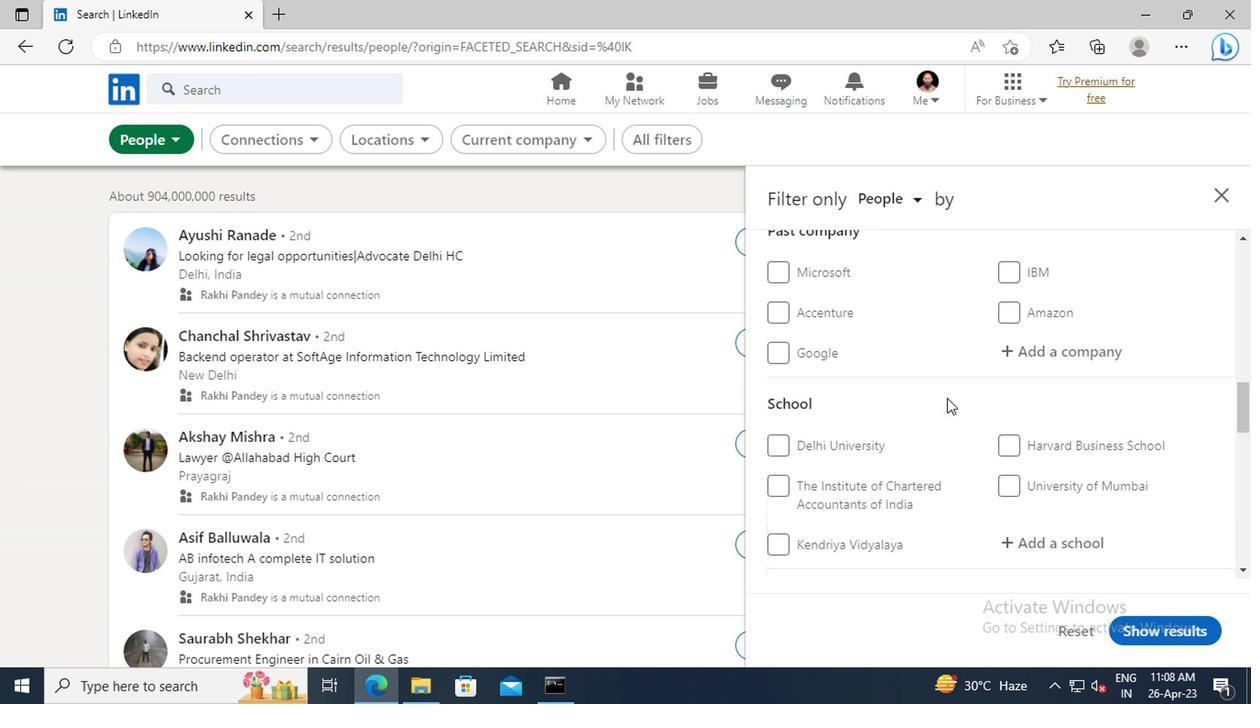 
Action: Mouse scrolled (943, 397) with delta (0, 0)
Screenshot: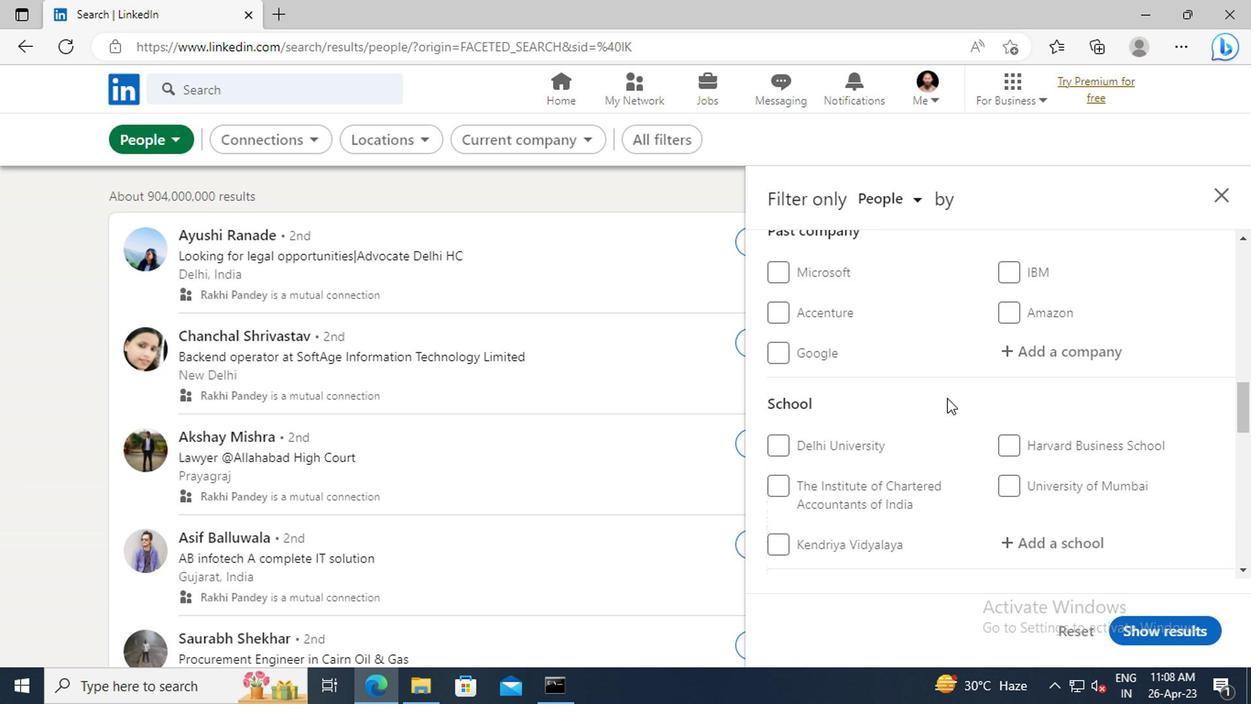 
Action: Mouse moved to (1013, 388)
Screenshot: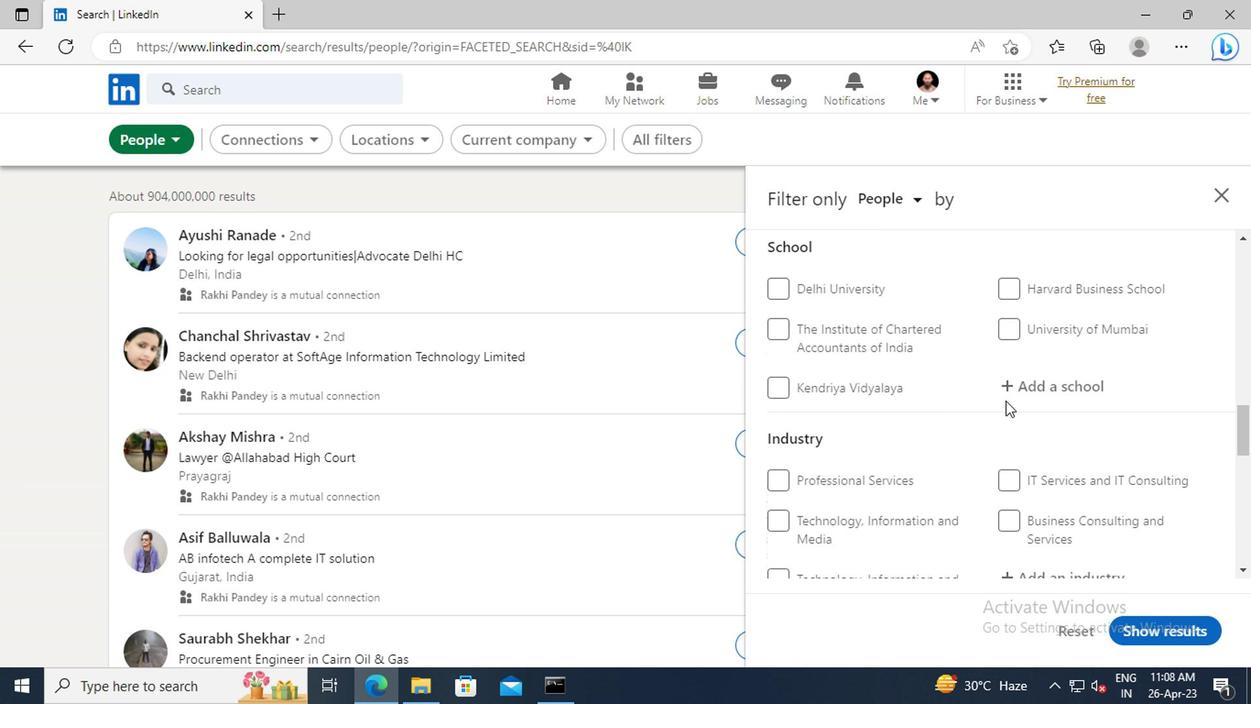 
Action: Mouse pressed left at (1013, 388)
Screenshot: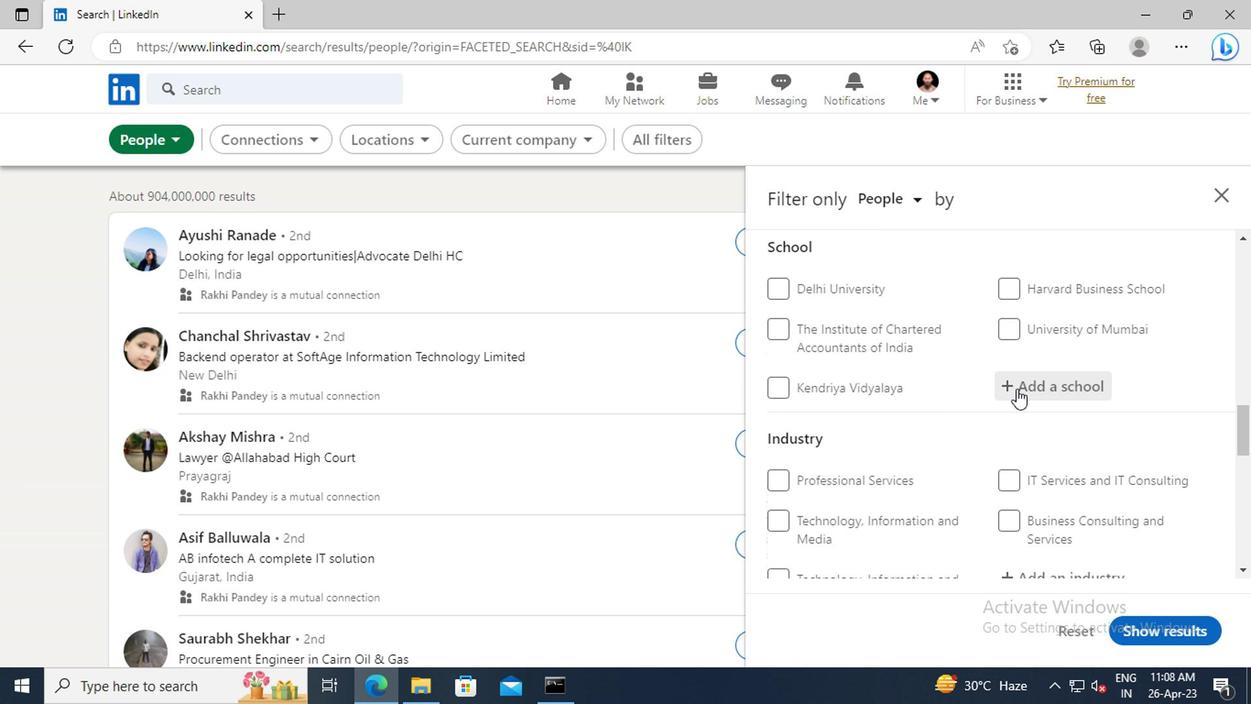 
Action: Key pressed <Key.shift>ISLAMIA<Key.space><Key.shift>COLLEGE<Key.space>OF<Key.space><Key.shift>SCIENCE<Key.space><Key.shift>&<Key.space><Key.shift>COMMERCE,<Key.space><Key.shift>SRINAGAR
Screenshot: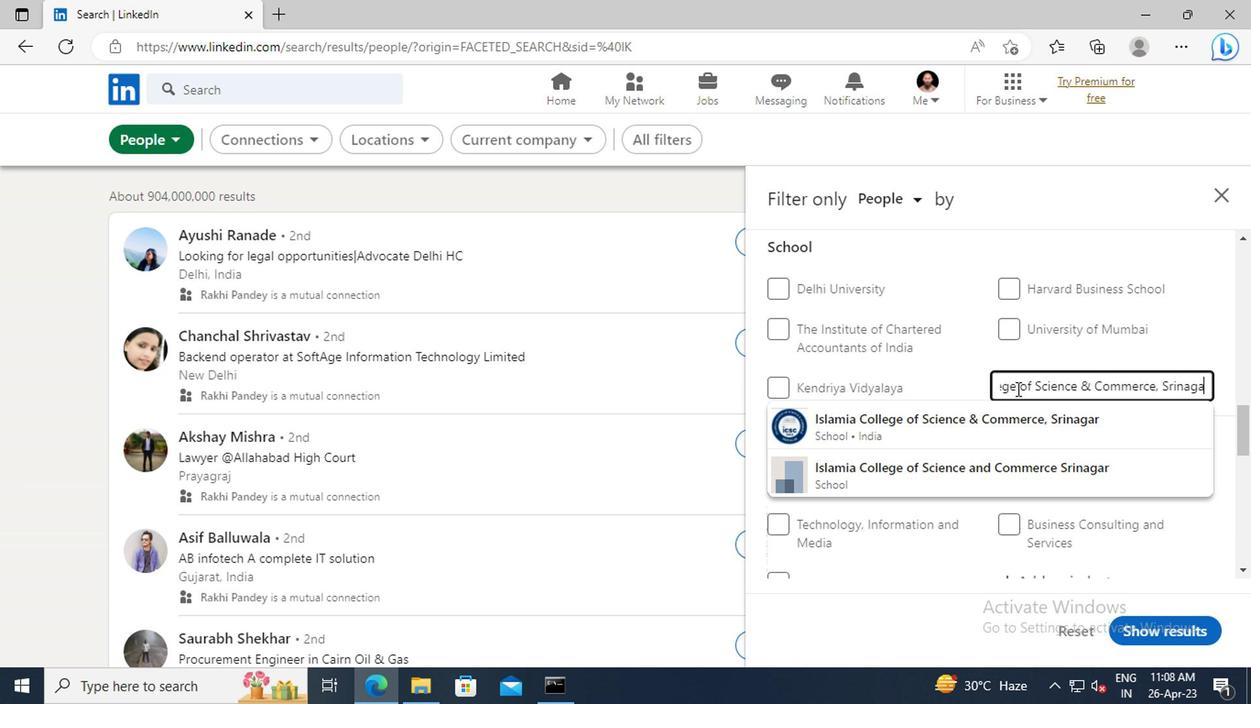 
Action: Mouse moved to (1058, 428)
Screenshot: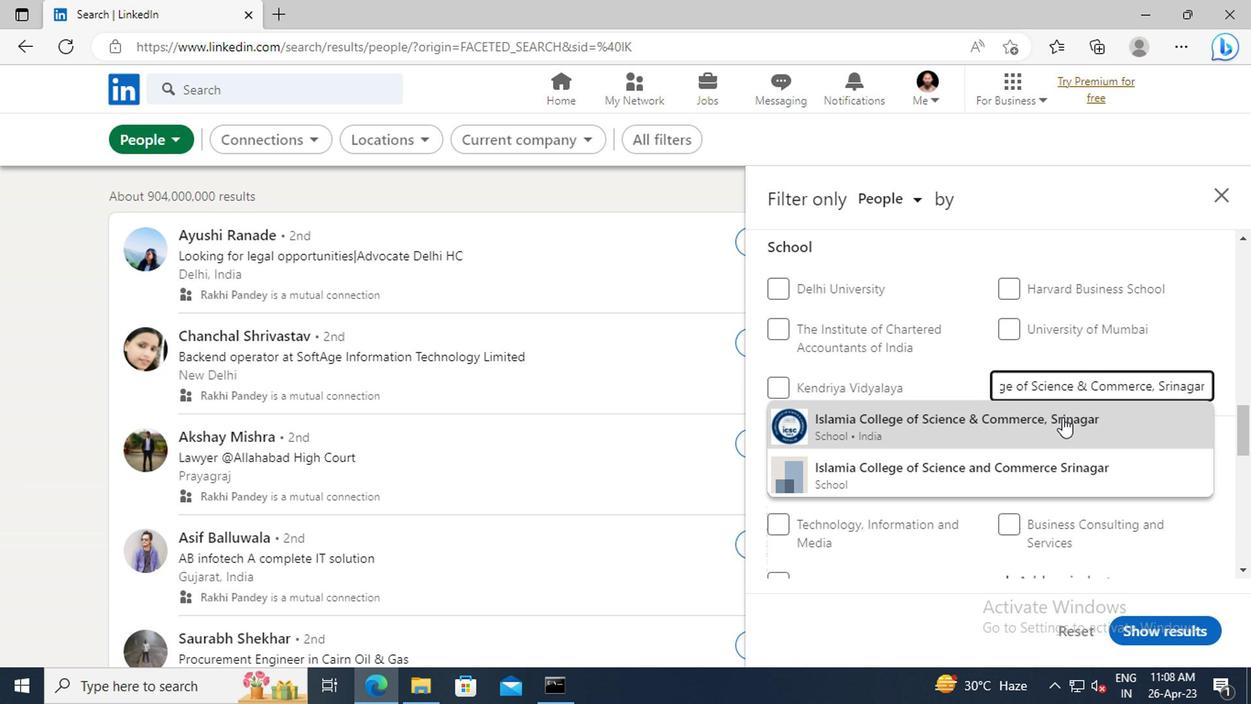 
Action: Mouse pressed left at (1058, 428)
Screenshot: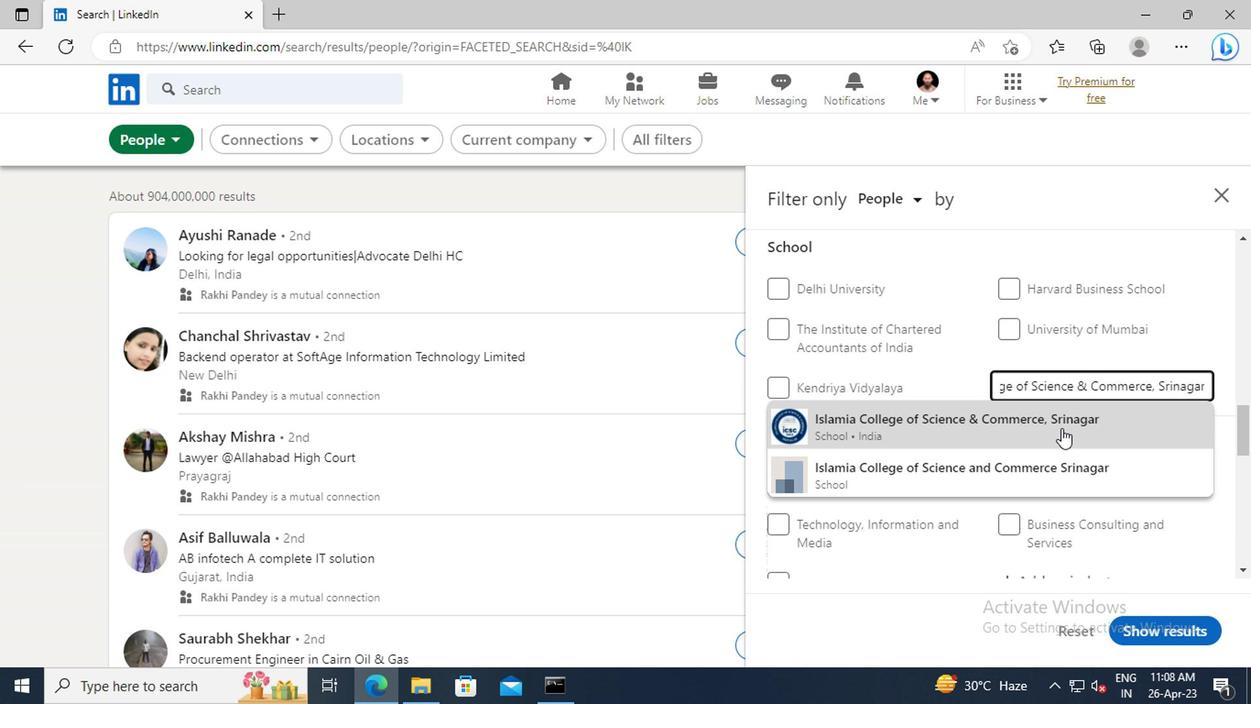 
Action: Mouse moved to (1001, 383)
Screenshot: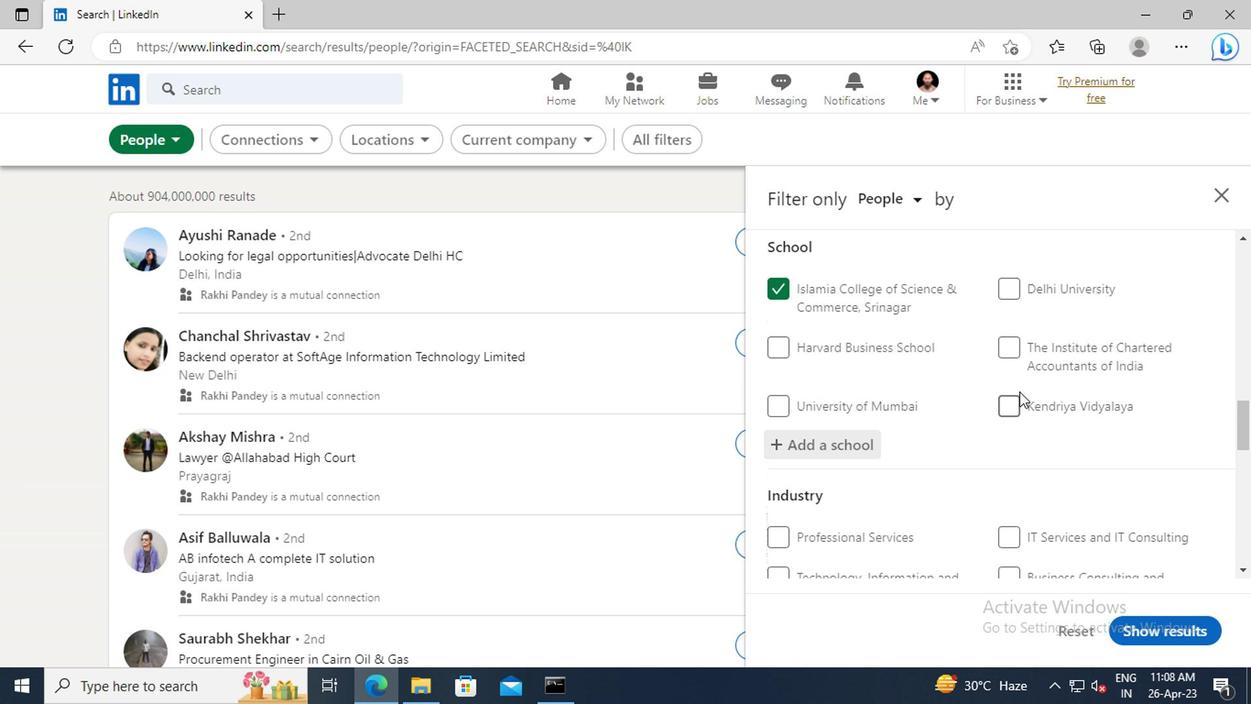 
Action: Mouse scrolled (1001, 382) with delta (0, 0)
Screenshot: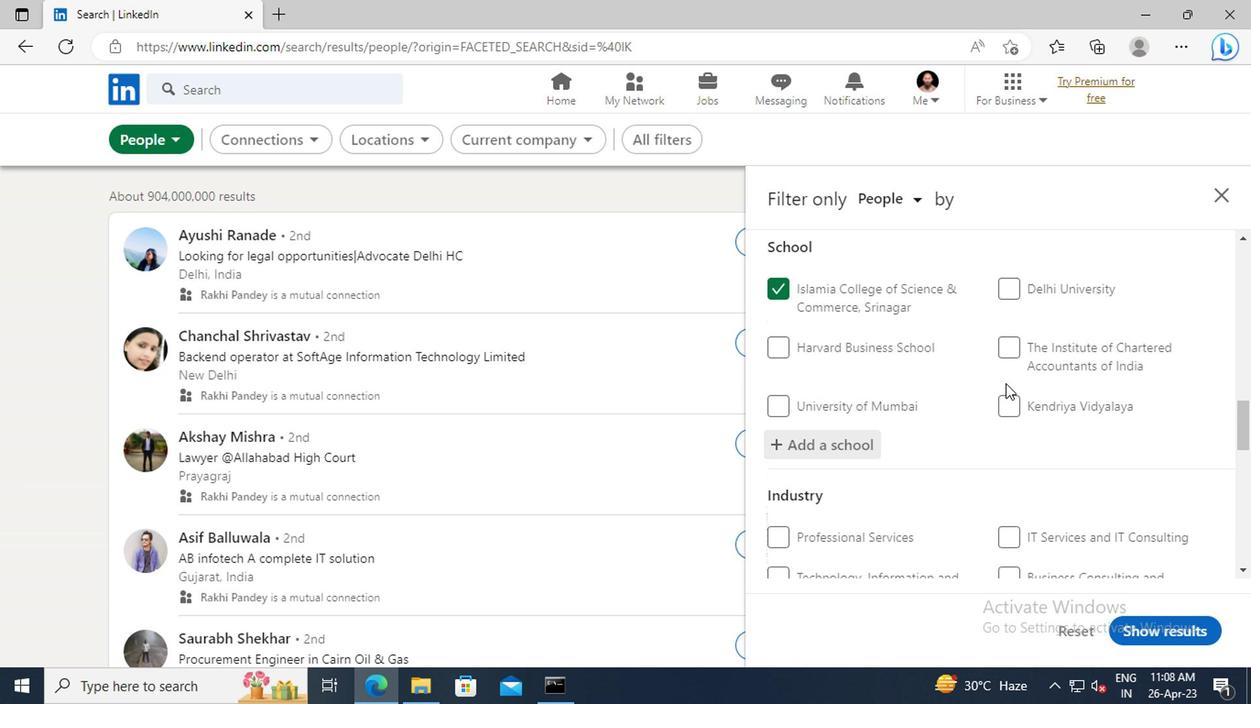 
Action: Mouse scrolled (1001, 382) with delta (0, 0)
Screenshot: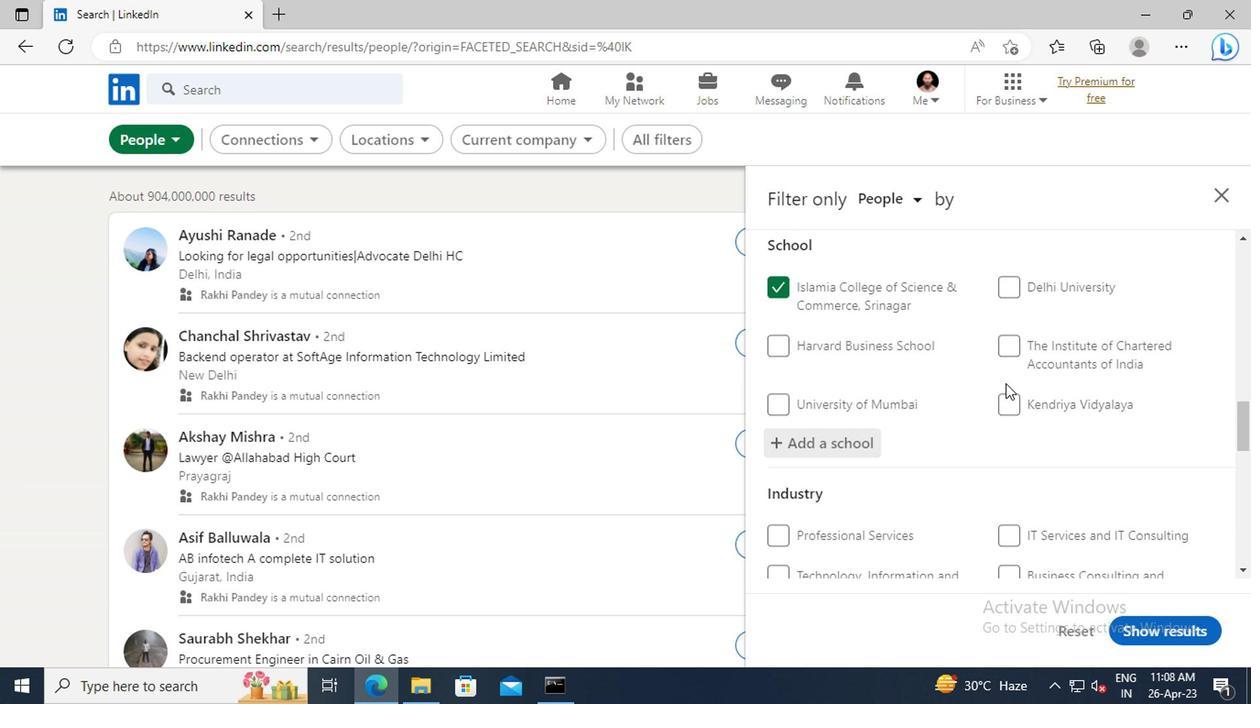 
Action: Mouse scrolled (1001, 382) with delta (0, 0)
Screenshot: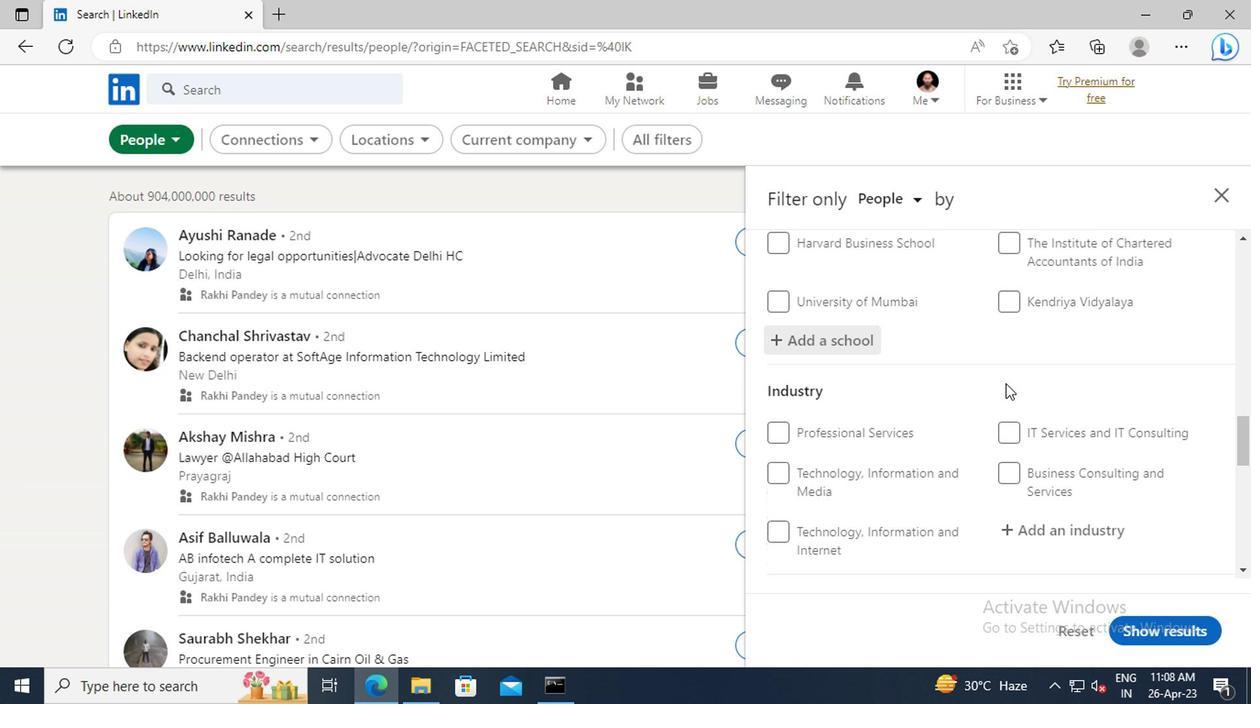 
Action: Mouse scrolled (1001, 382) with delta (0, 0)
Screenshot: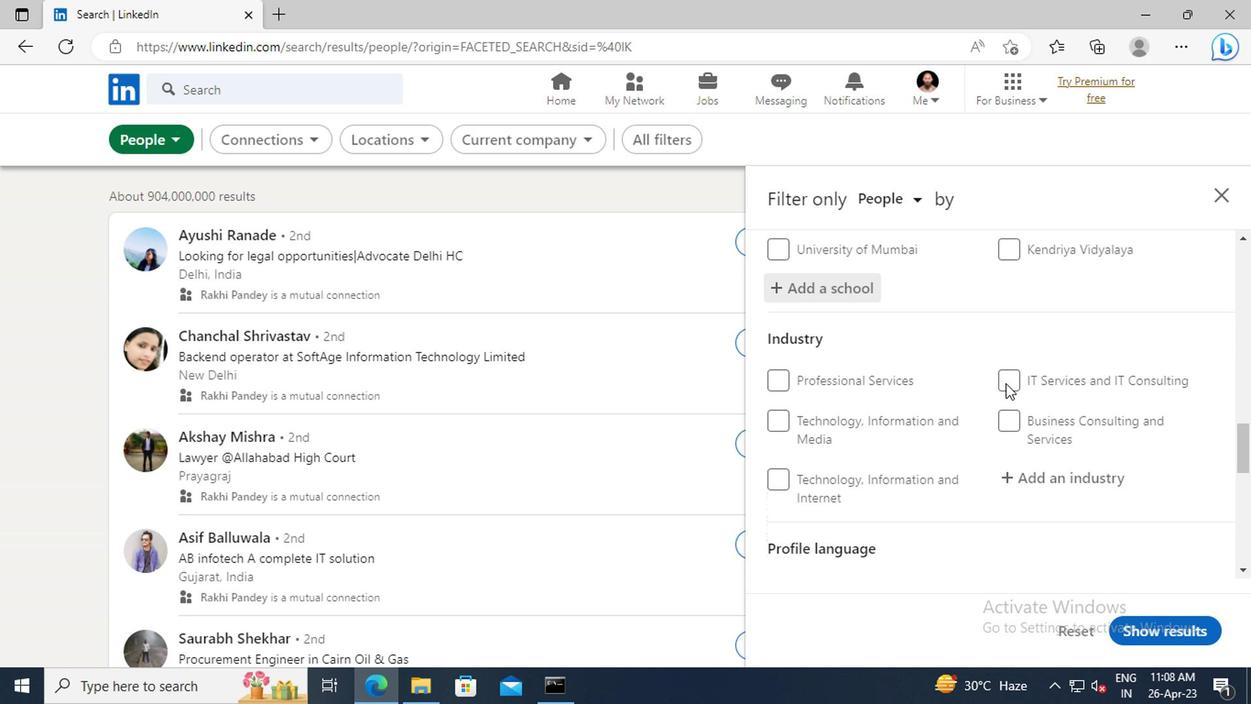 
Action: Mouse scrolled (1001, 382) with delta (0, 0)
Screenshot: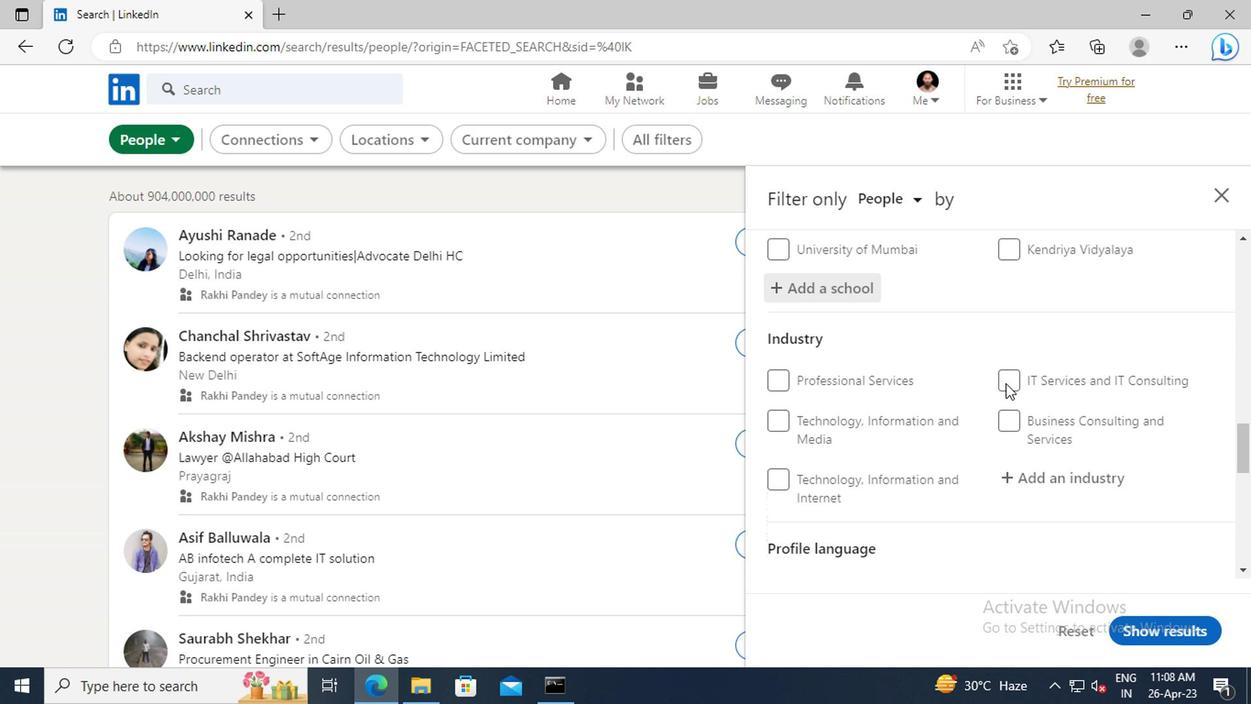 
Action: Mouse moved to (1033, 376)
Screenshot: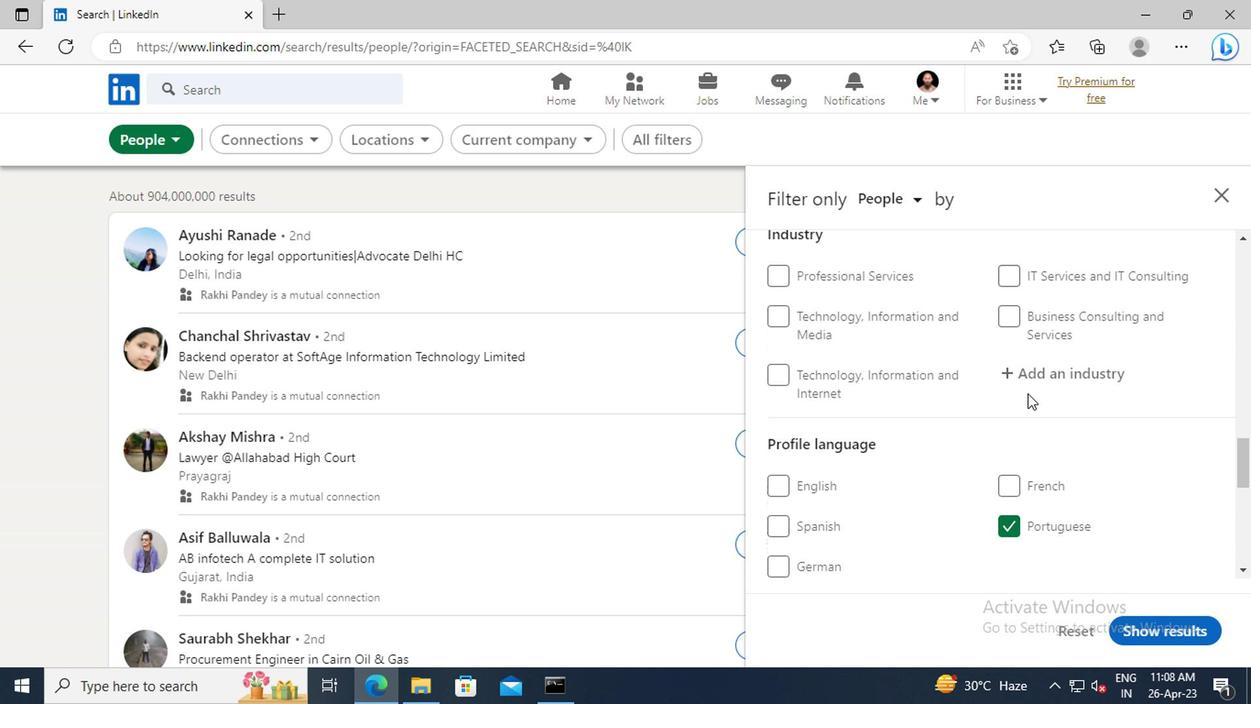 
Action: Mouse pressed left at (1033, 376)
Screenshot: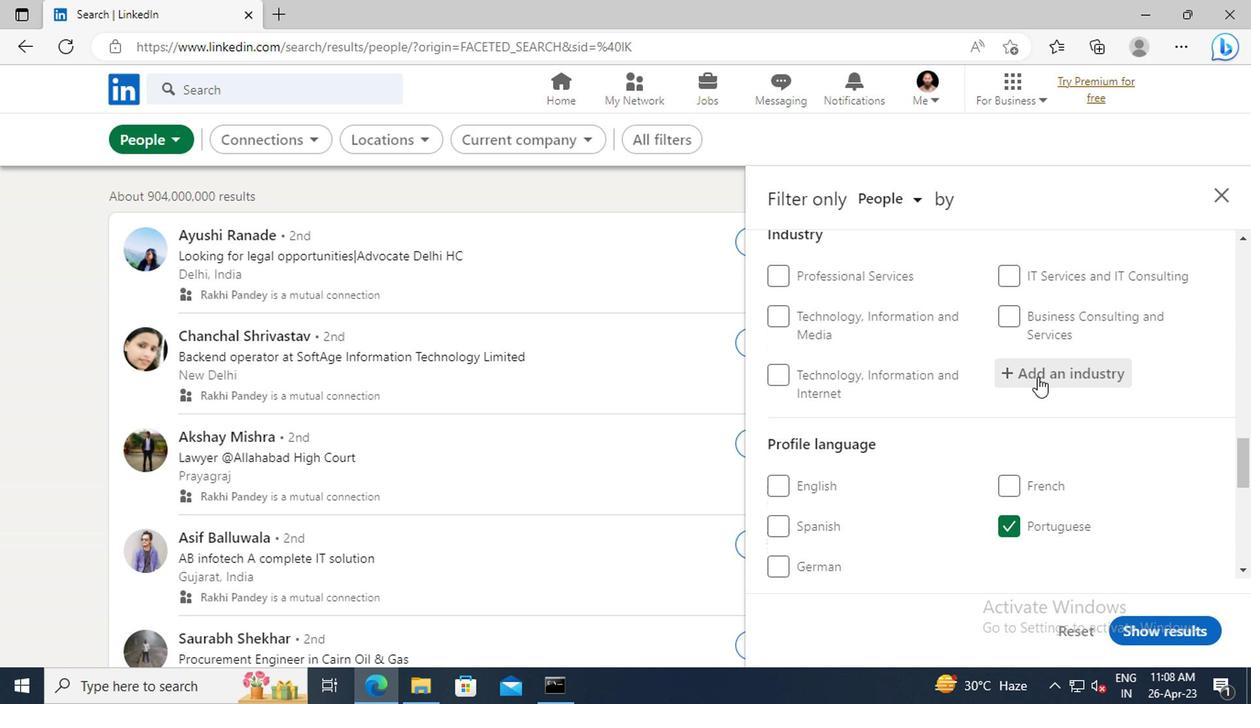 
Action: Key pressed <Key.shift>PUBLIC<Key.space><Key.shift>ASSISTANCE<Key.space><Key.shift>PROGRAMS
Screenshot: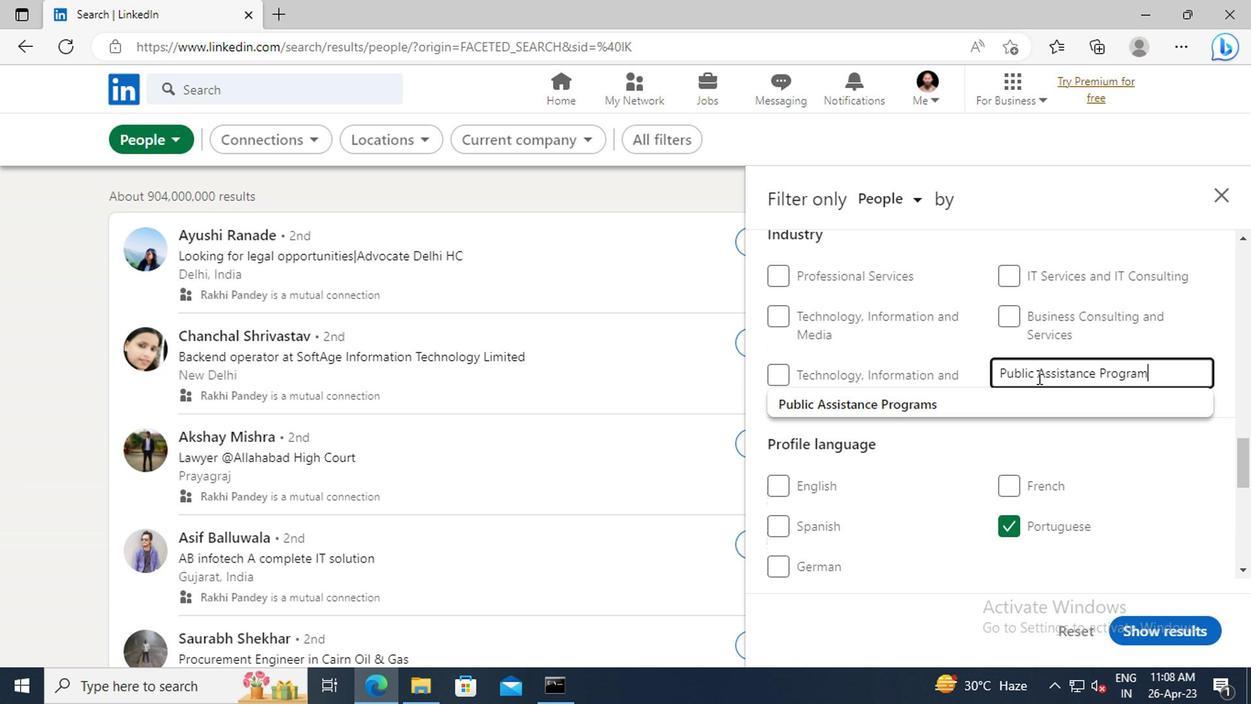 
Action: Mouse moved to (977, 402)
Screenshot: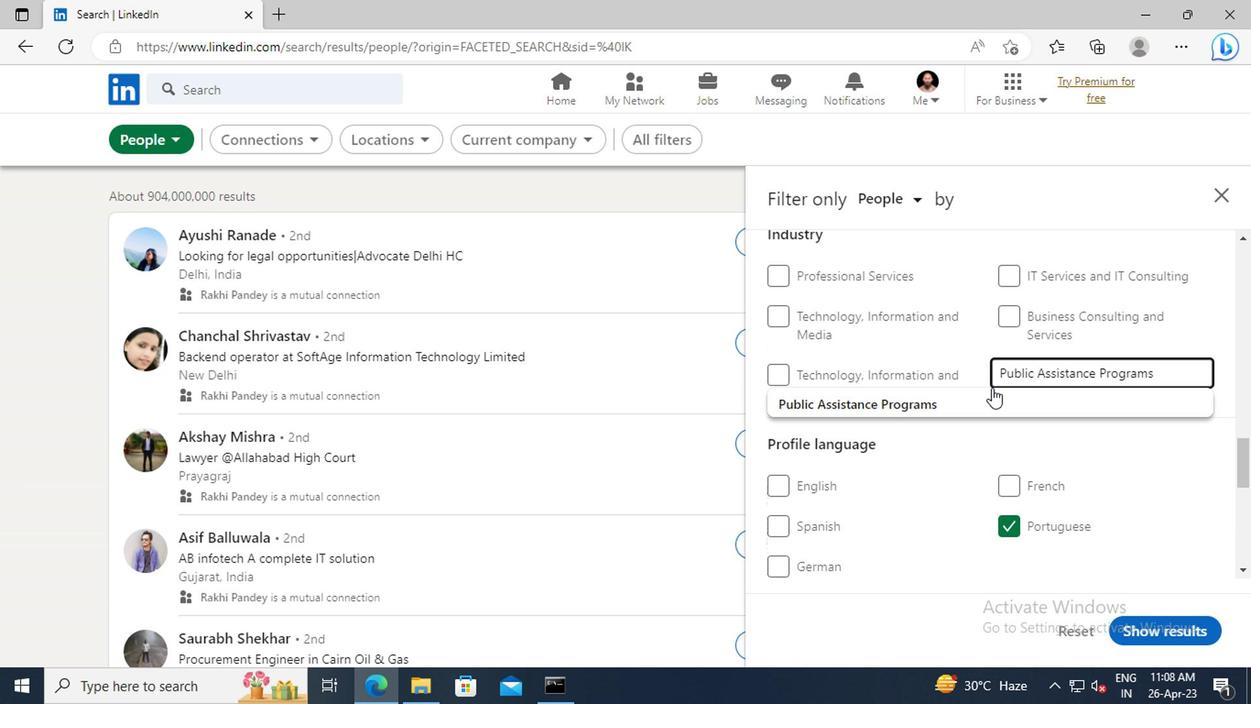 
Action: Mouse pressed left at (977, 402)
Screenshot: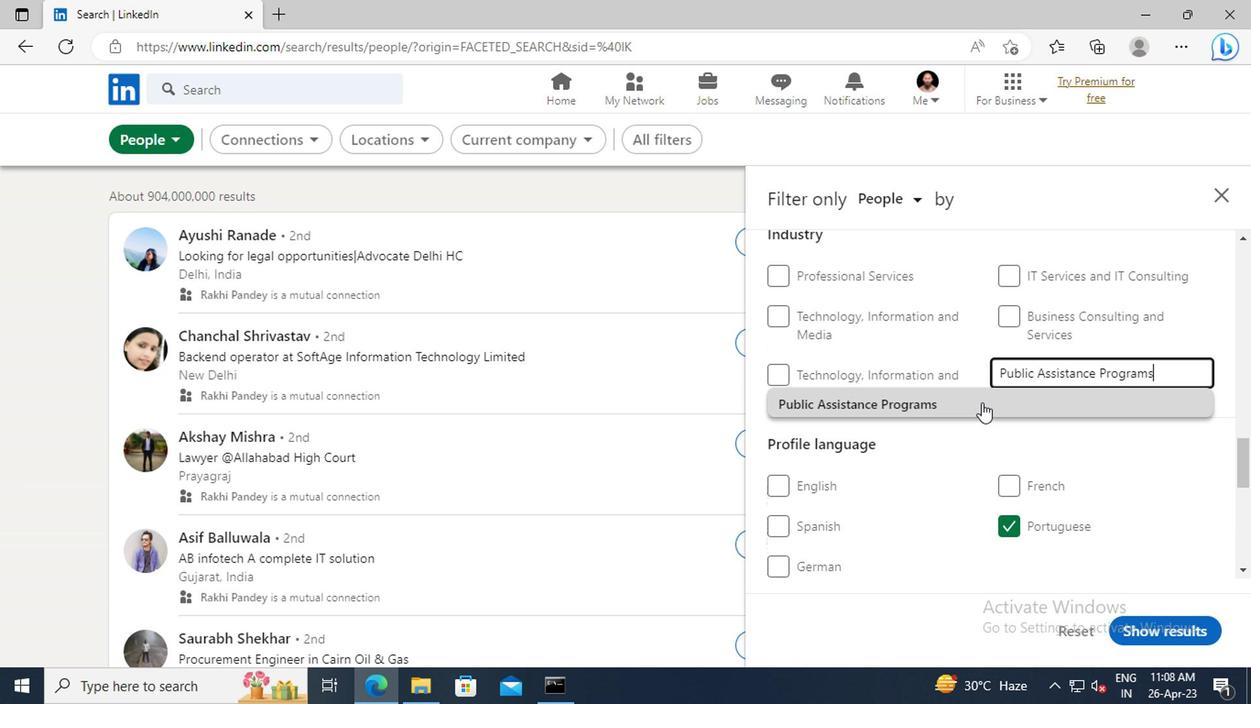 
Action: Mouse moved to (977, 303)
Screenshot: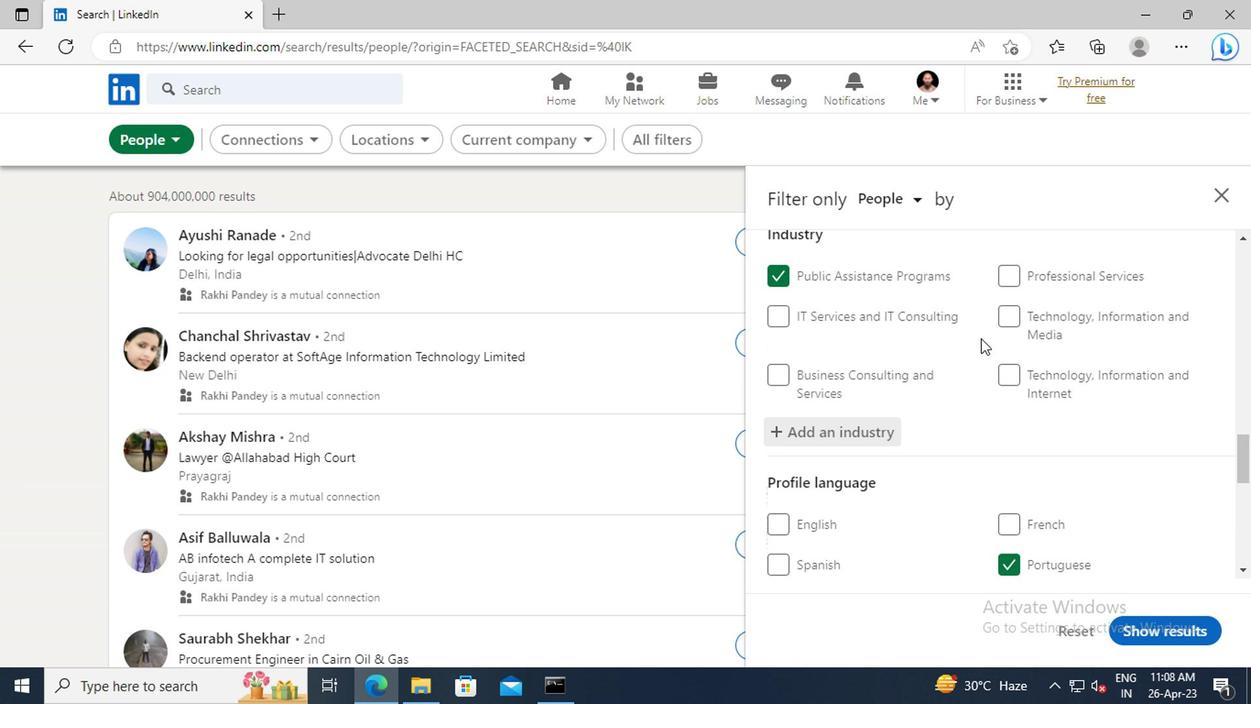 
Action: Mouse scrolled (977, 303) with delta (0, 0)
Screenshot: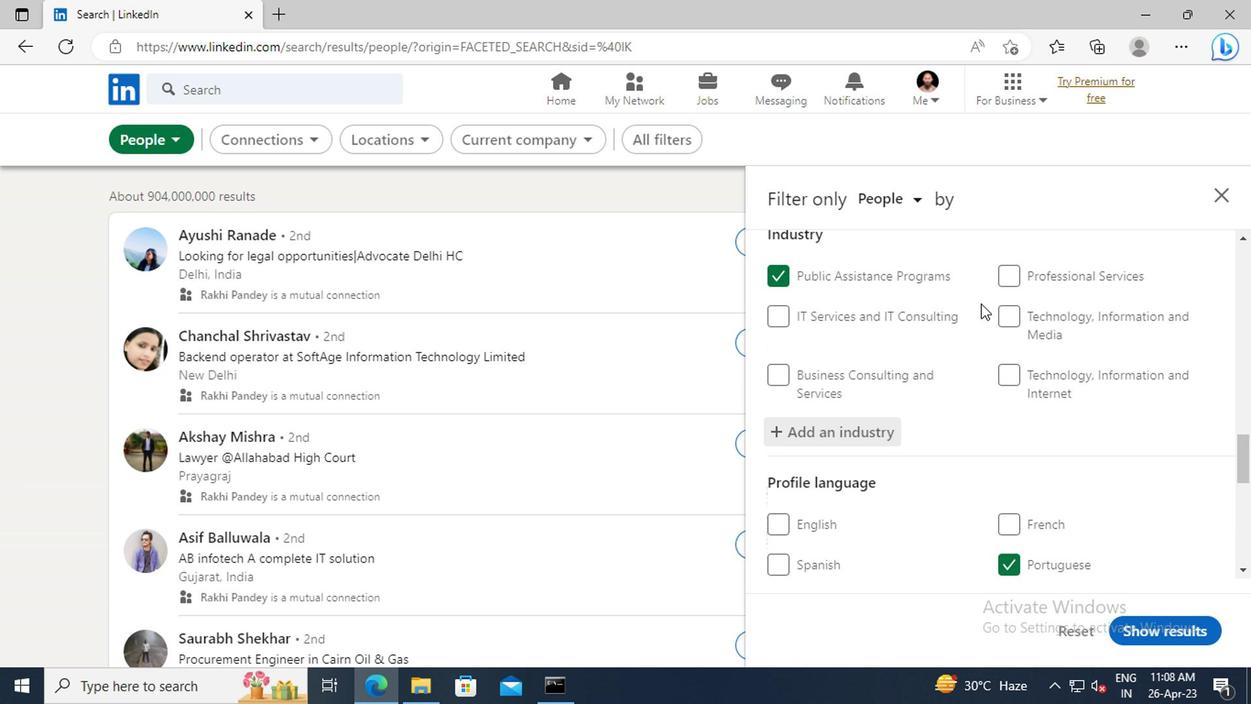 
Action: Mouse scrolled (977, 303) with delta (0, 0)
Screenshot: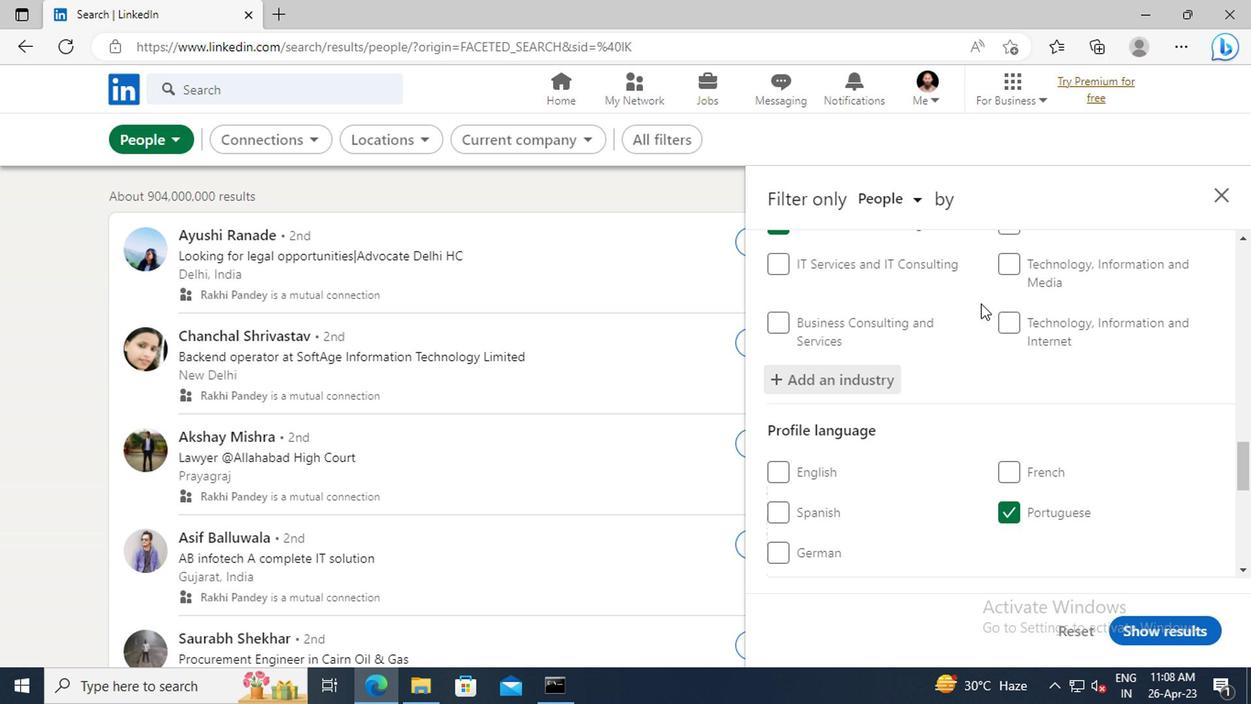 
Action: Mouse scrolled (977, 303) with delta (0, 0)
Screenshot: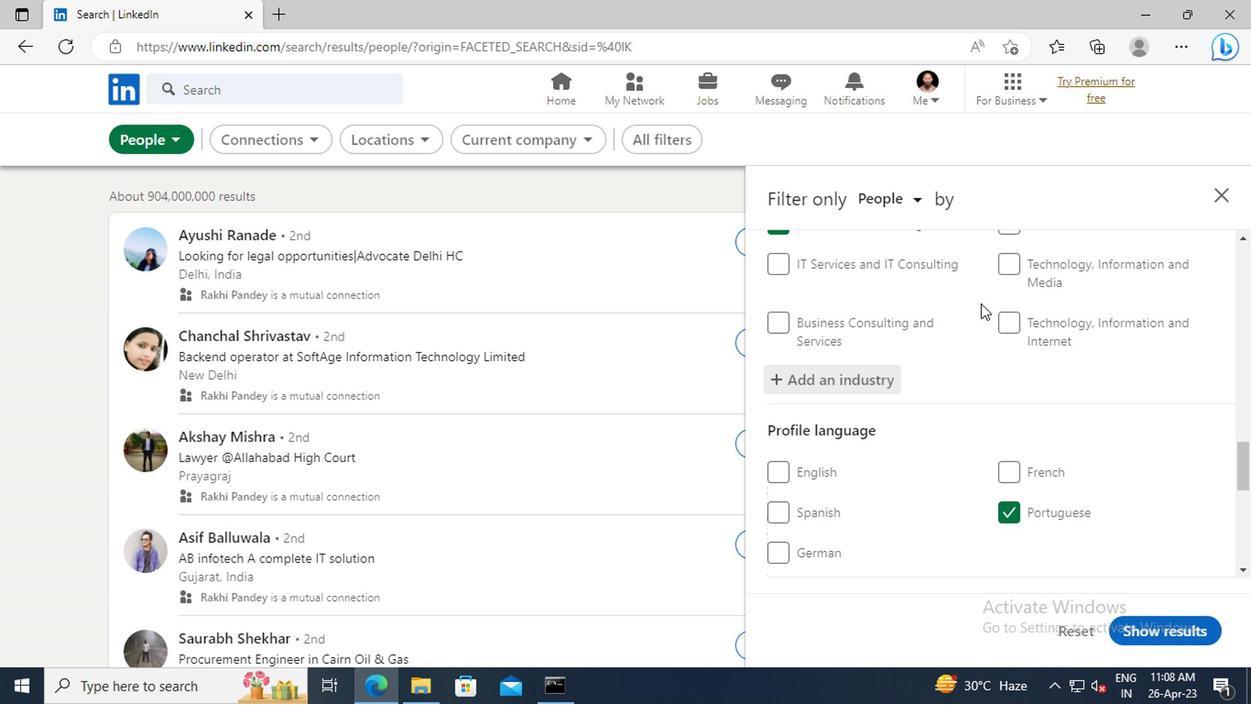 
Action: Mouse scrolled (977, 303) with delta (0, 0)
Screenshot: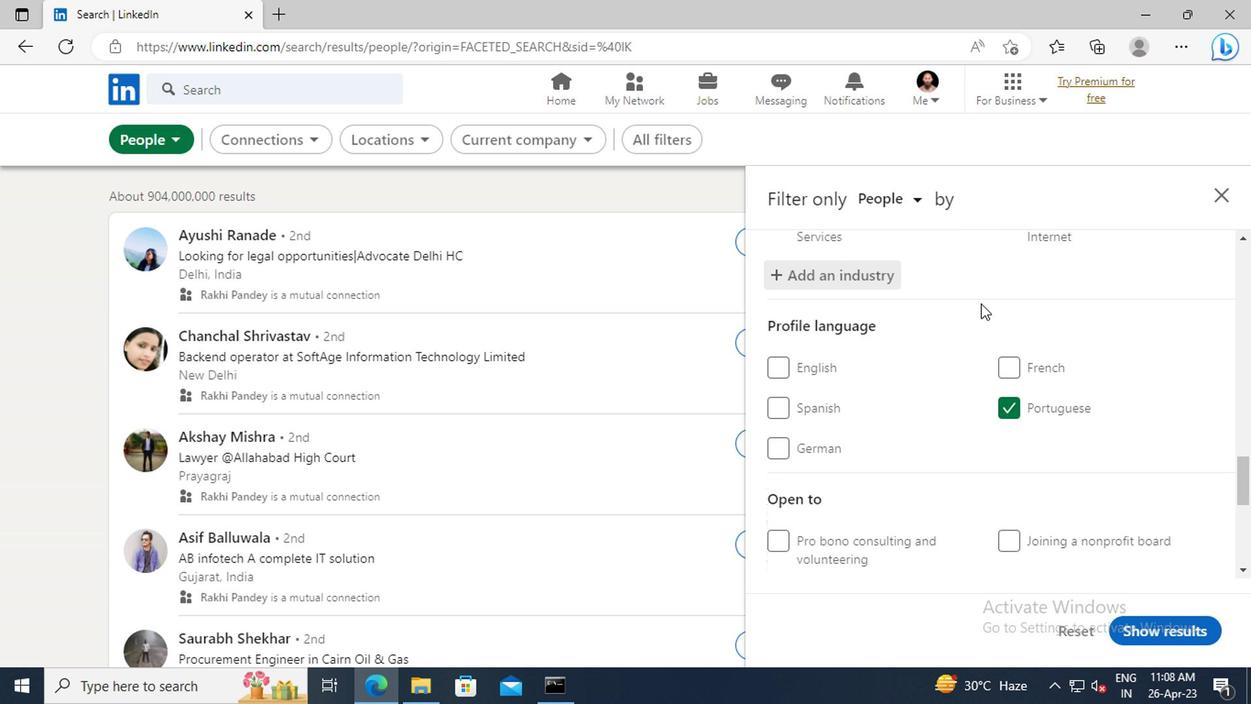 
Action: Mouse scrolled (977, 303) with delta (0, 0)
Screenshot: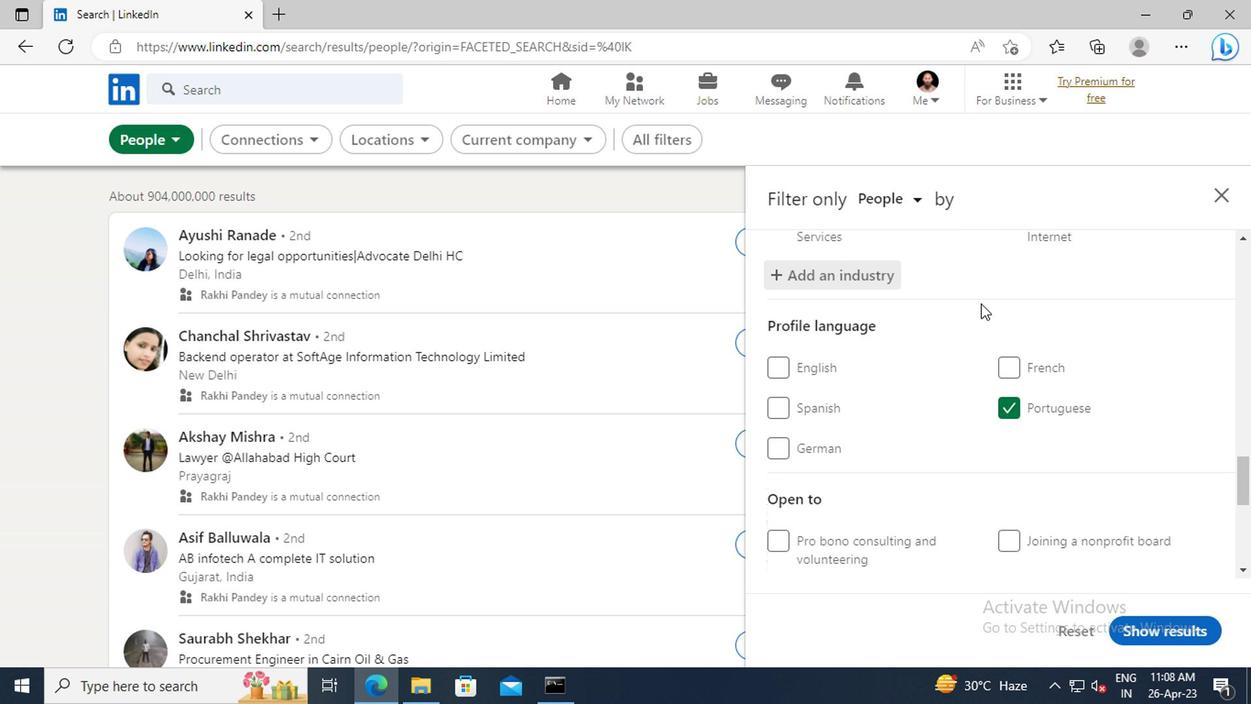 
Action: Mouse scrolled (977, 303) with delta (0, 0)
Screenshot: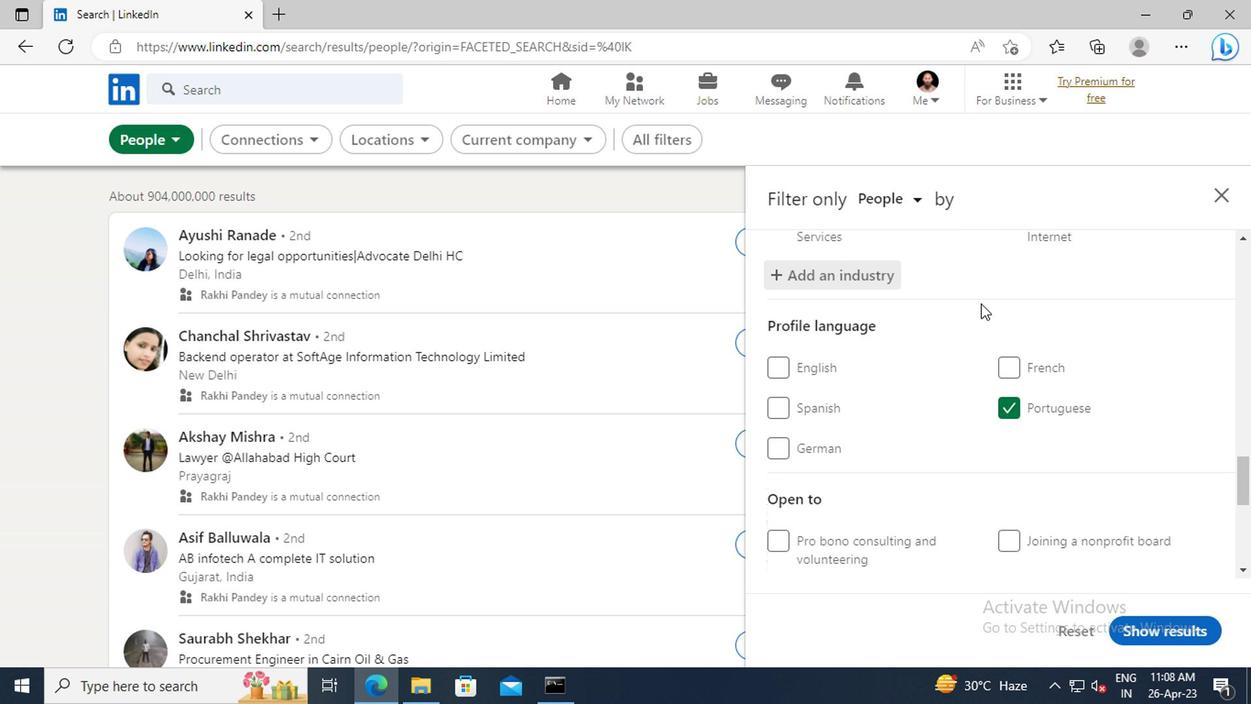 
Action: Mouse scrolled (977, 303) with delta (0, 0)
Screenshot: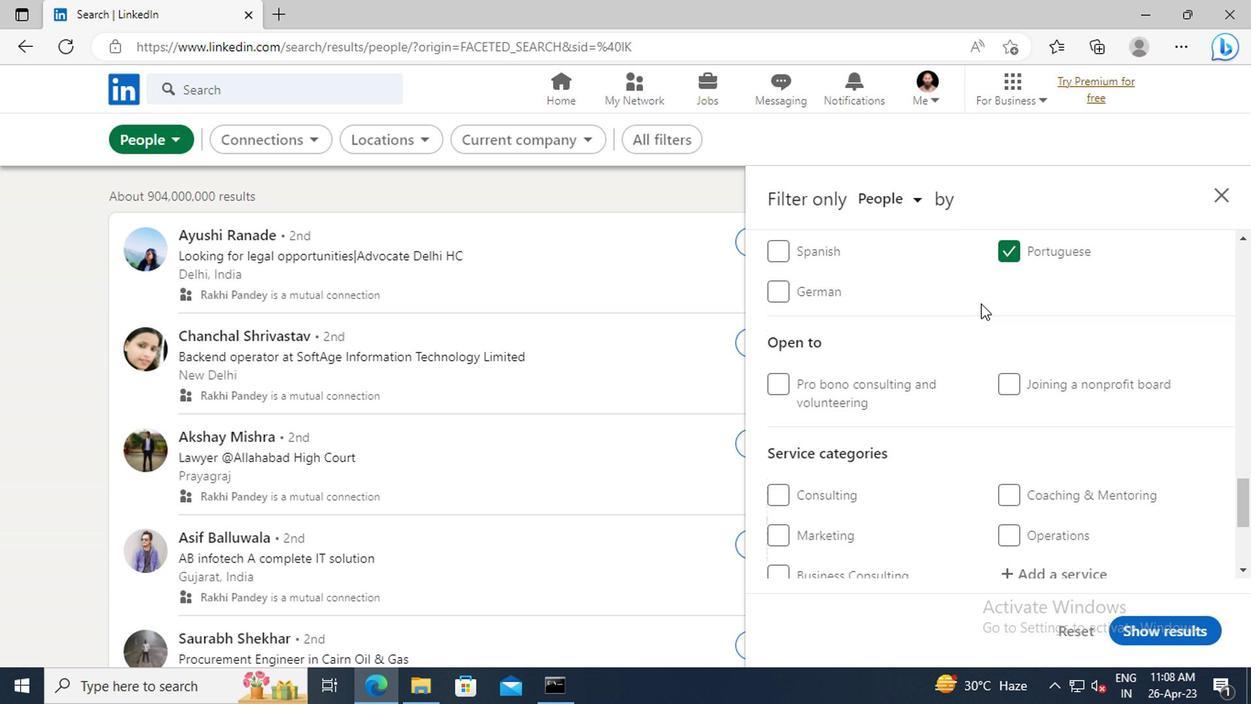 
Action: Mouse scrolled (977, 303) with delta (0, 0)
Screenshot: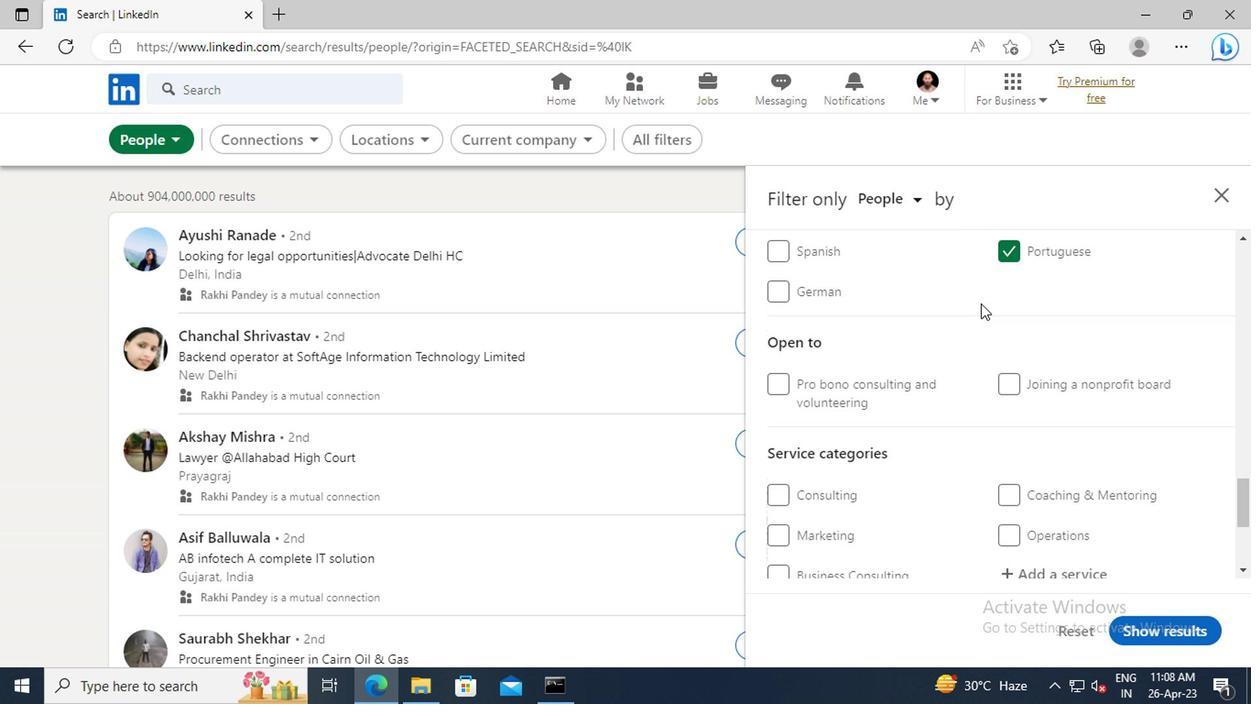 
Action: Mouse scrolled (977, 303) with delta (0, 0)
Screenshot: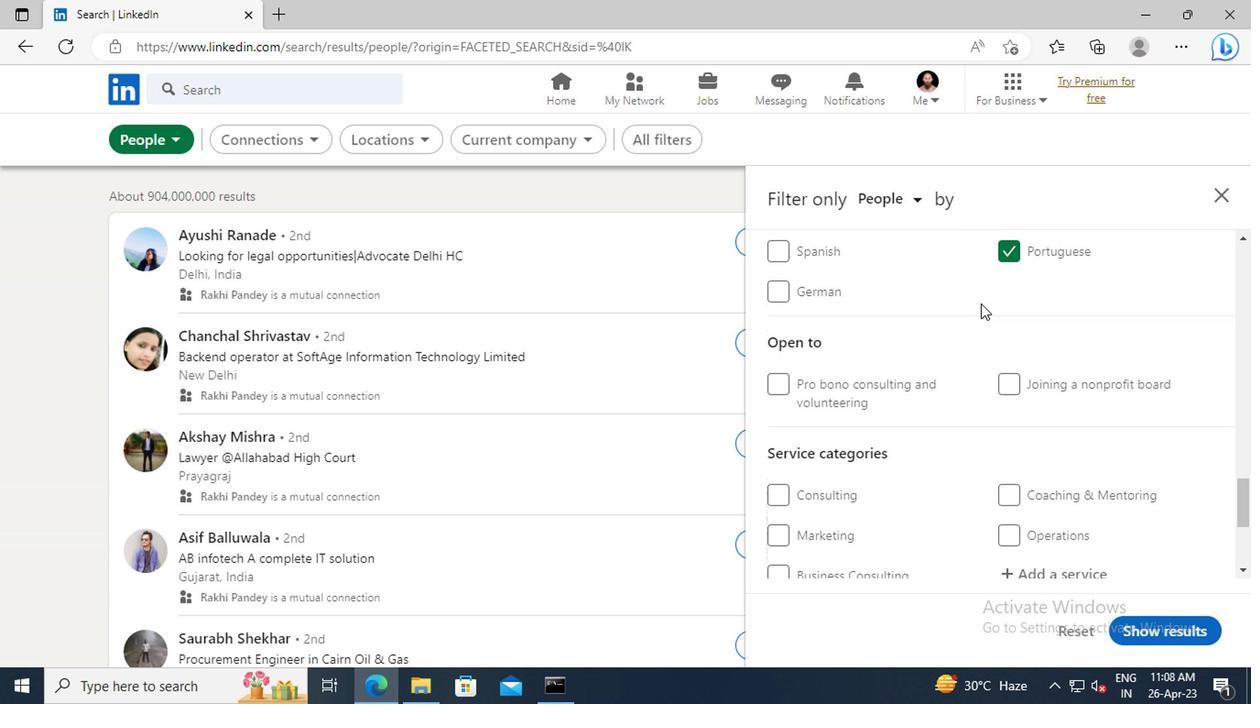 
Action: Mouse scrolled (977, 303) with delta (0, 0)
Screenshot: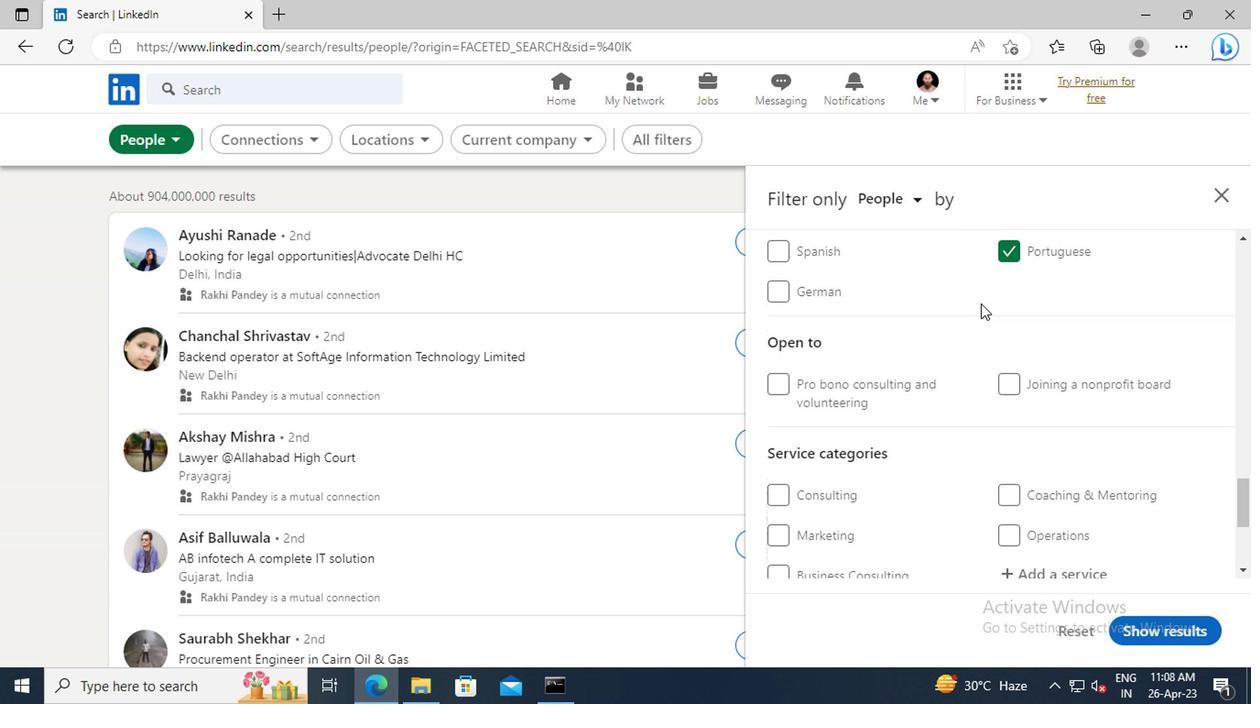 
Action: Mouse moved to (1018, 367)
Screenshot: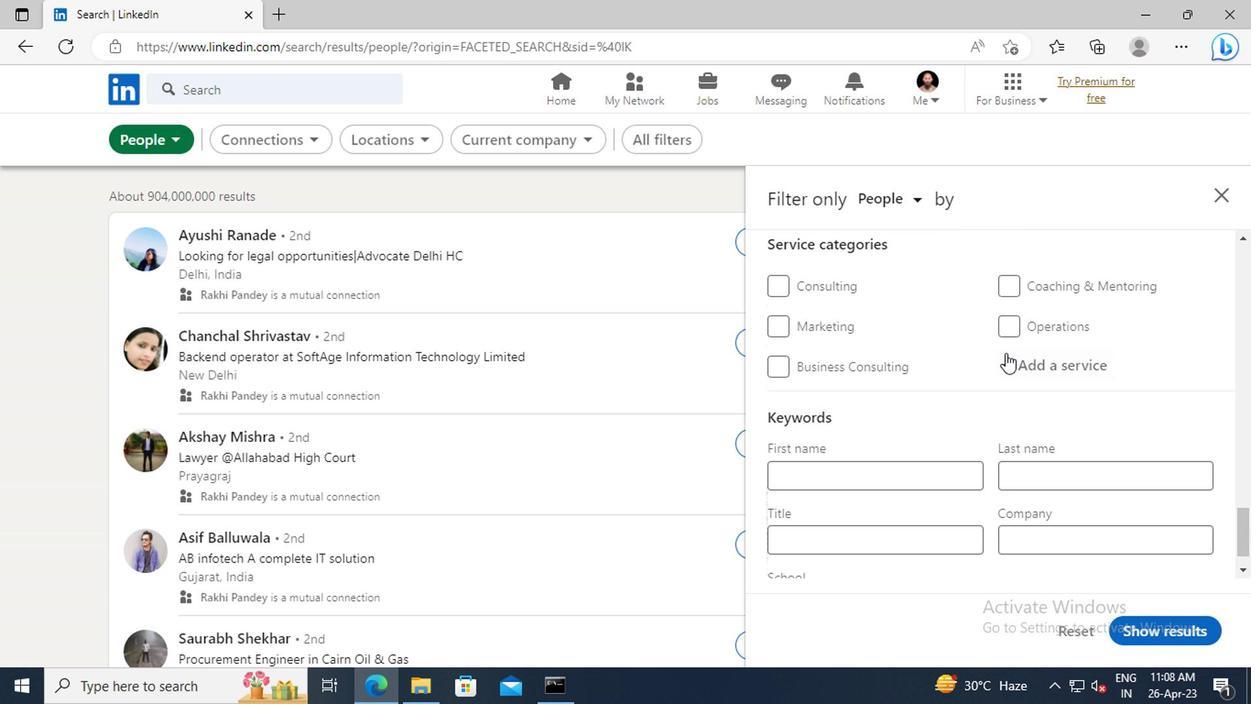 
Action: Mouse pressed left at (1018, 367)
Screenshot: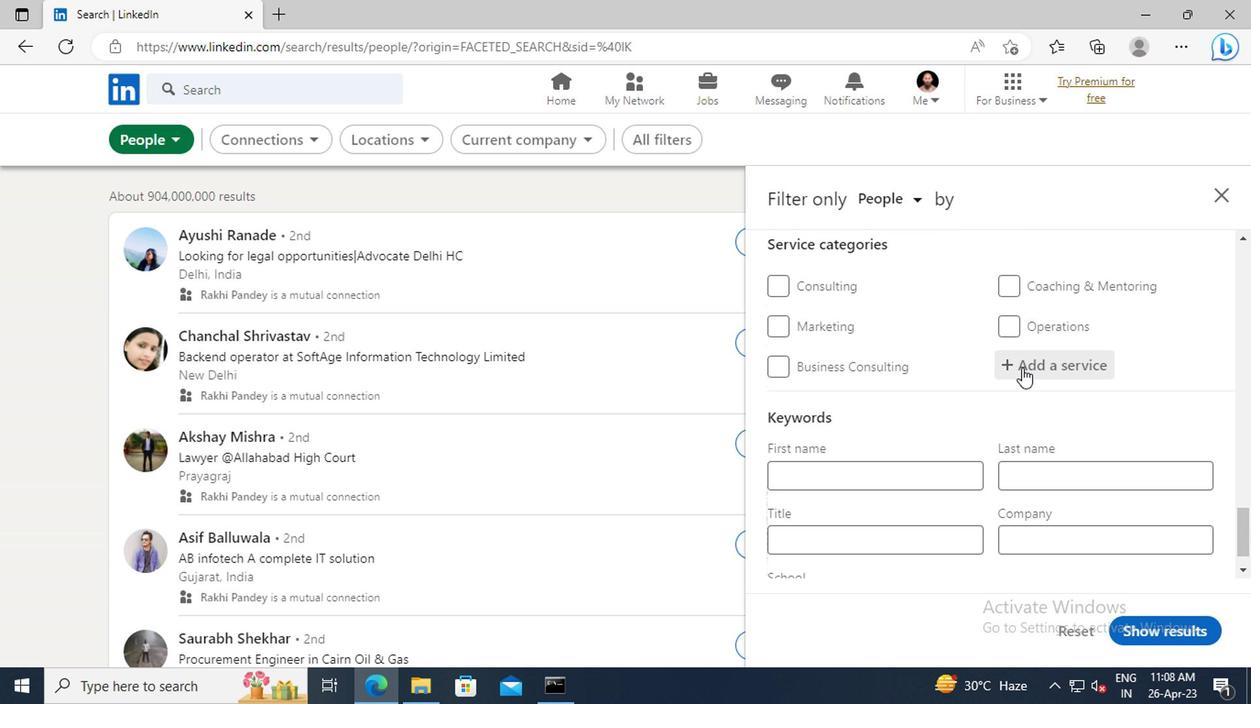 
Action: Key pressed <Key.shift>INSURANCE
Screenshot: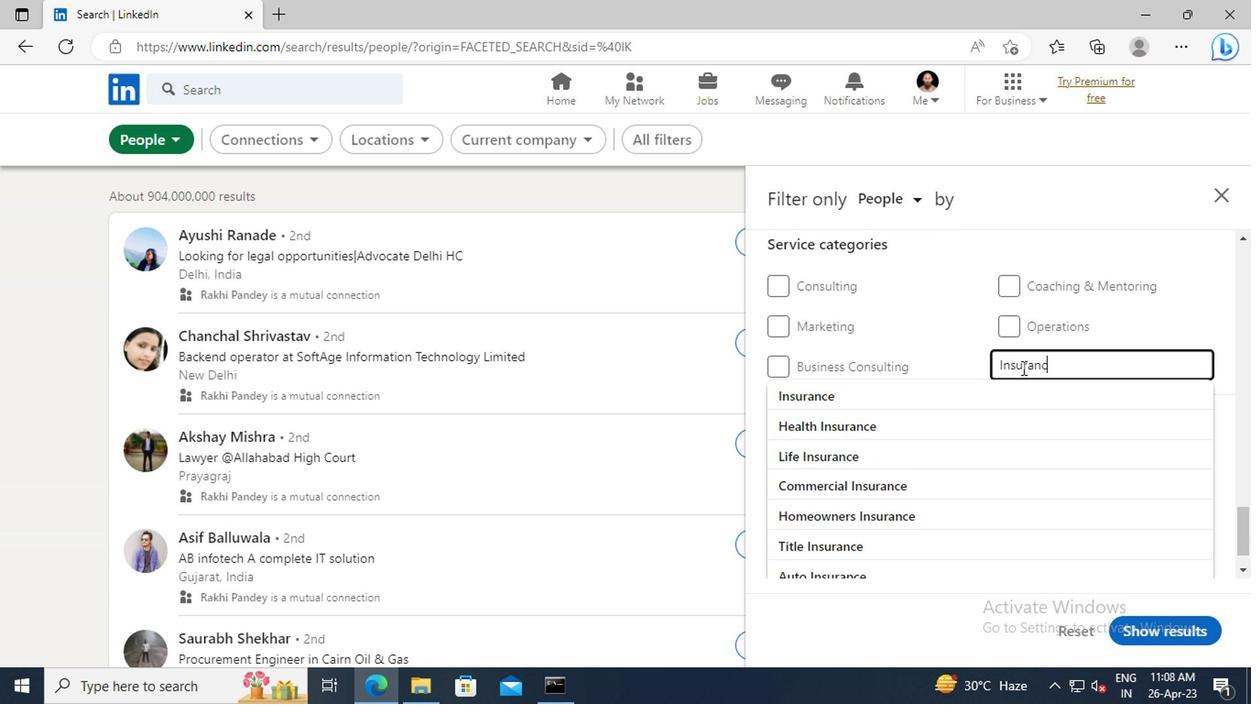 
Action: Mouse moved to (971, 387)
Screenshot: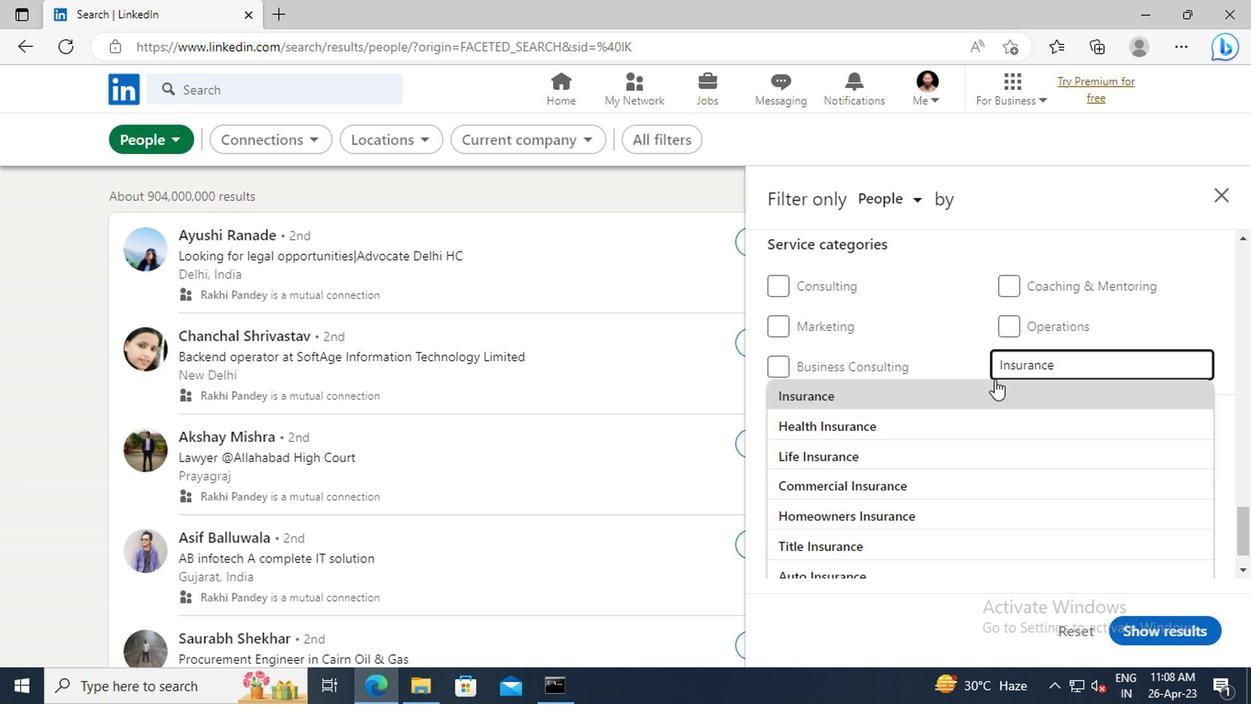 
Action: Mouse pressed left at (971, 387)
Screenshot: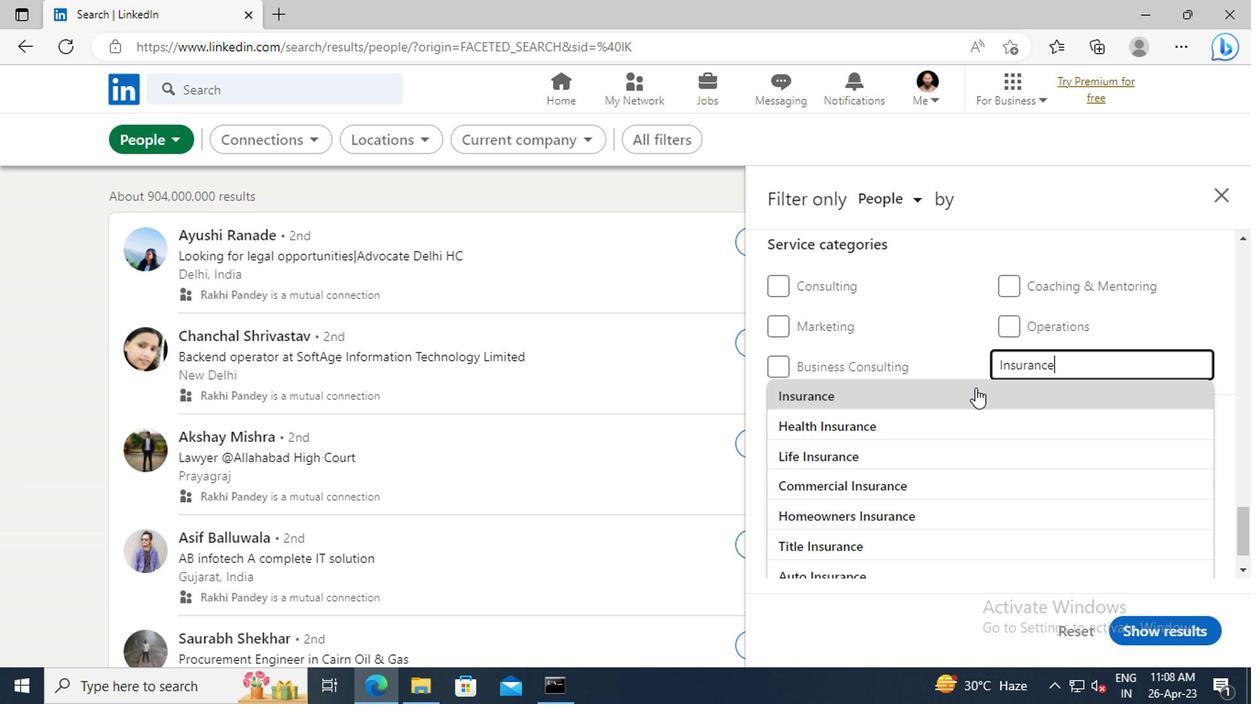 
Action: Mouse moved to (970, 388)
Screenshot: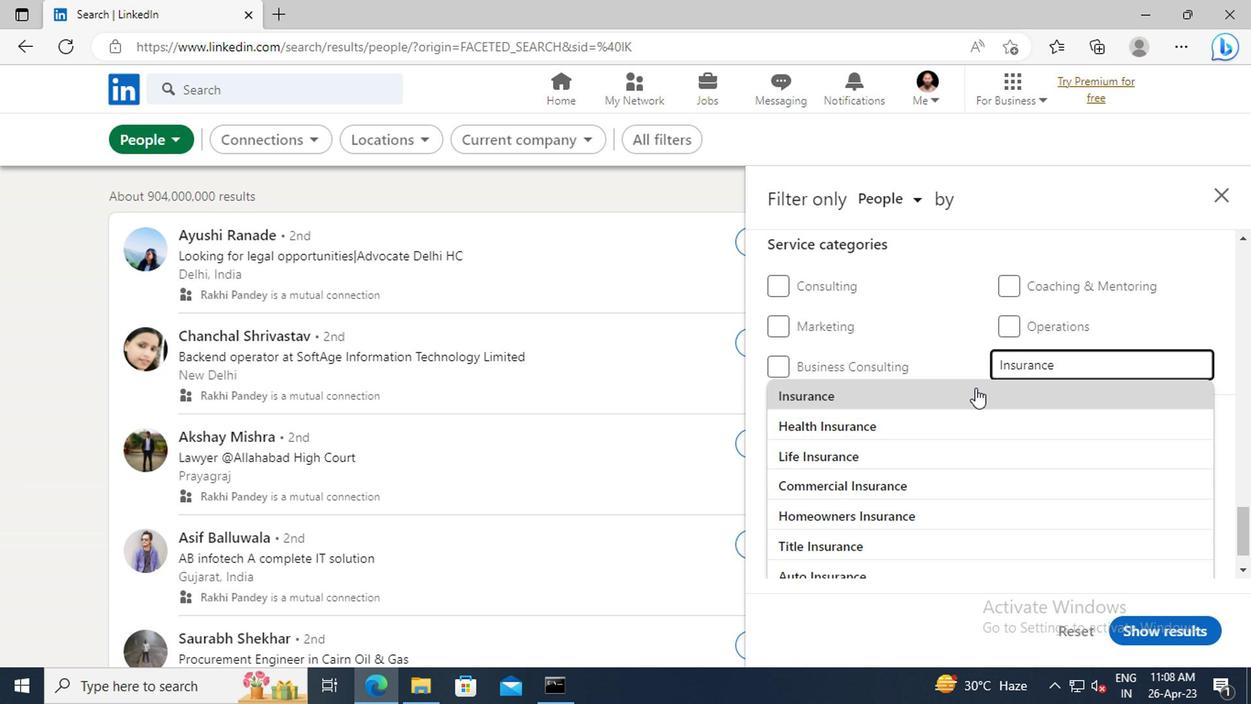 
Action: Mouse scrolled (970, 387) with delta (0, 0)
Screenshot: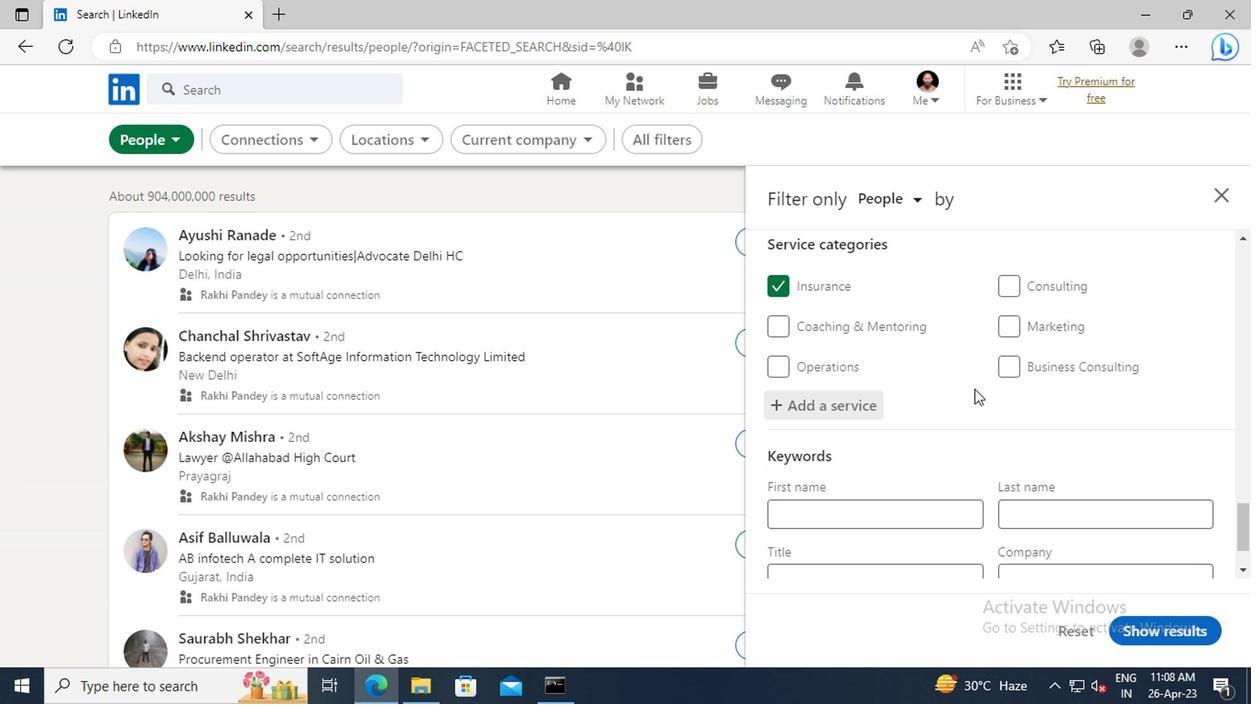 
Action: Mouse scrolled (970, 387) with delta (0, 0)
Screenshot: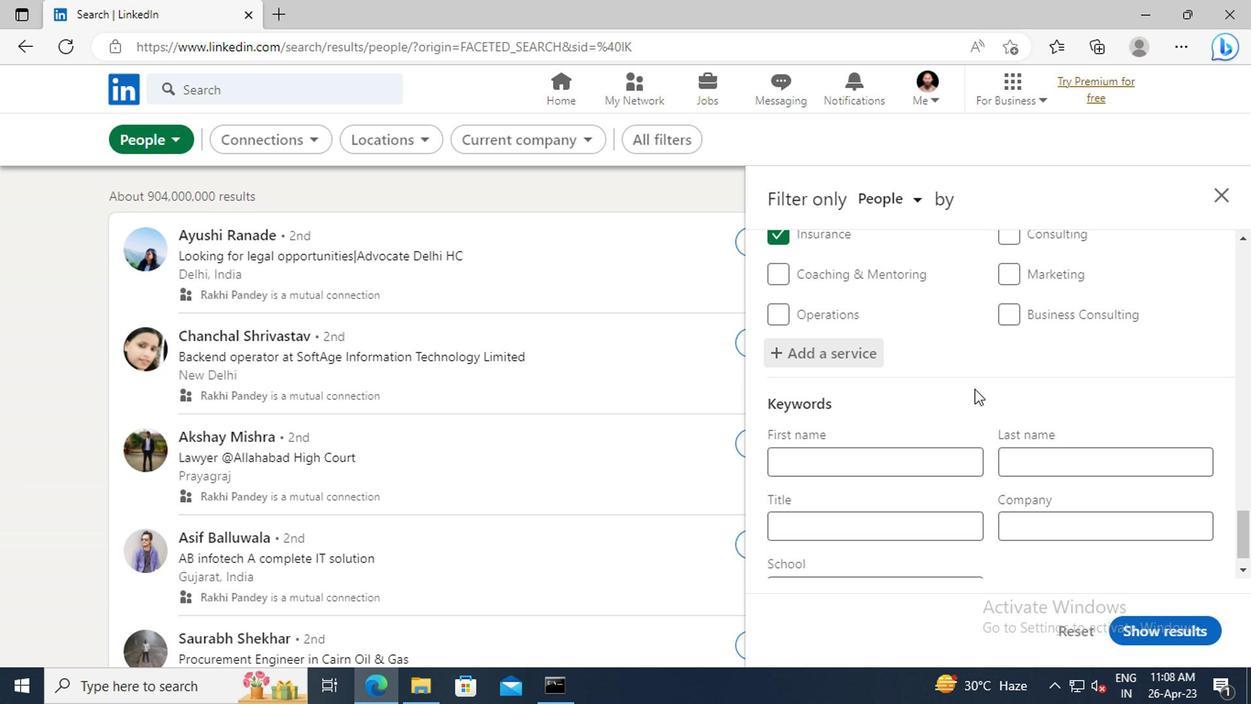 
Action: Mouse scrolled (970, 387) with delta (0, 0)
Screenshot: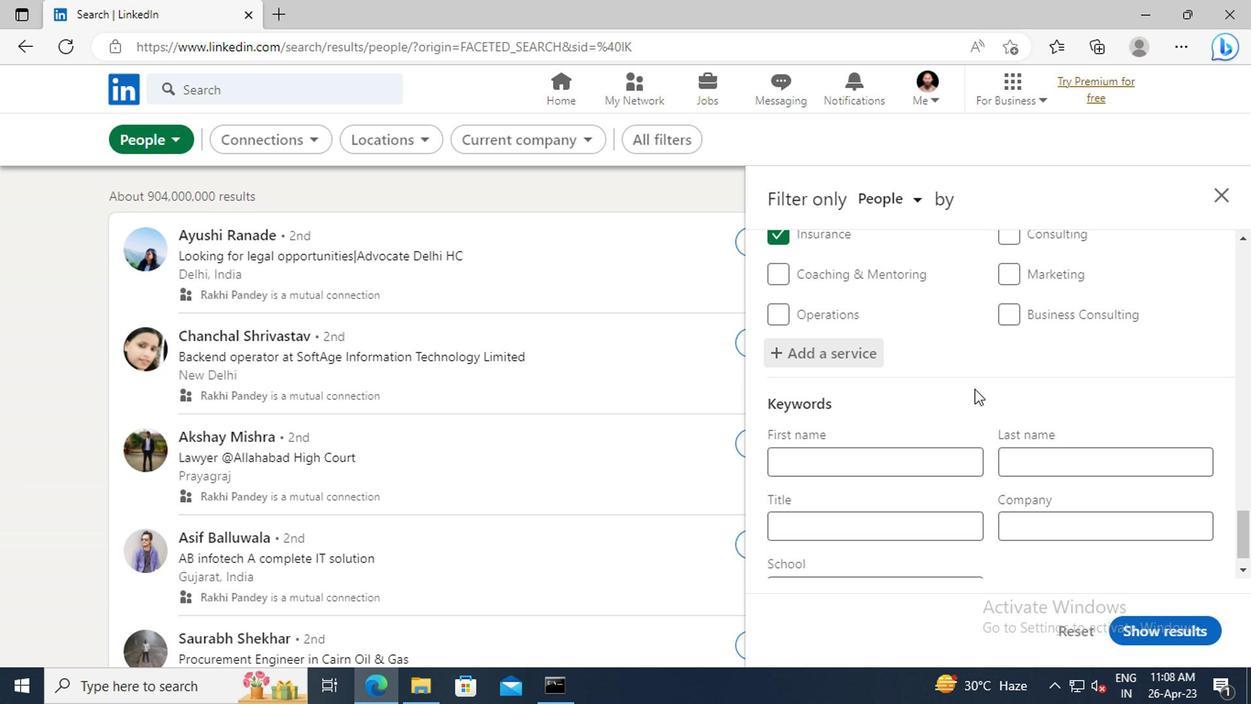 
Action: Mouse scrolled (970, 387) with delta (0, 0)
Screenshot: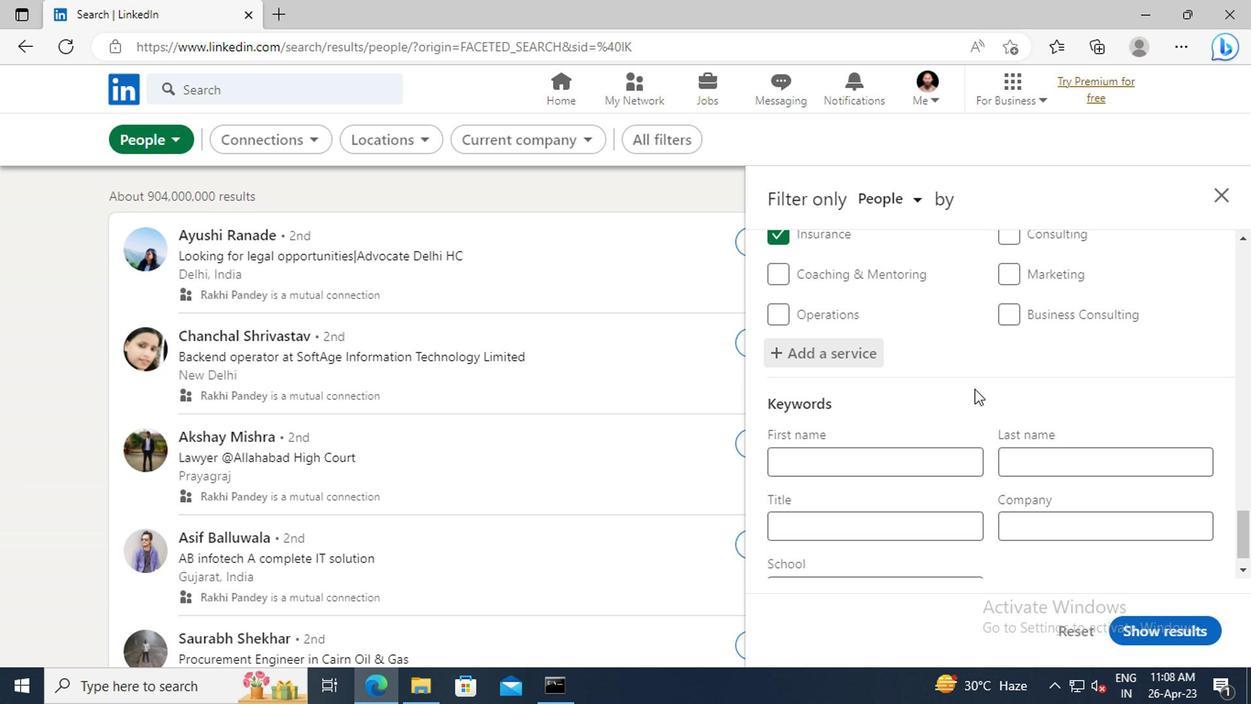 
Action: Mouse moved to (869, 495)
Screenshot: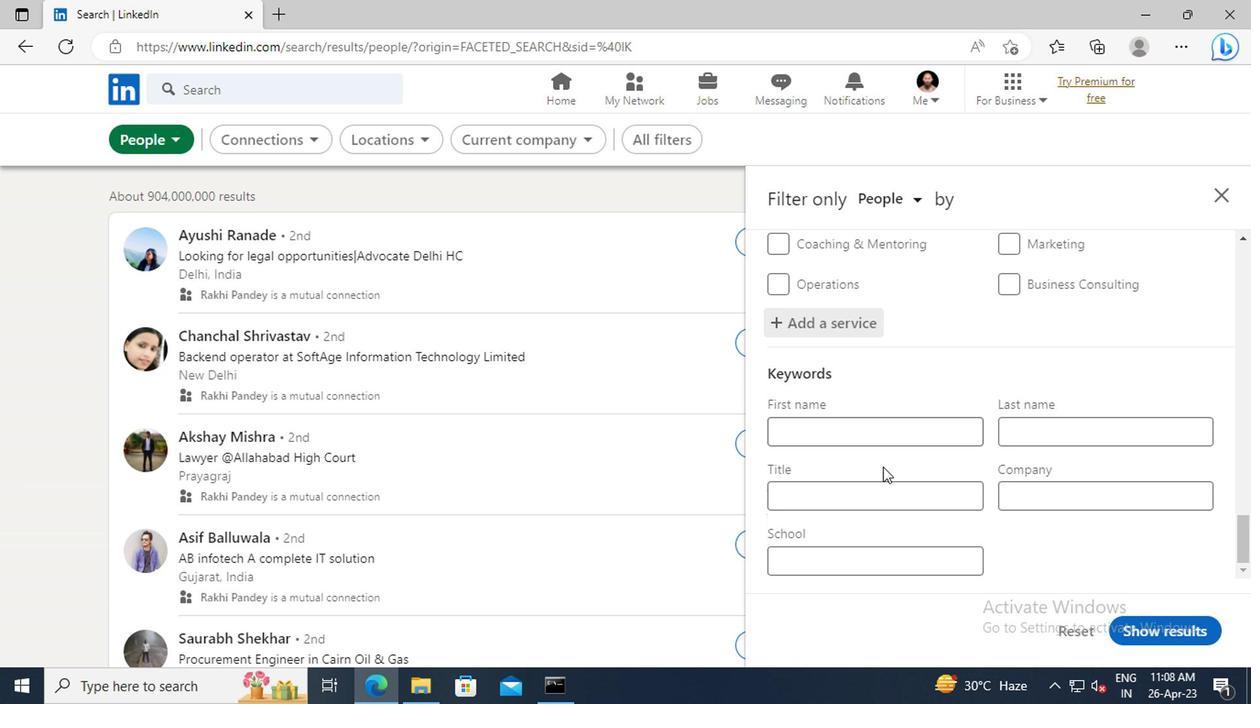
Action: Mouse pressed left at (869, 495)
Screenshot: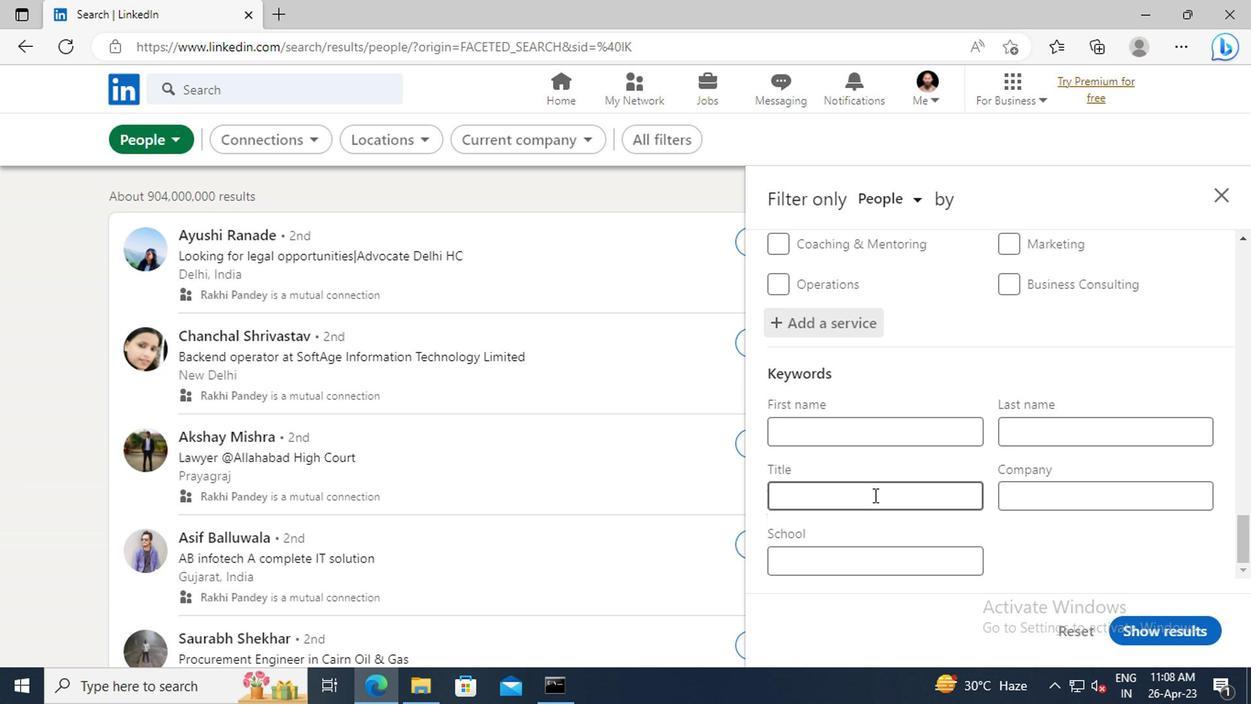 
Action: Key pressed <Key.shift>SALES<Key.space><Key.shift>MANAGER<Key.enter>
Screenshot: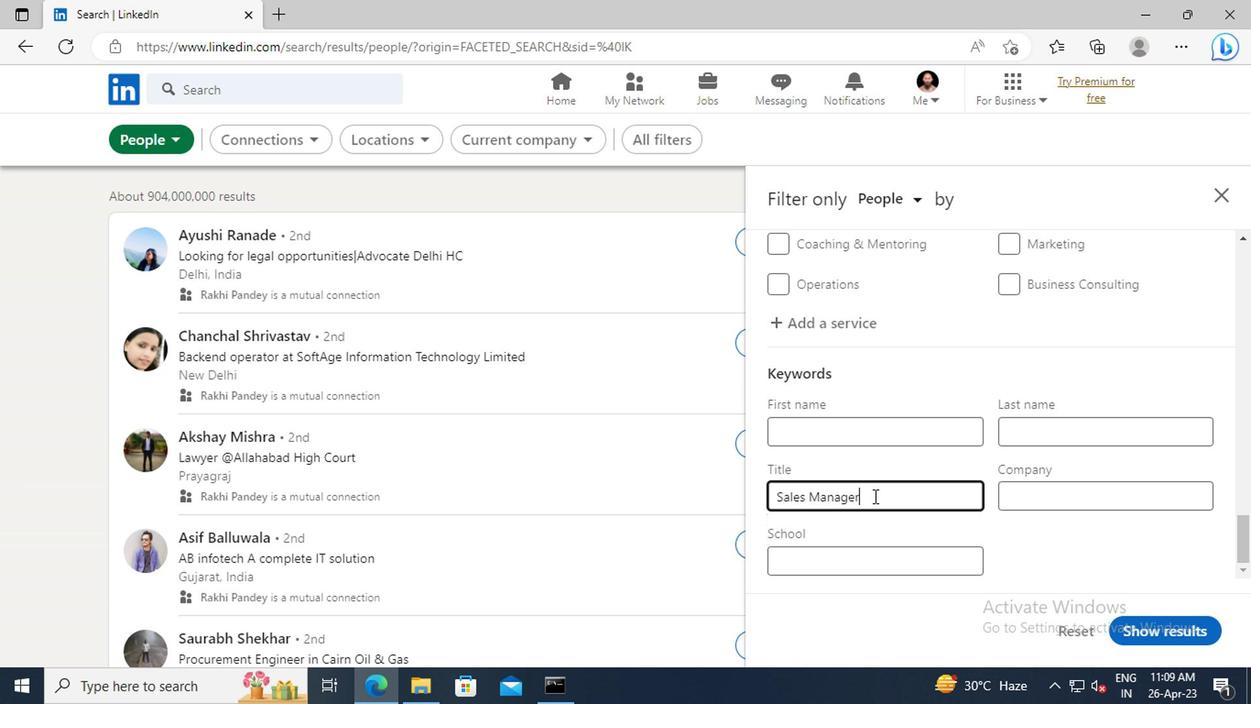 
Action: Mouse moved to (1146, 627)
Screenshot: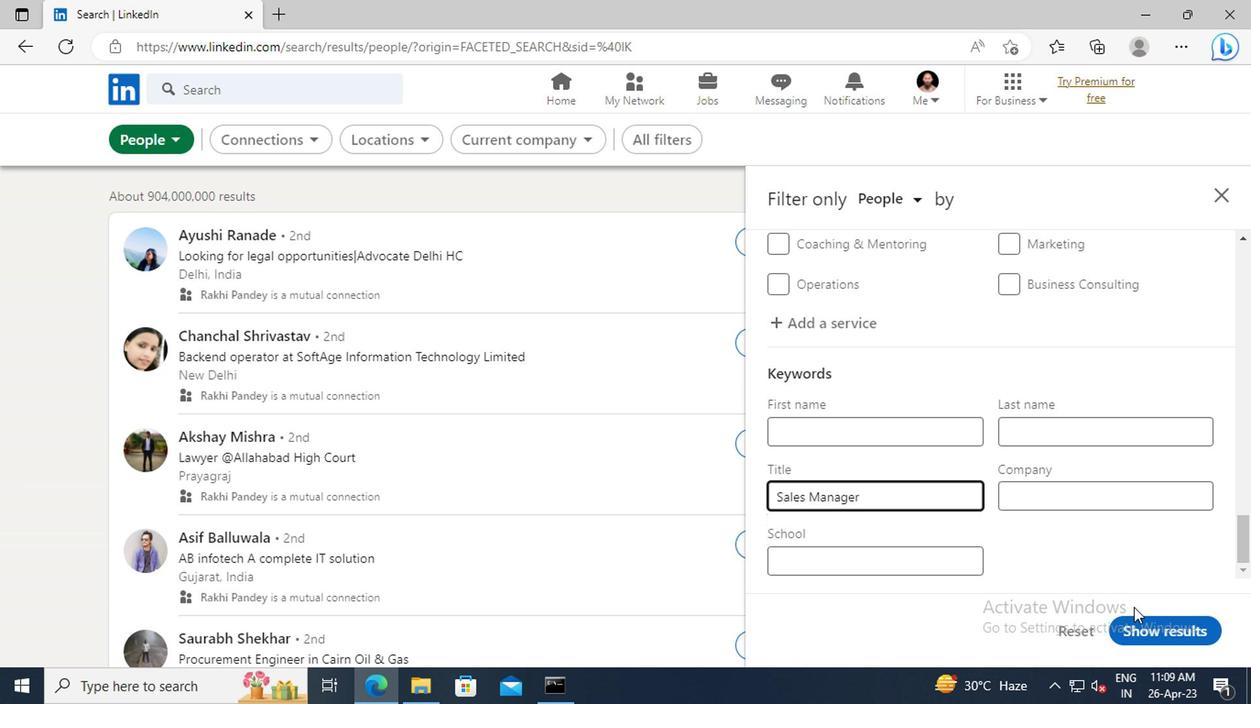 
Action: Mouse pressed left at (1146, 627)
Screenshot: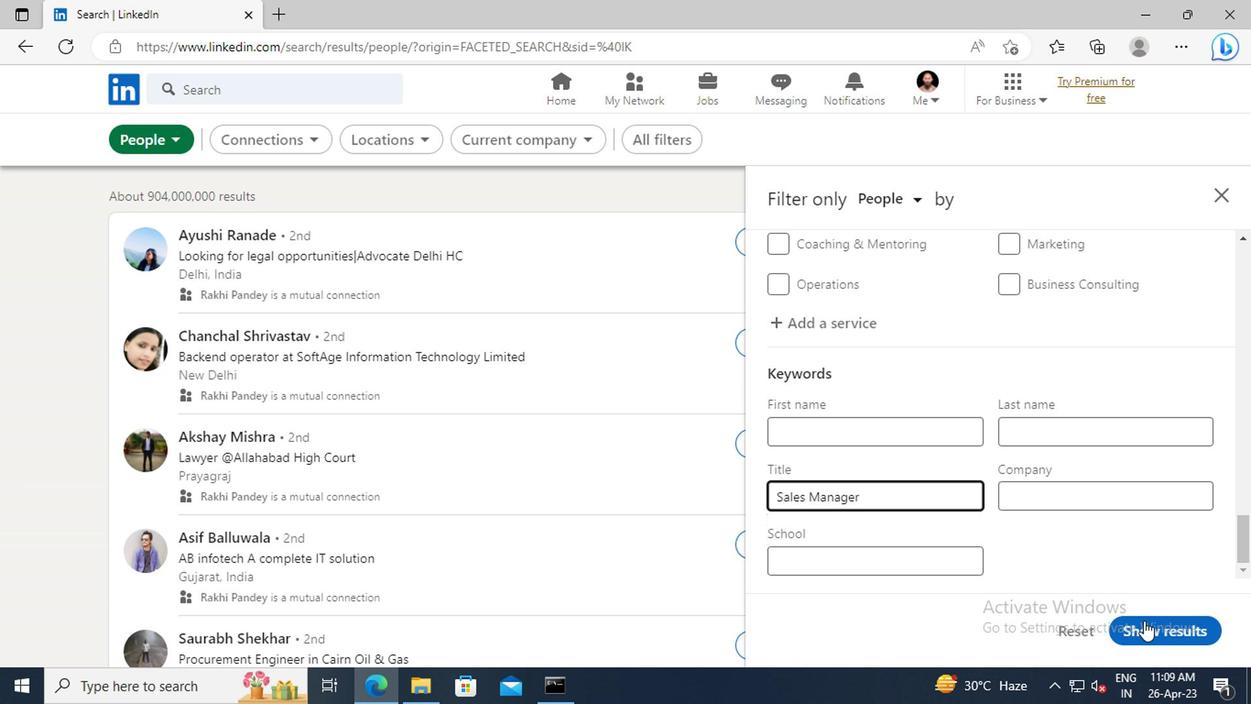 
